 Task: Edit and organize the photos in the 'Goa Trip' album using filters and cropping.
Action: Mouse moved to (190, 121)
Screenshot: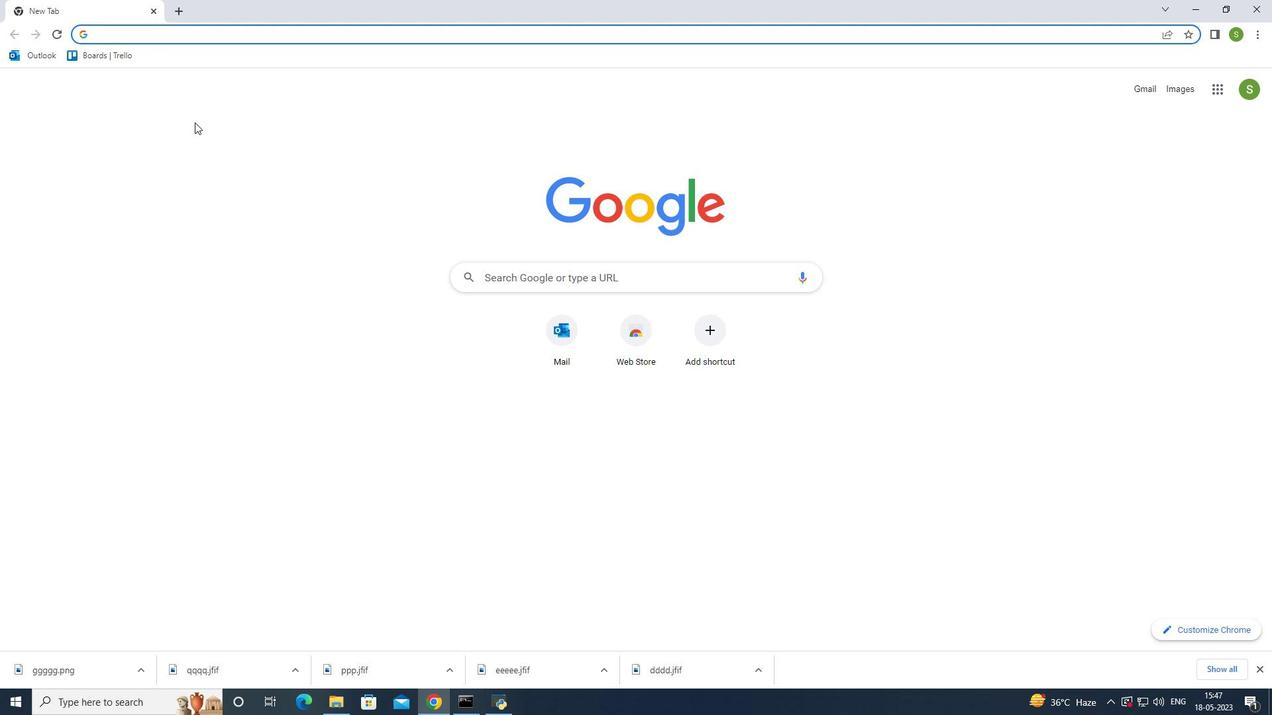 
Action: Key pressed google<Key.space>photos<Key.enter>
Screenshot: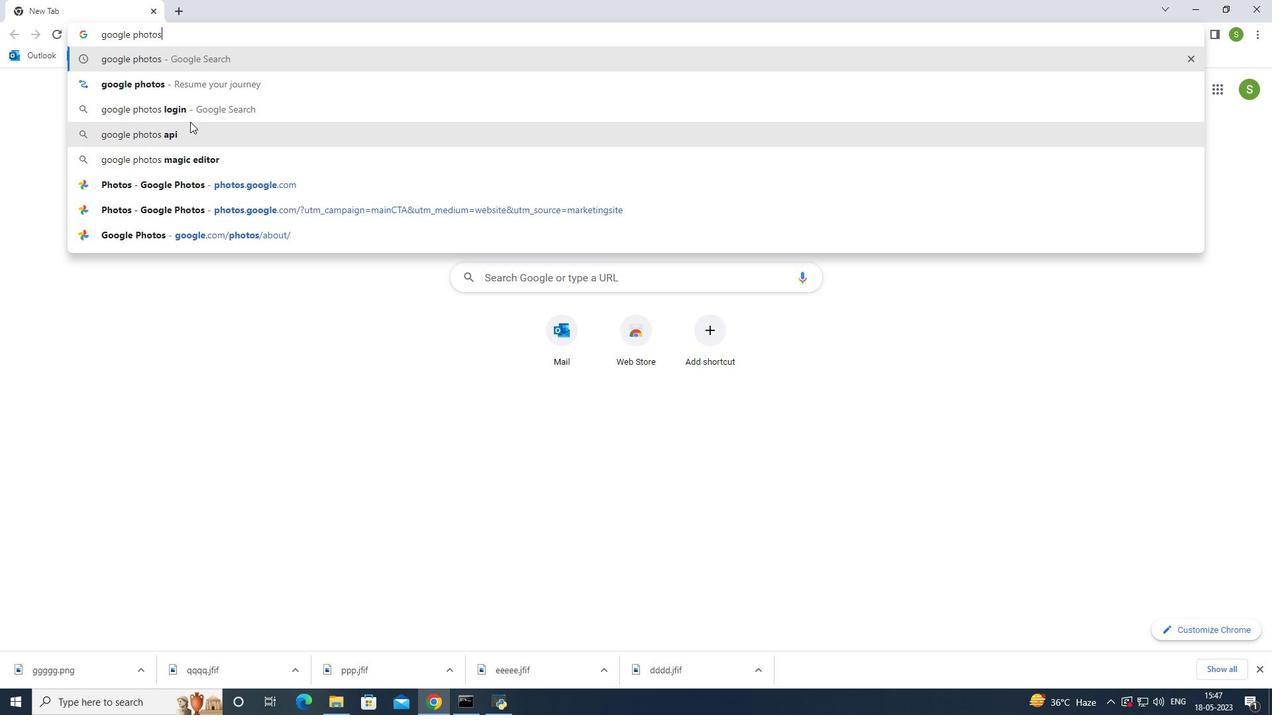
Action: Mouse moved to (165, 202)
Screenshot: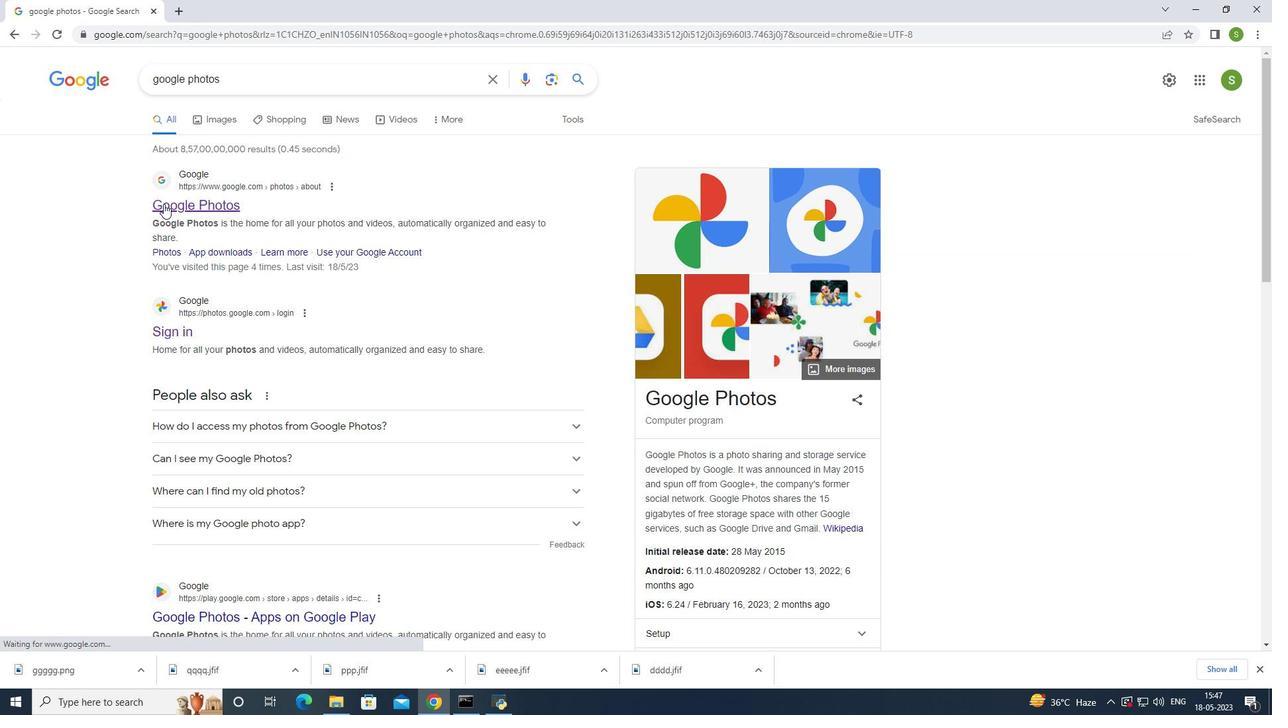 
Action: Mouse pressed left at (165, 202)
Screenshot: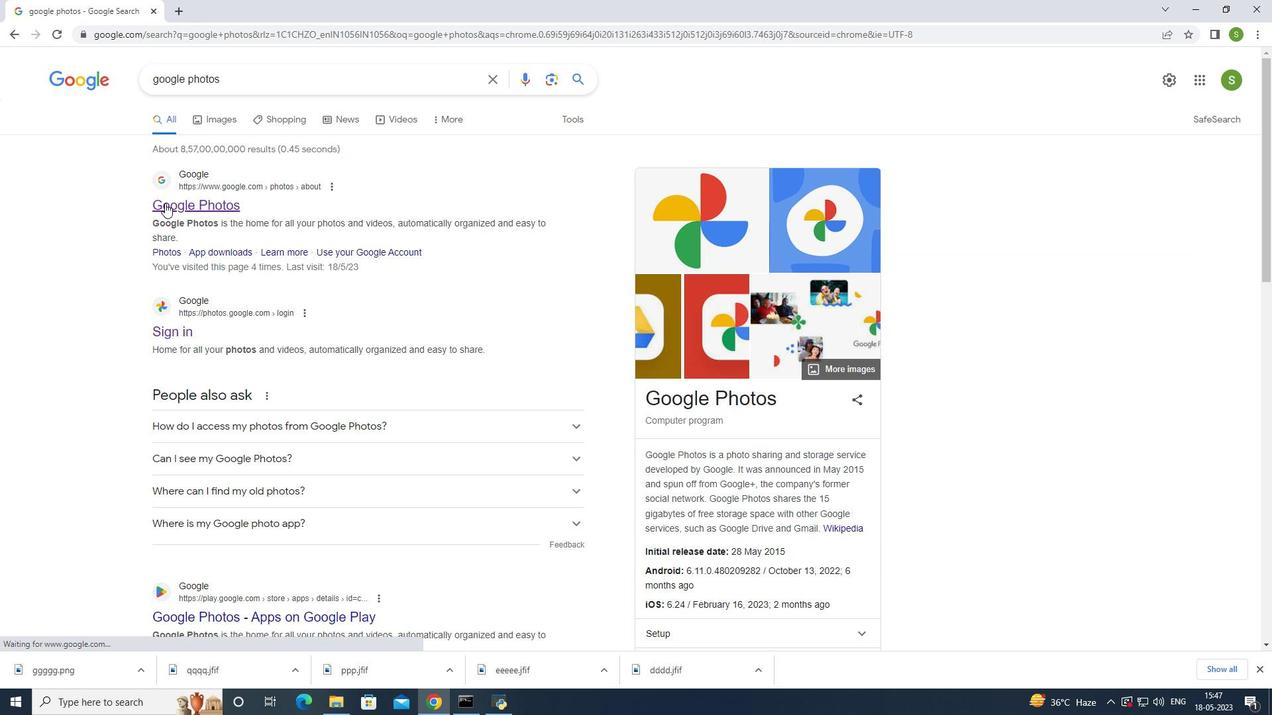 
Action: Mouse moved to (627, 436)
Screenshot: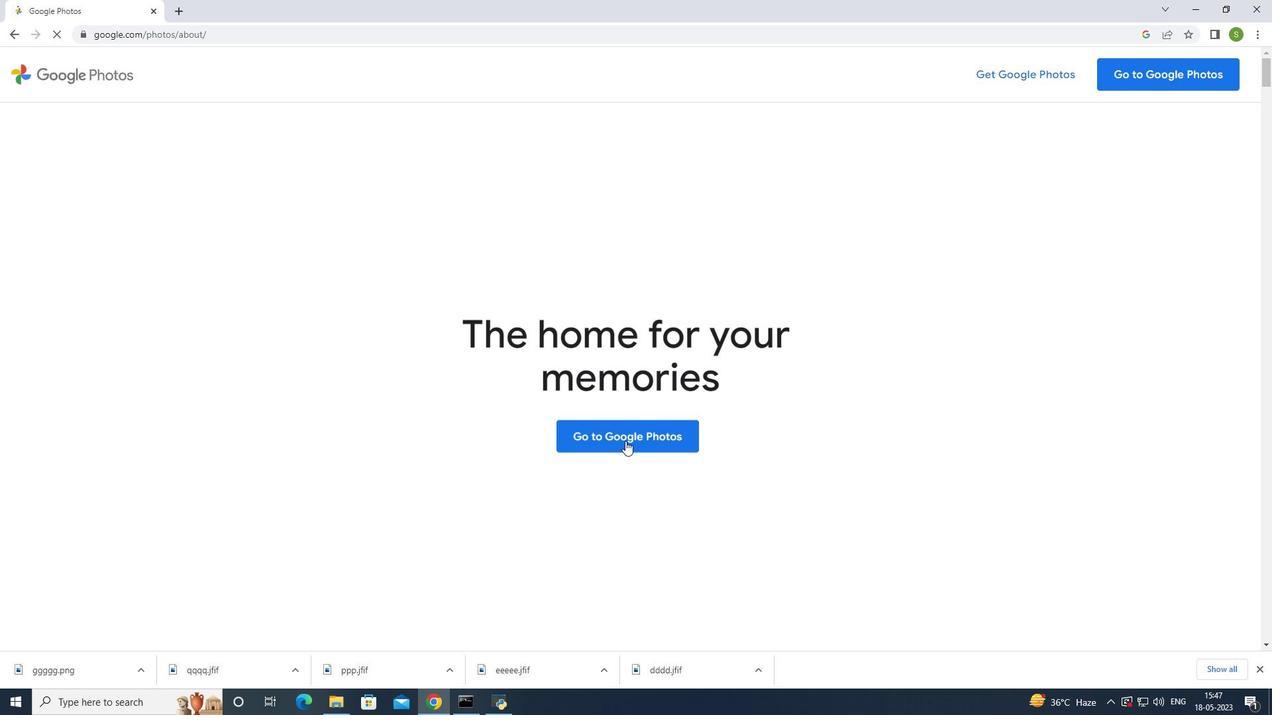 
Action: Mouse pressed left at (627, 436)
Screenshot: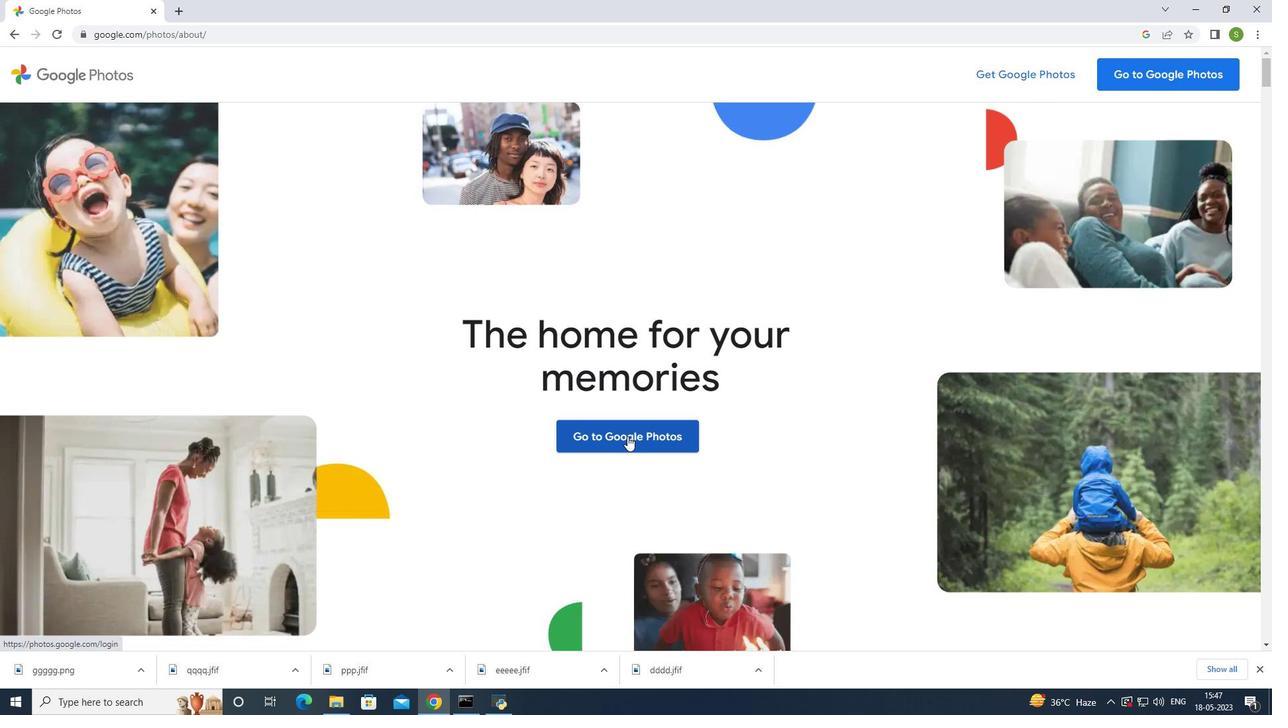 
Action: Mouse moved to (53, 253)
Screenshot: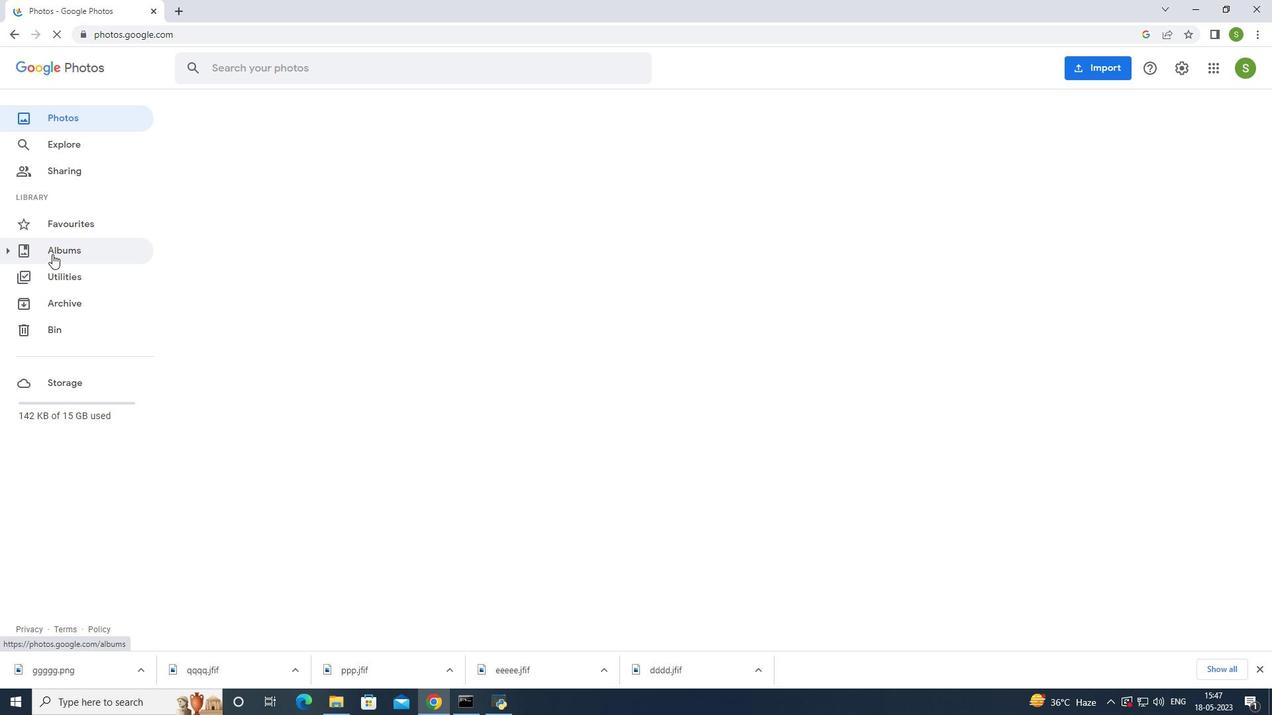 
Action: Mouse pressed left at (53, 253)
Screenshot: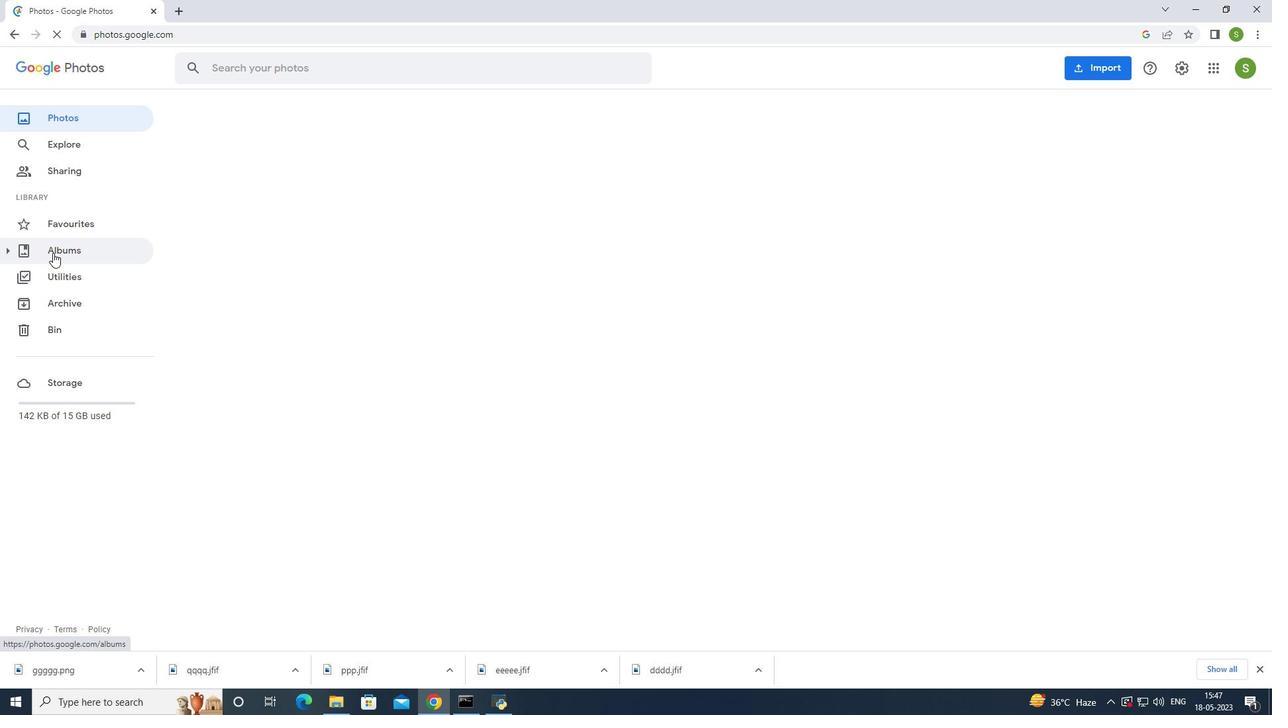 
Action: Mouse moved to (221, 223)
Screenshot: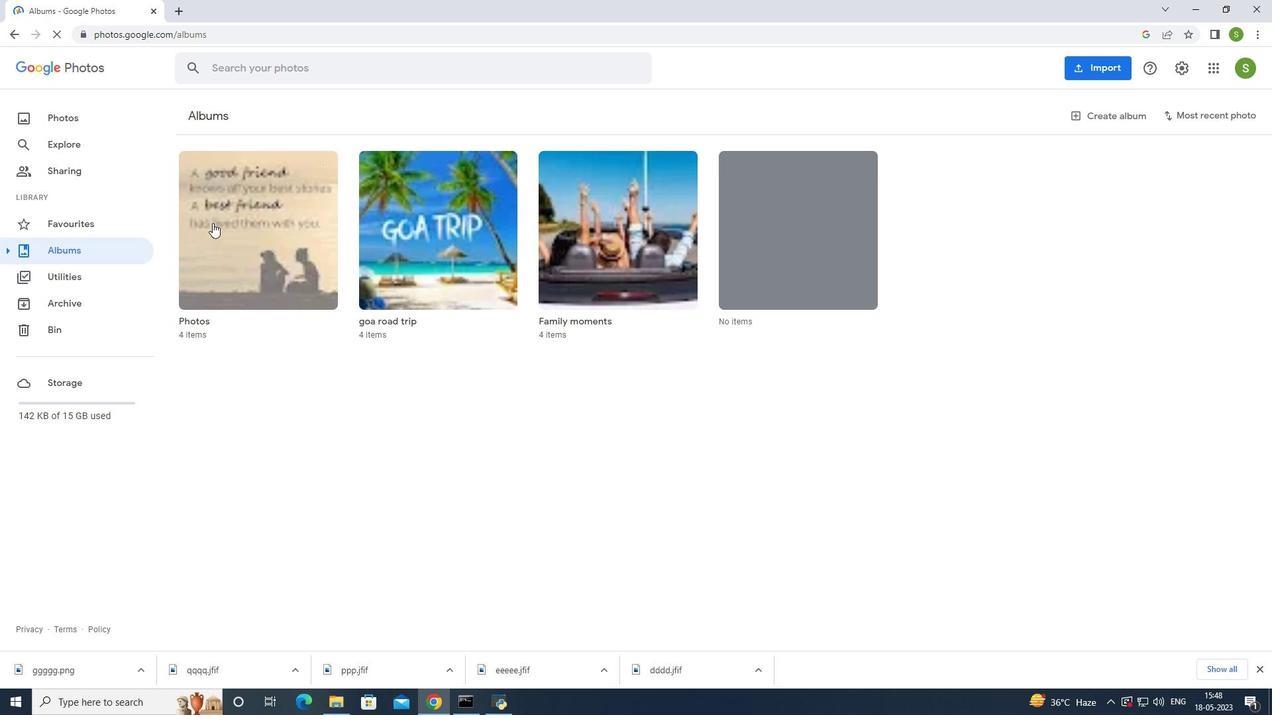 
Action: Mouse pressed left at (221, 223)
Screenshot: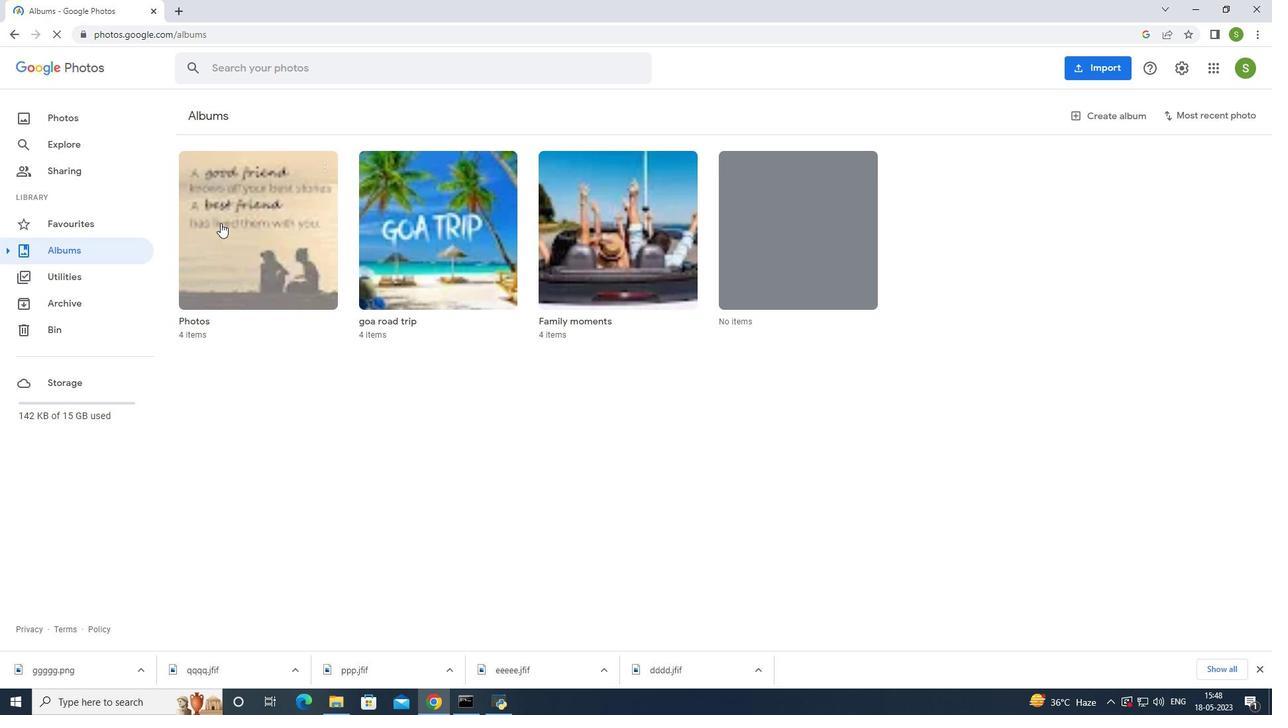 
Action: Mouse moved to (258, 248)
Screenshot: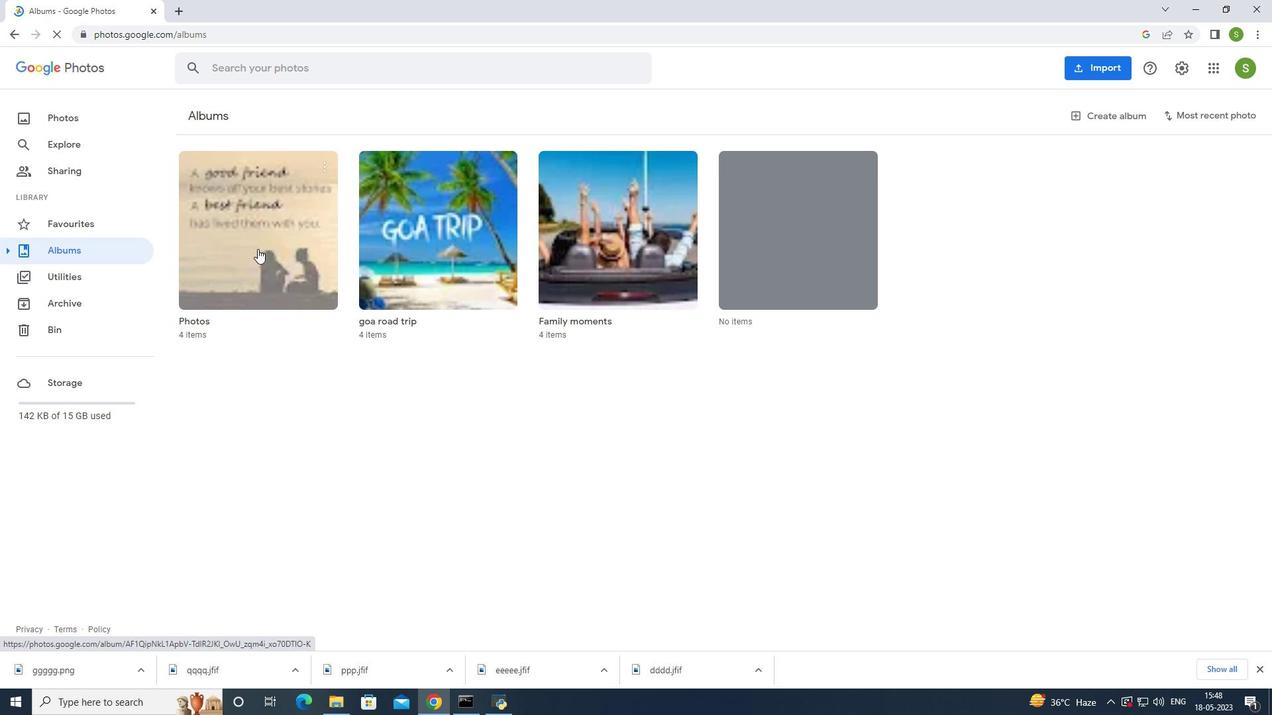 
Action: Mouse pressed left at (258, 248)
Screenshot: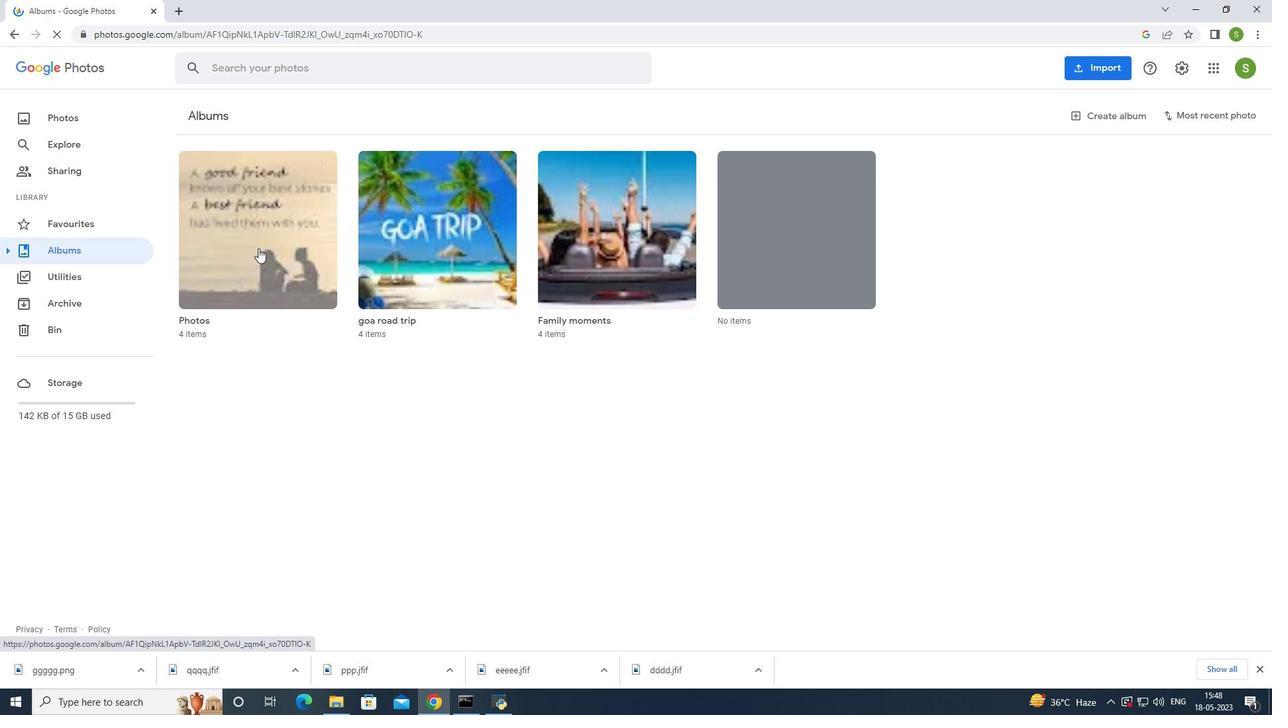 
Action: Mouse pressed left at (258, 248)
Screenshot: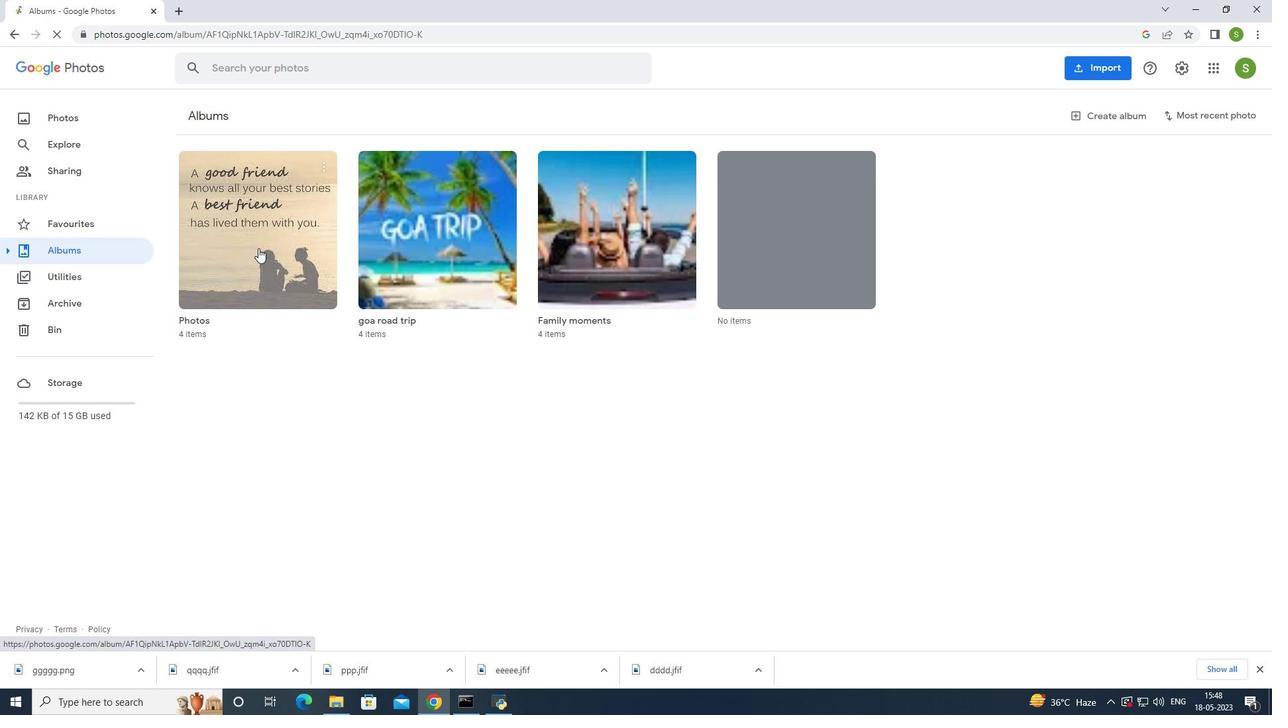 
Action: Mouse moved to (26, 64)
Screenshot: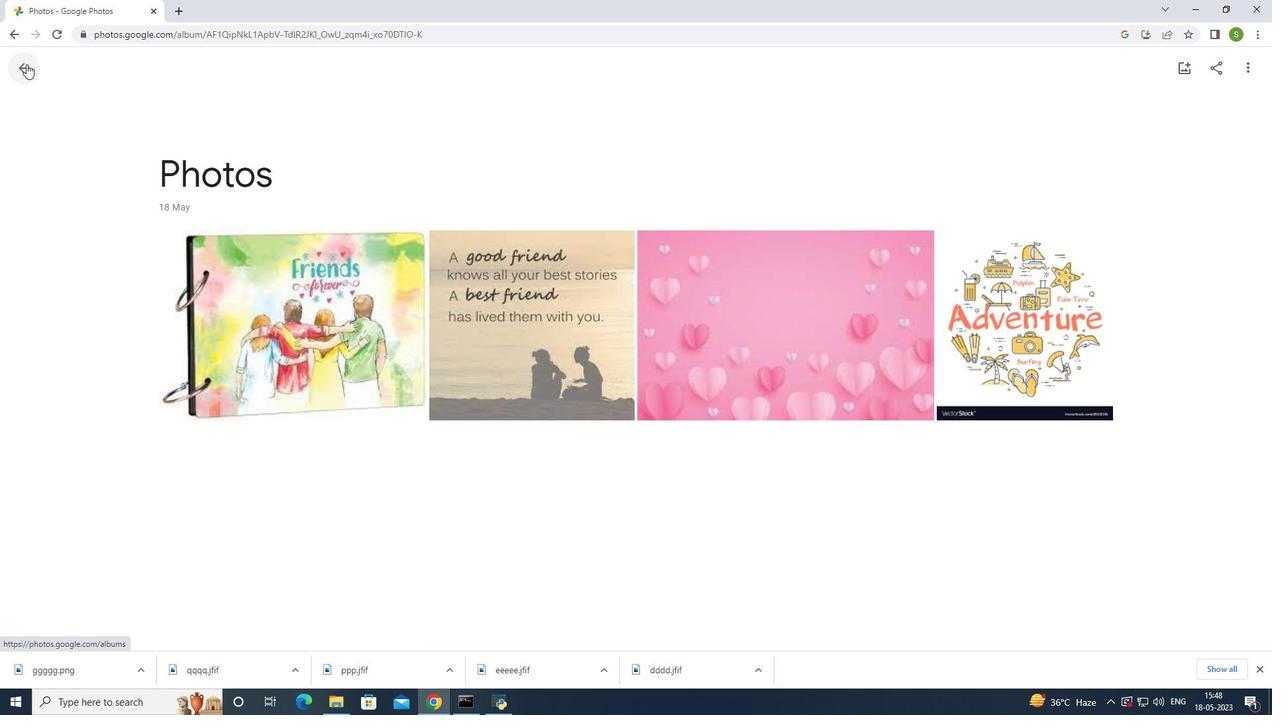 
Action: Mouse pressed left at (26, 64)
Screenshot: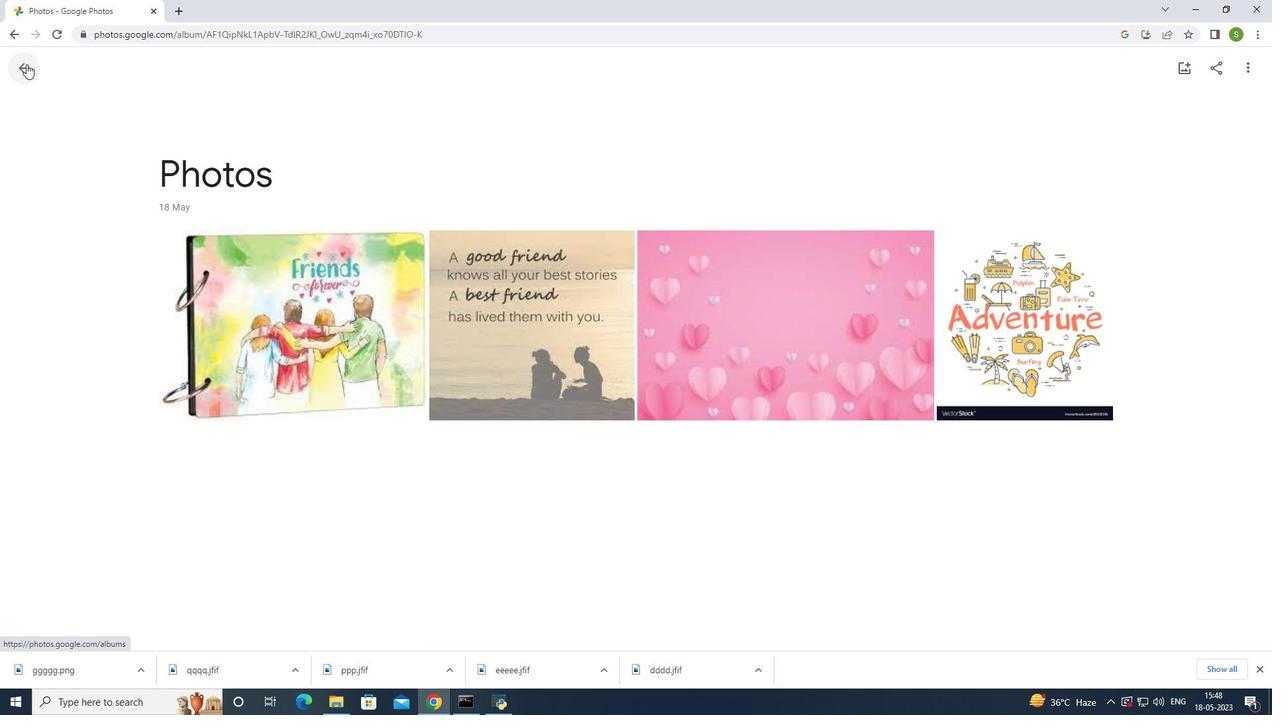 
Action: Mouse moved to (409, 235)
Screenshot: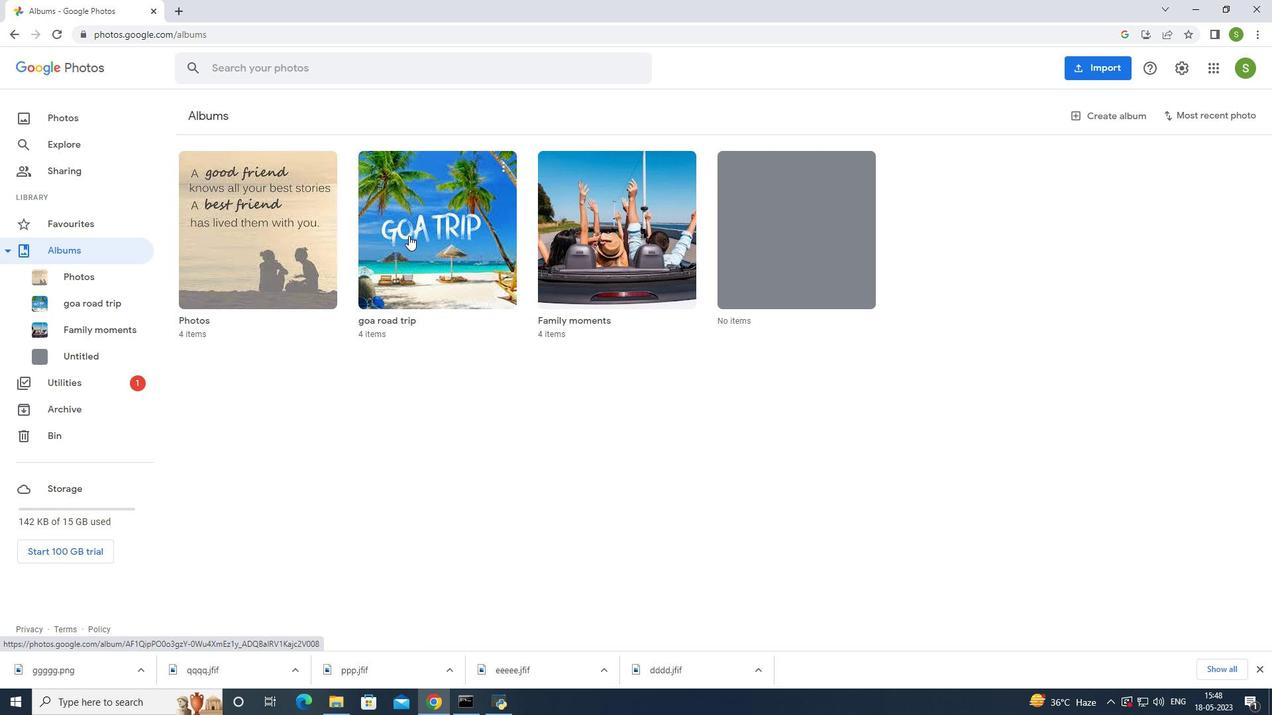 
Action: Mouse pressed left at (409, 235)
Screenshot: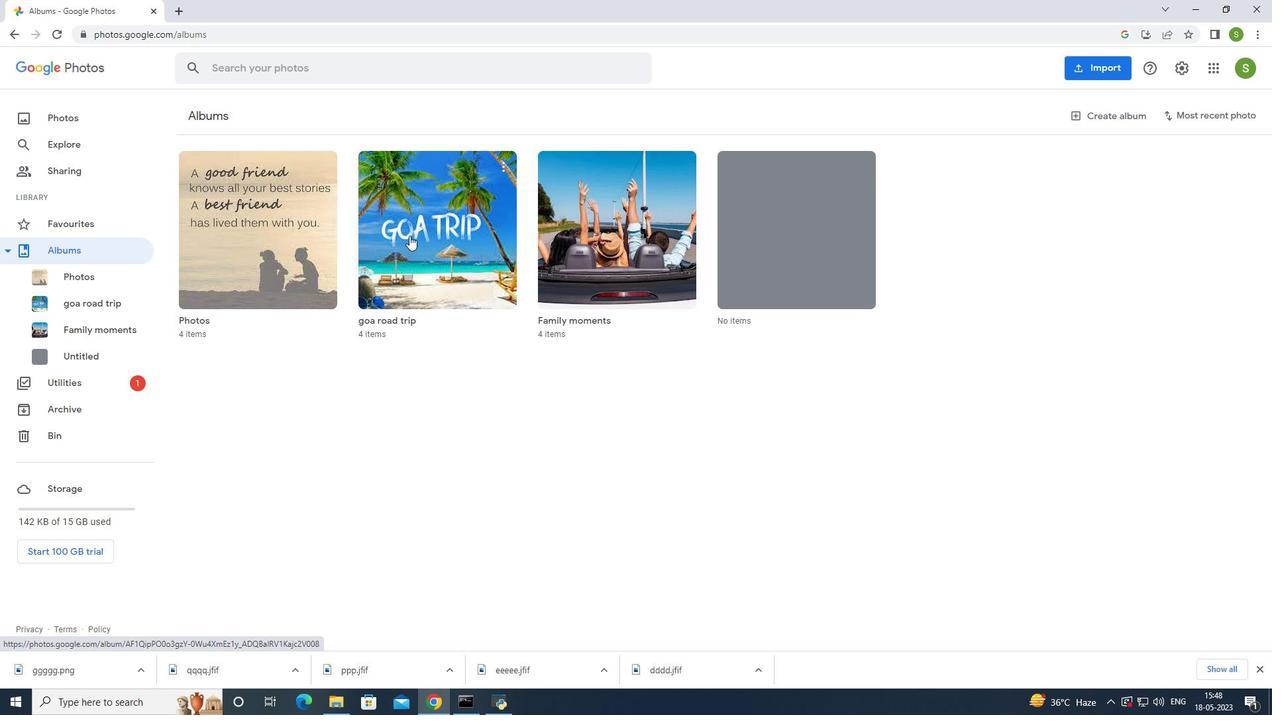 
Action: Mouse pressed left at (409, 235)
Screenshot: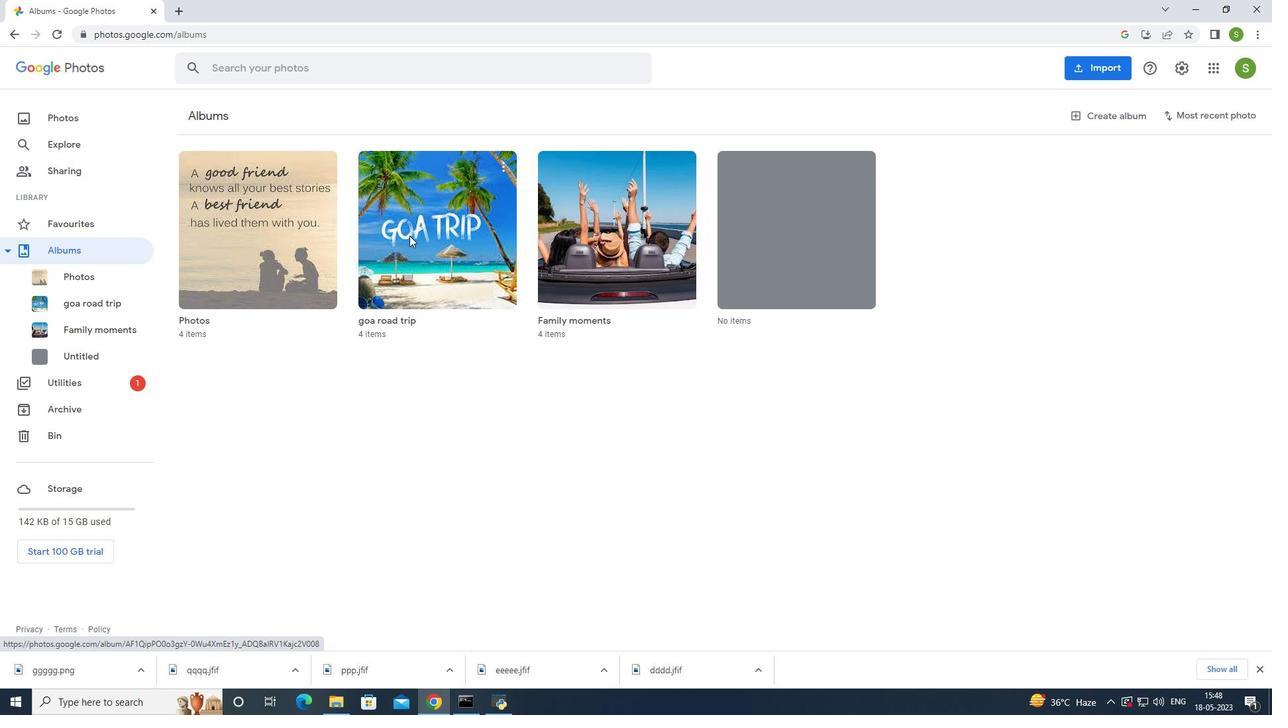
Action: Mouse moved to (464, 298)
Screenshot: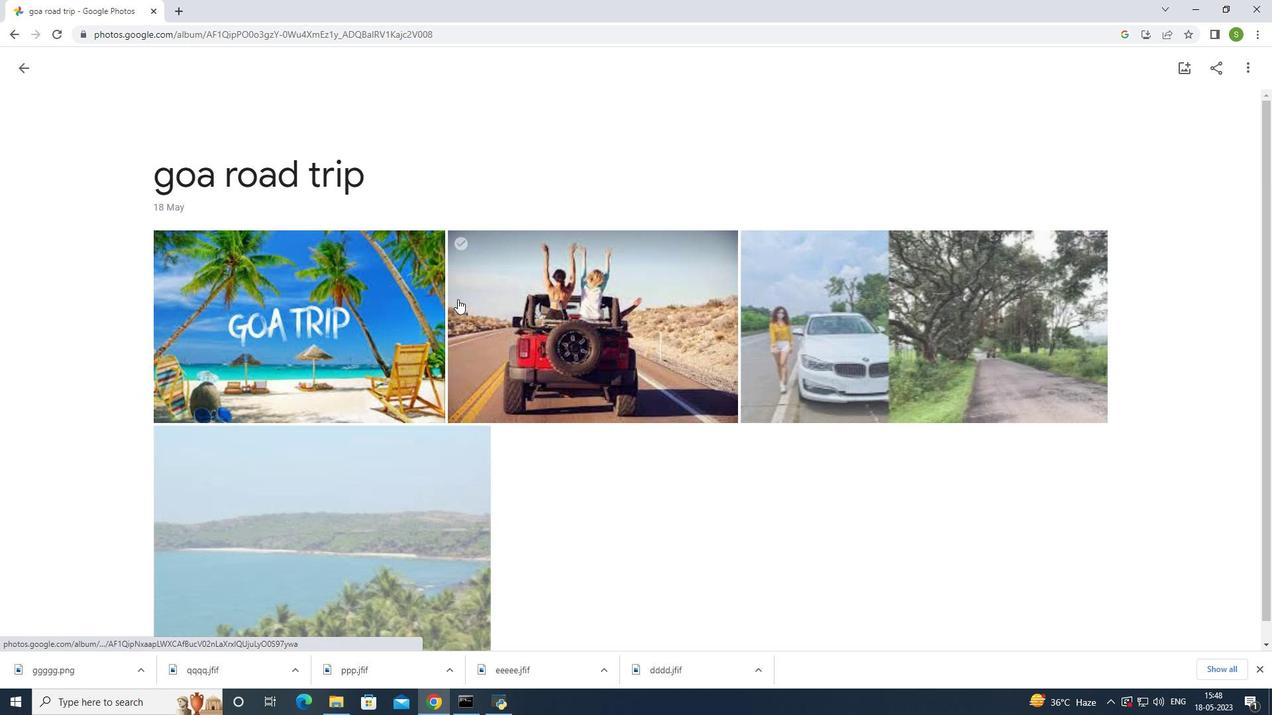 
Action: Mouse scrolled (464, 298) with delta (0, 0)
Screenshot: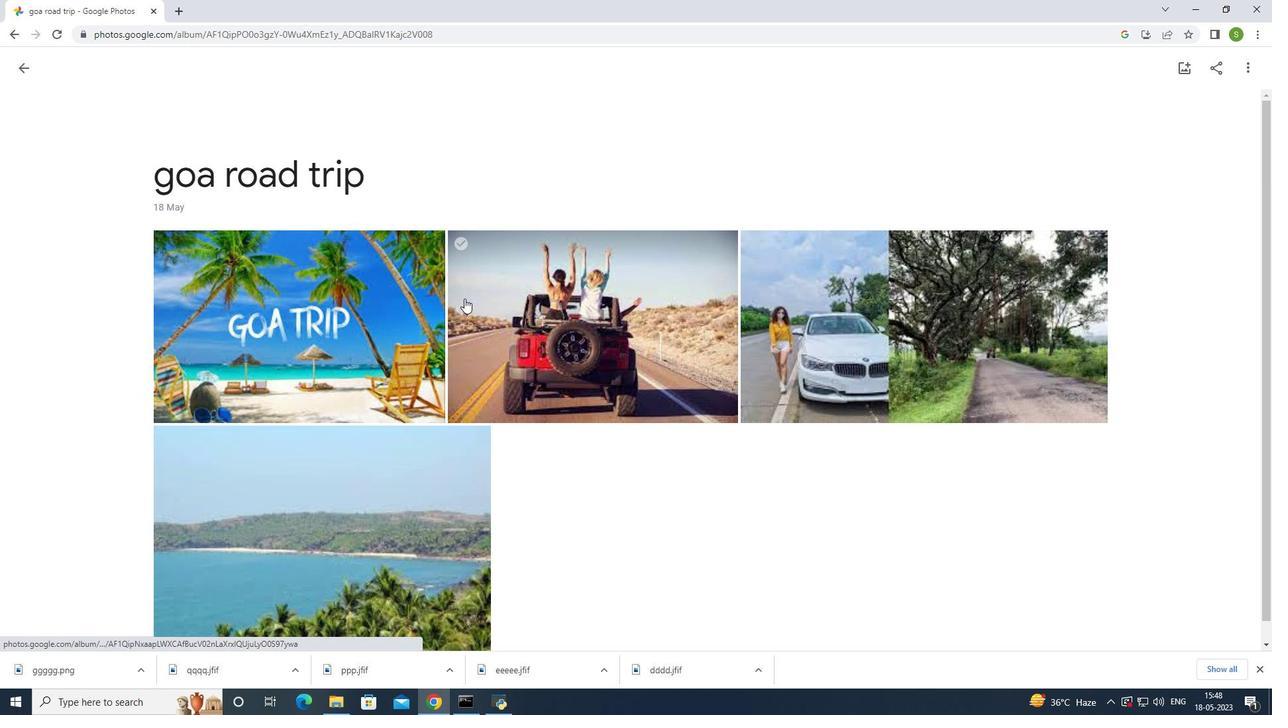 
Action: Mouse scrolled (464, 298) with delta (0, 0)
Screenshot: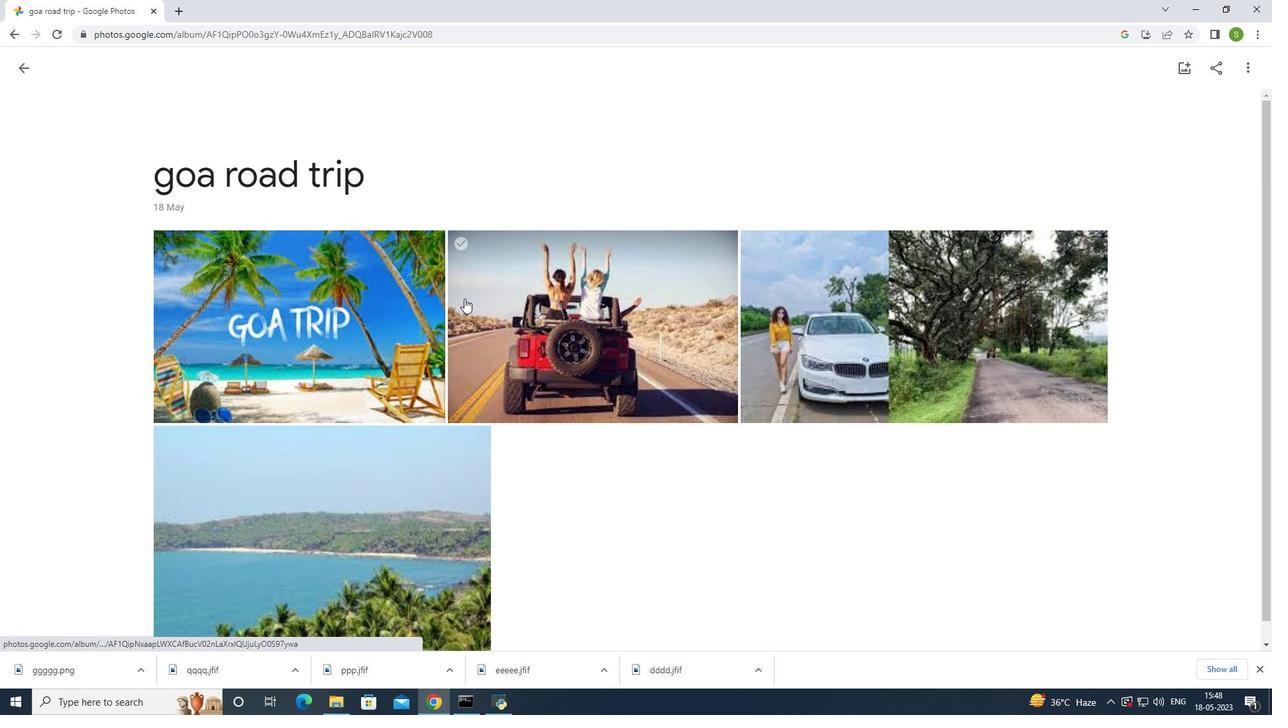 
Action: Mouse scrolled (464, 298) with delta (0, 0)
Screenshot: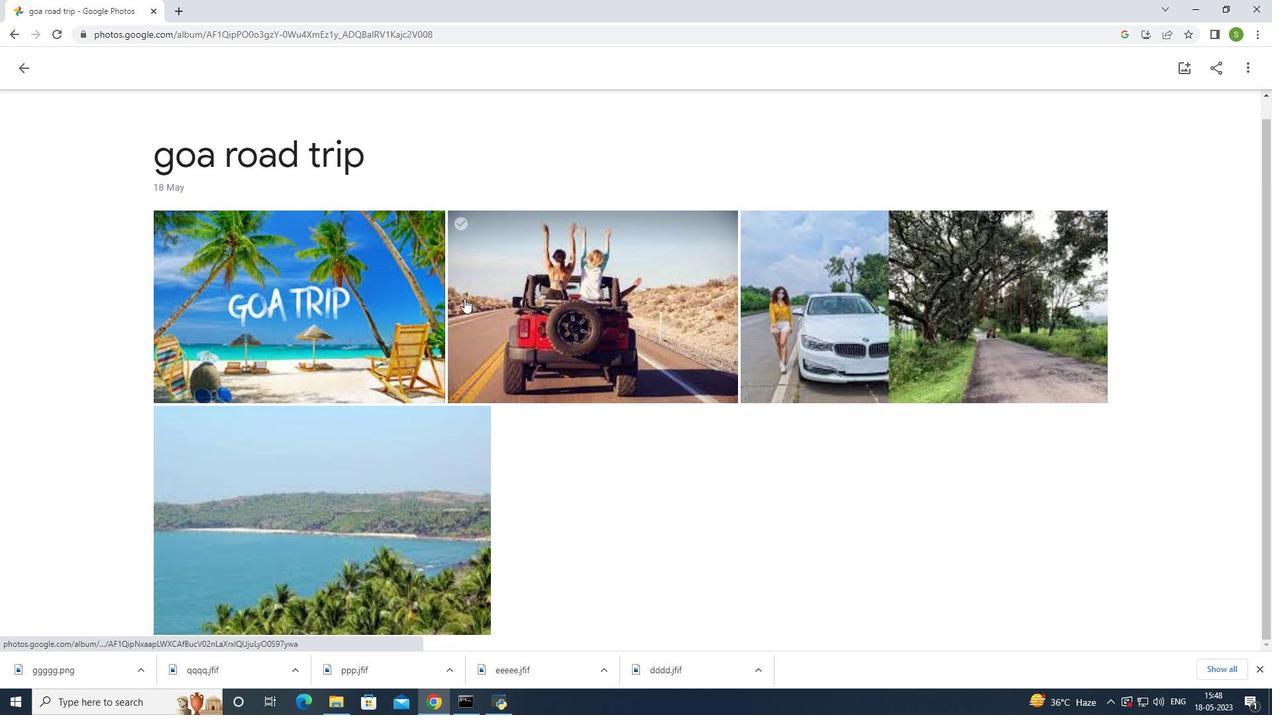 
Action: Mouse moved to (23, 73)
Screenshot: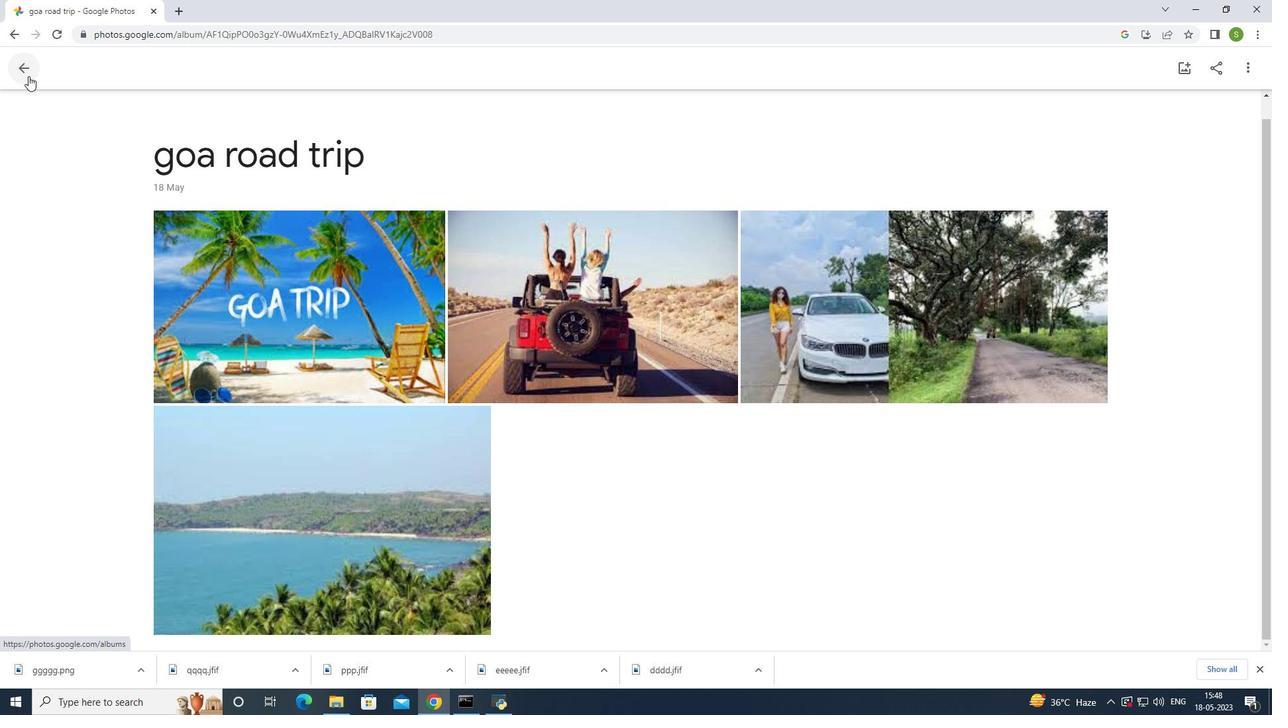 
Action: Mouse pressed left at (23, 73)
Screenshot: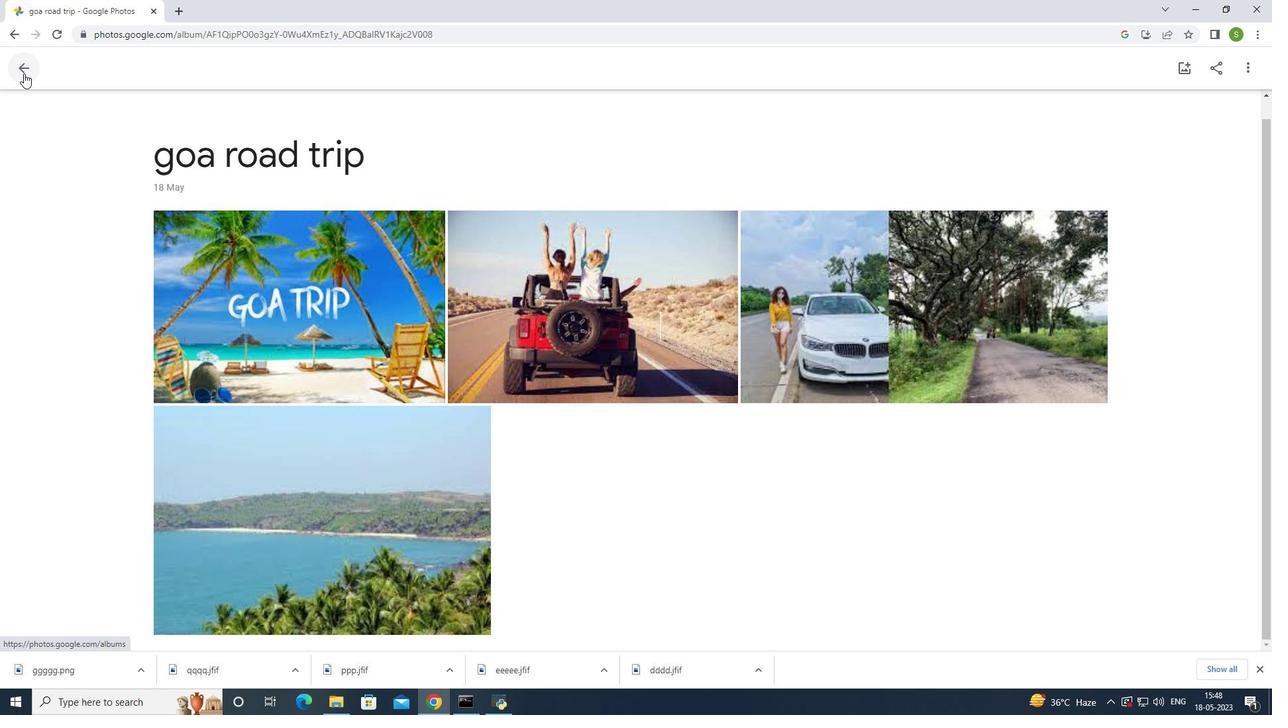 
Action: Mouse moved to (568, 260)
Screenshot: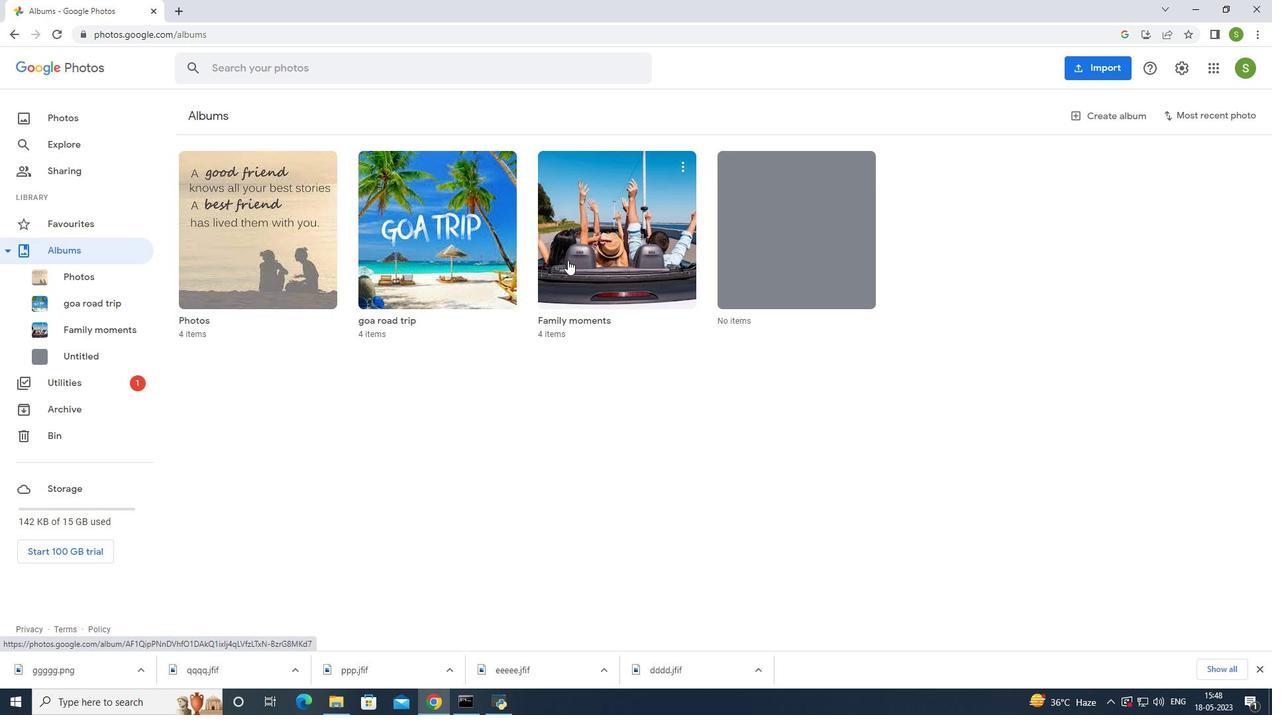 
Action: Mouse pressed left at (568, 260)
Screenshot: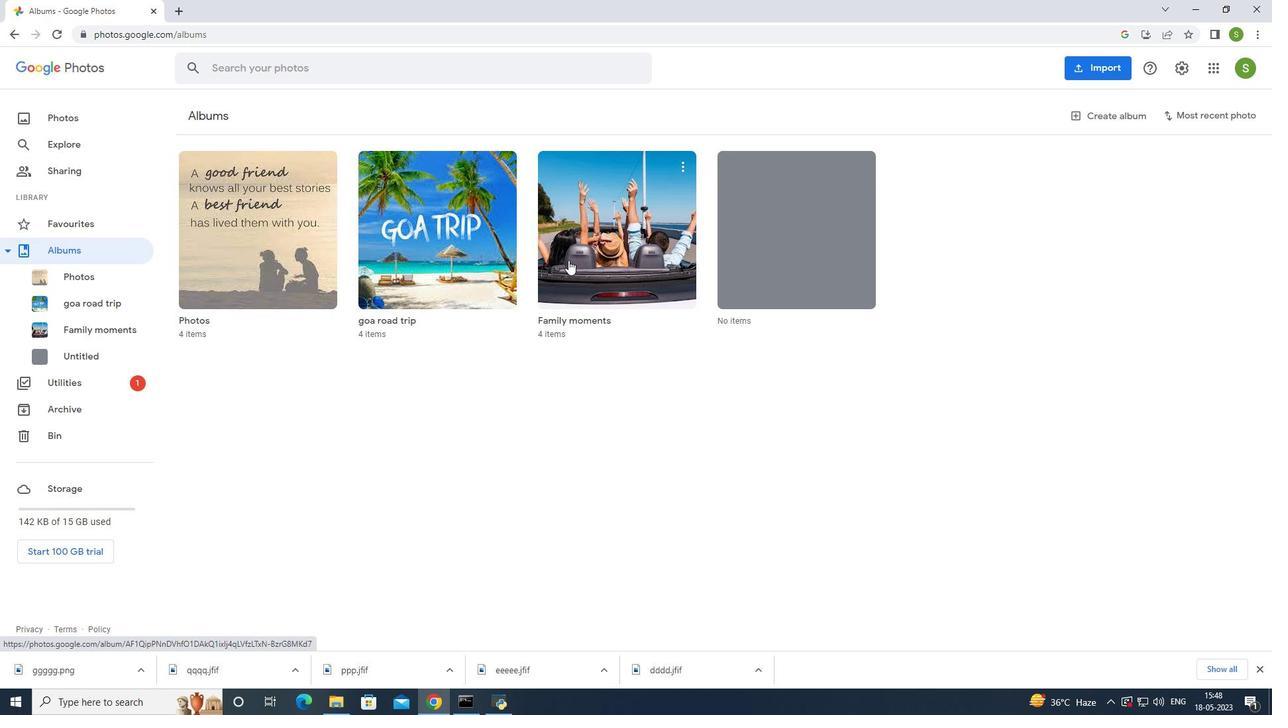 
Action: Mouse pressed left at (568, 260)
Screenshot: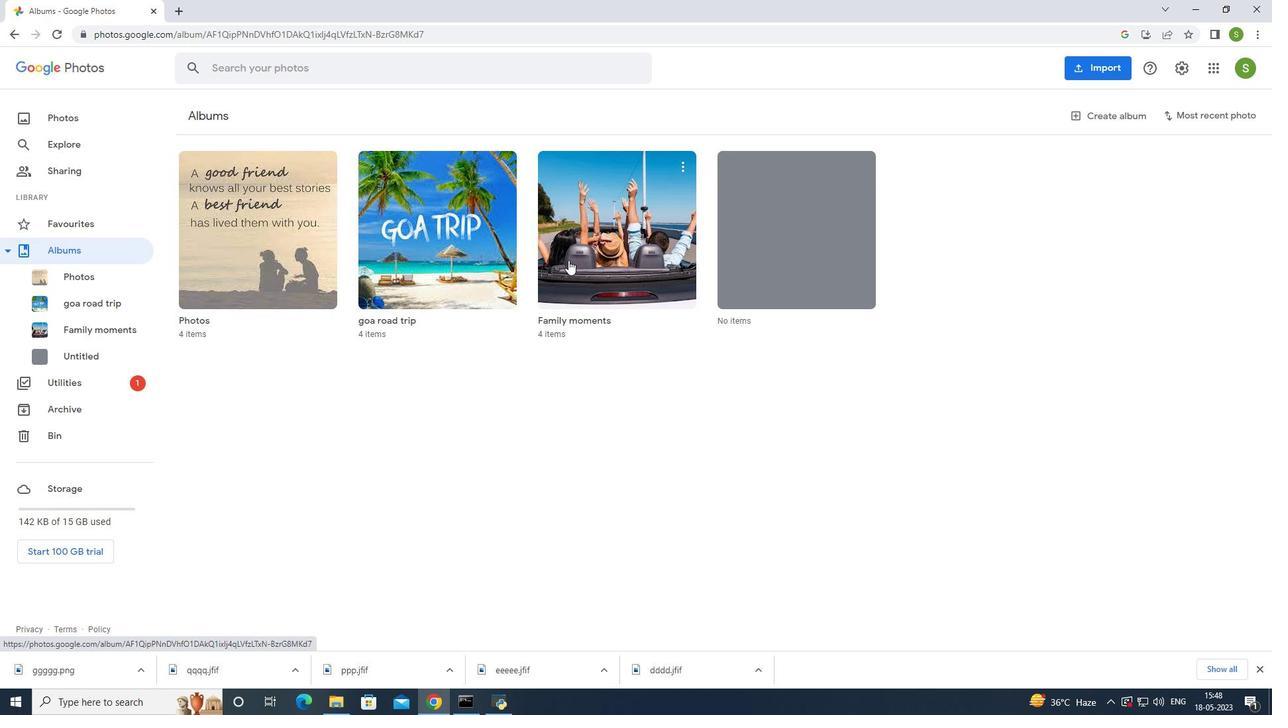 
Action: Mouse moved to (294, 307)
Screenshot: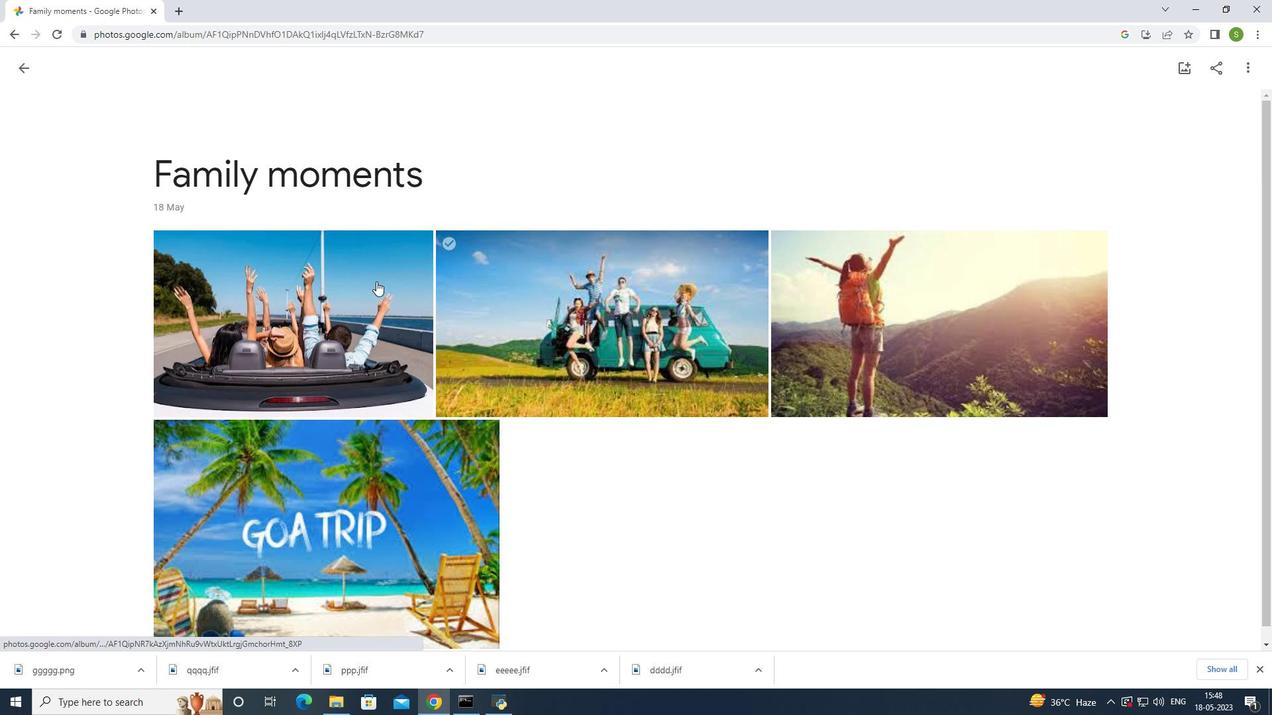 
Action: Mouse scrolled (294, 306) with delta (0, 0)
Screenshot: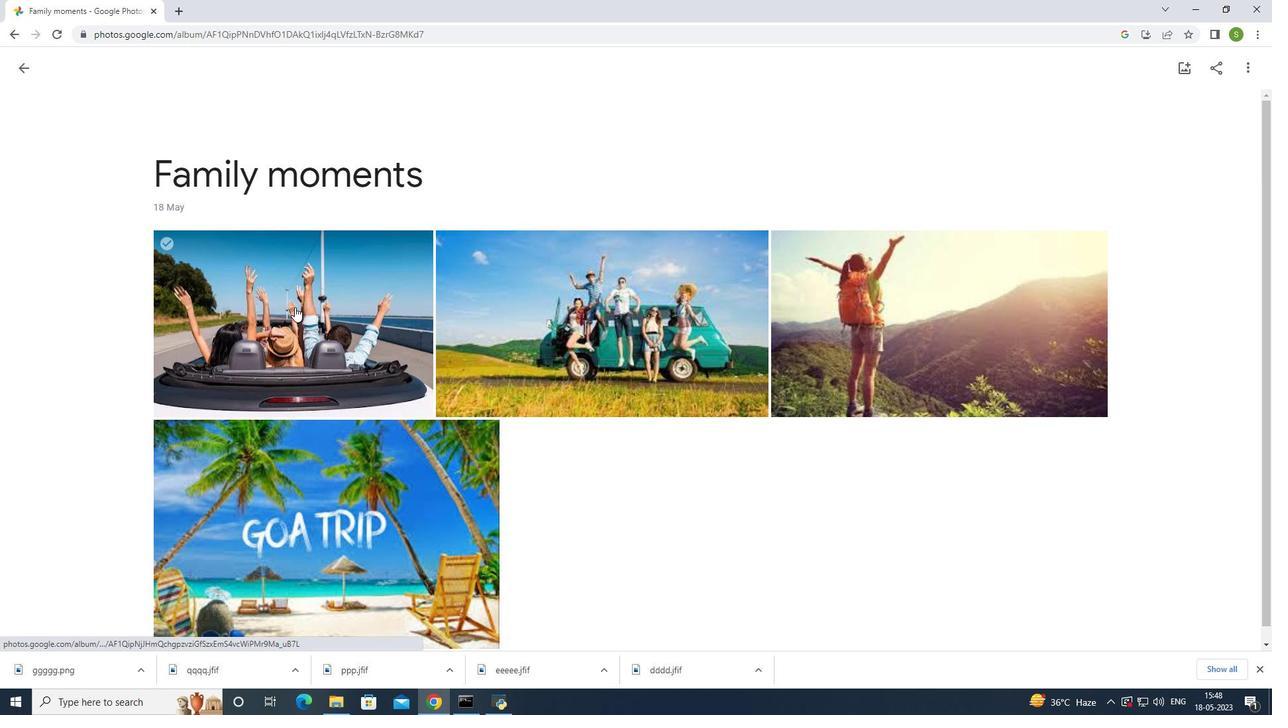 
Action: Mouse scrolled (294, 306) with delta (0, 0)
Screenshot: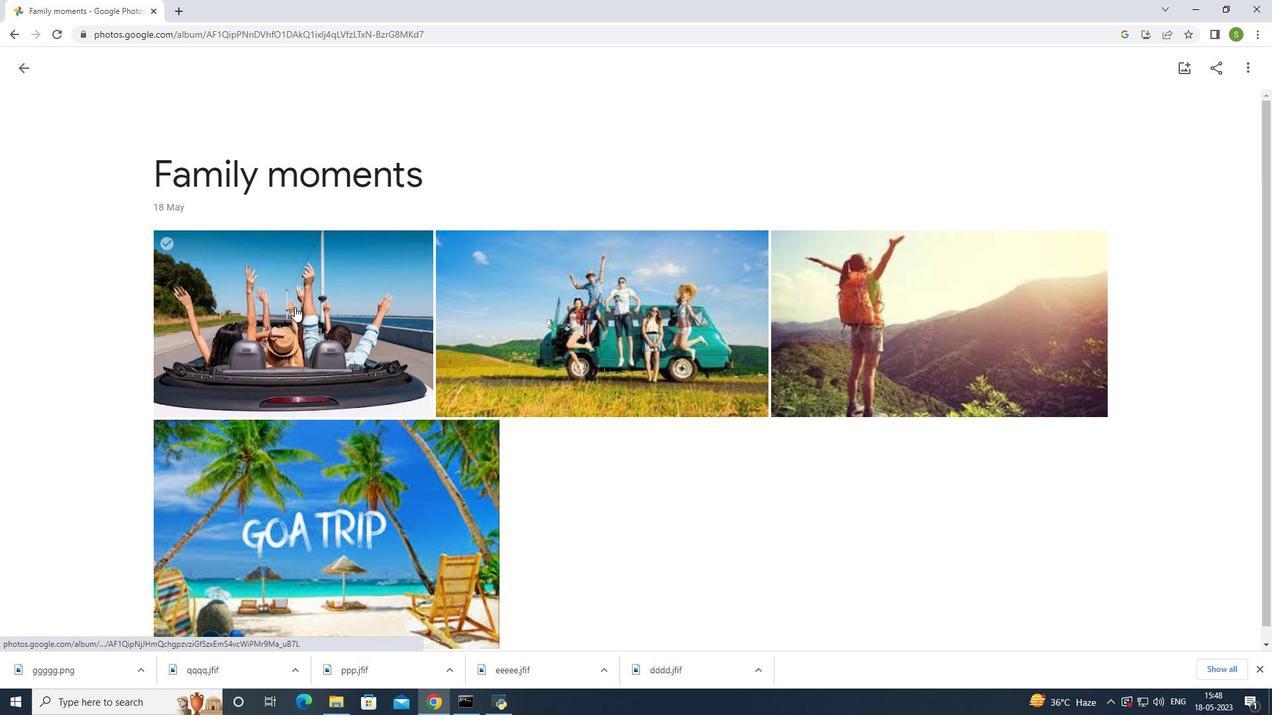 
Action: Mouse moved to (17, 65)
Screenshot: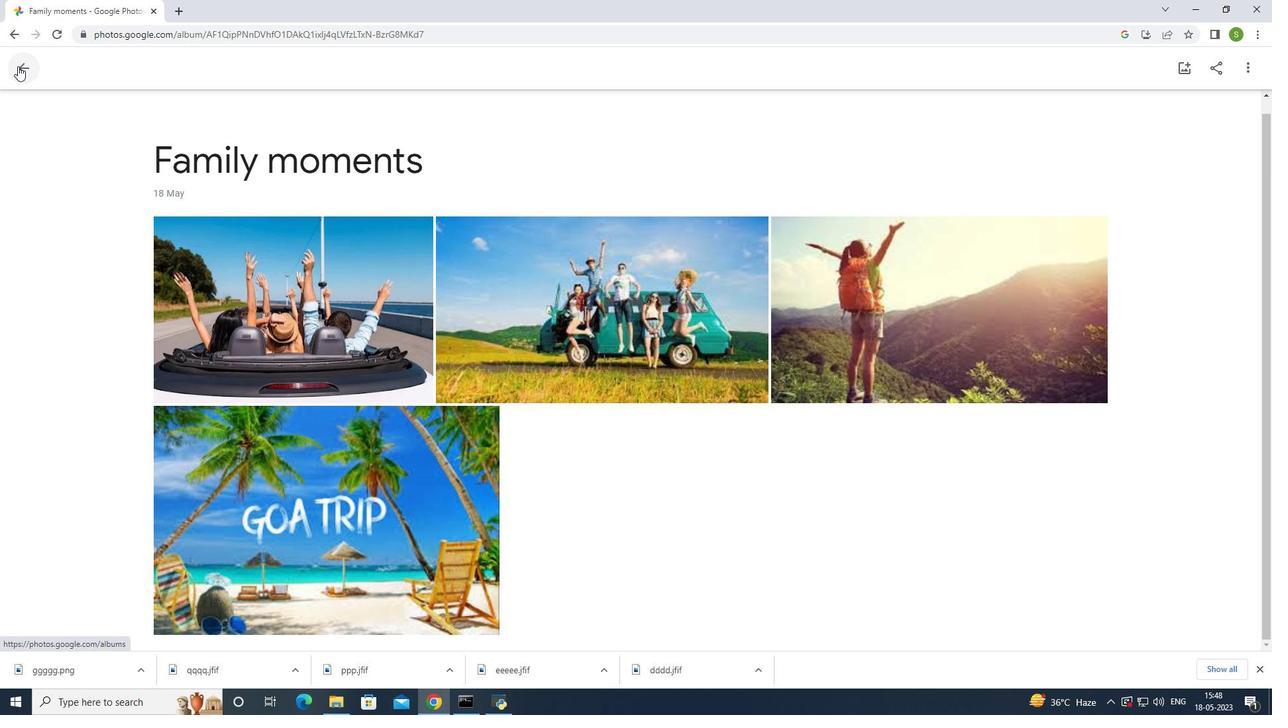 
Action: Mouse pressed left at (17, 65)
Screenshot: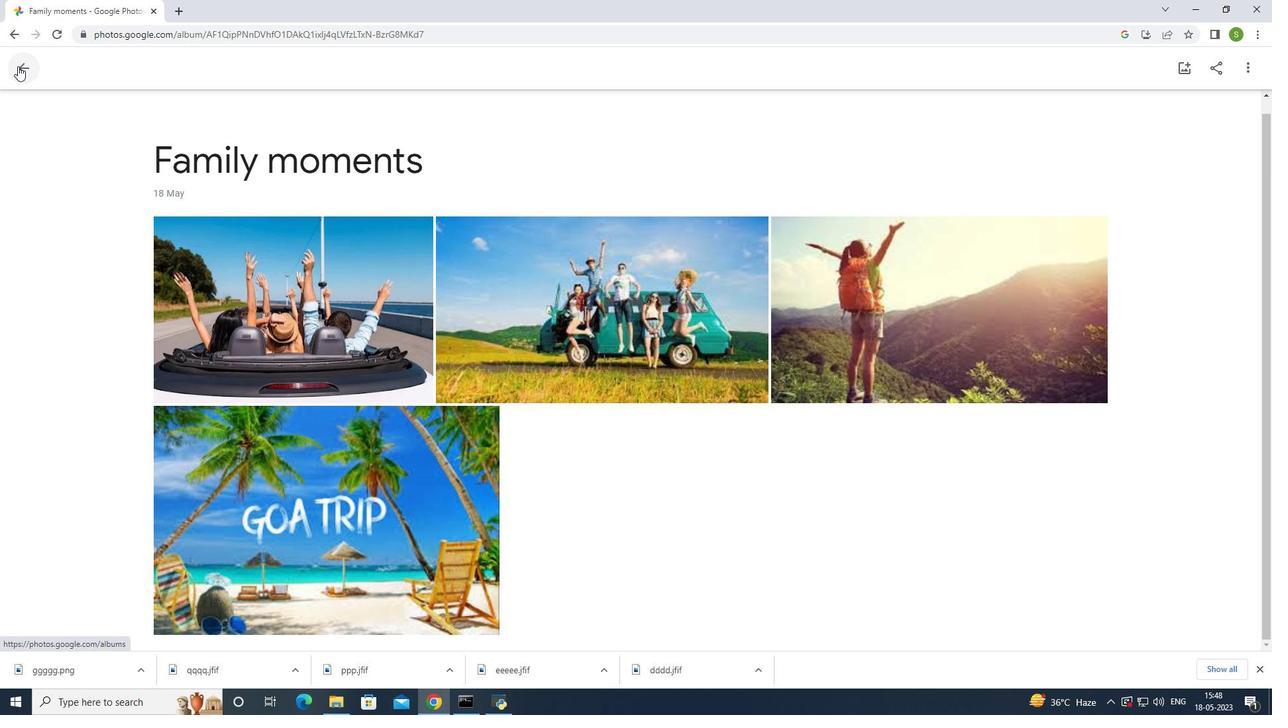 
Action: Mouse moved to (400, 223)
Screenshot: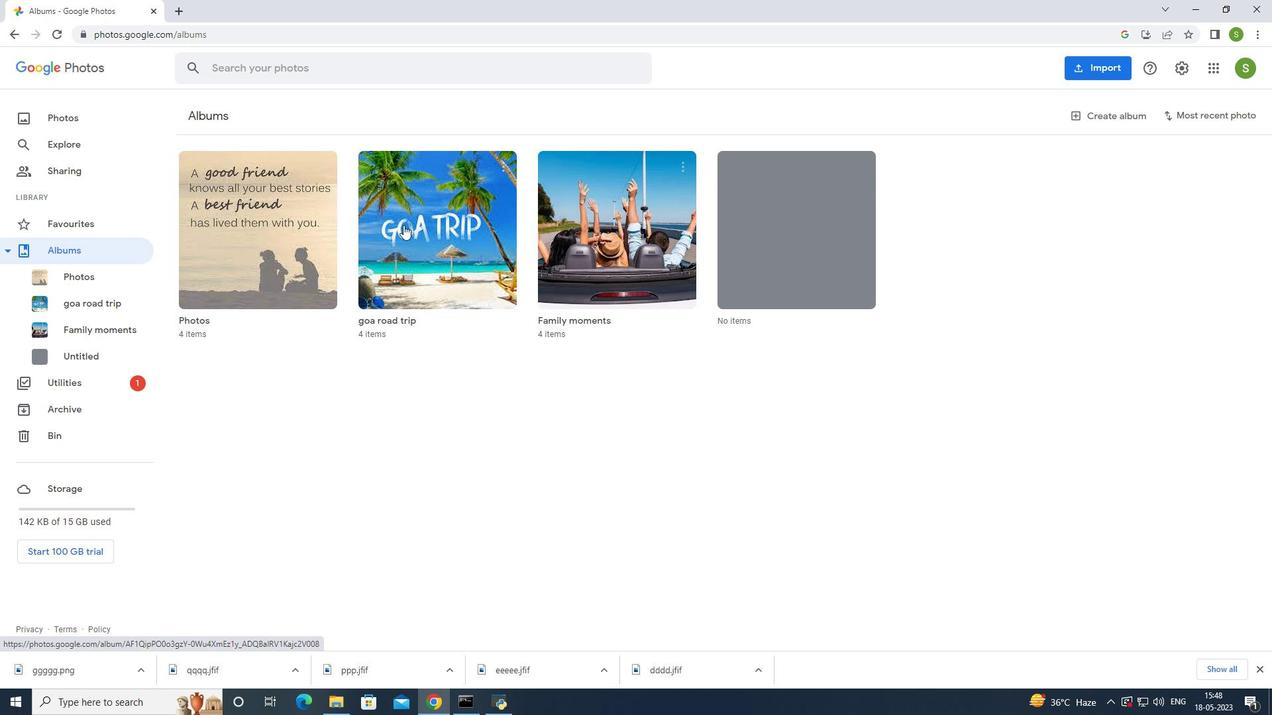 
Action: Mouse pressed left at (400, 223)
Screenshot: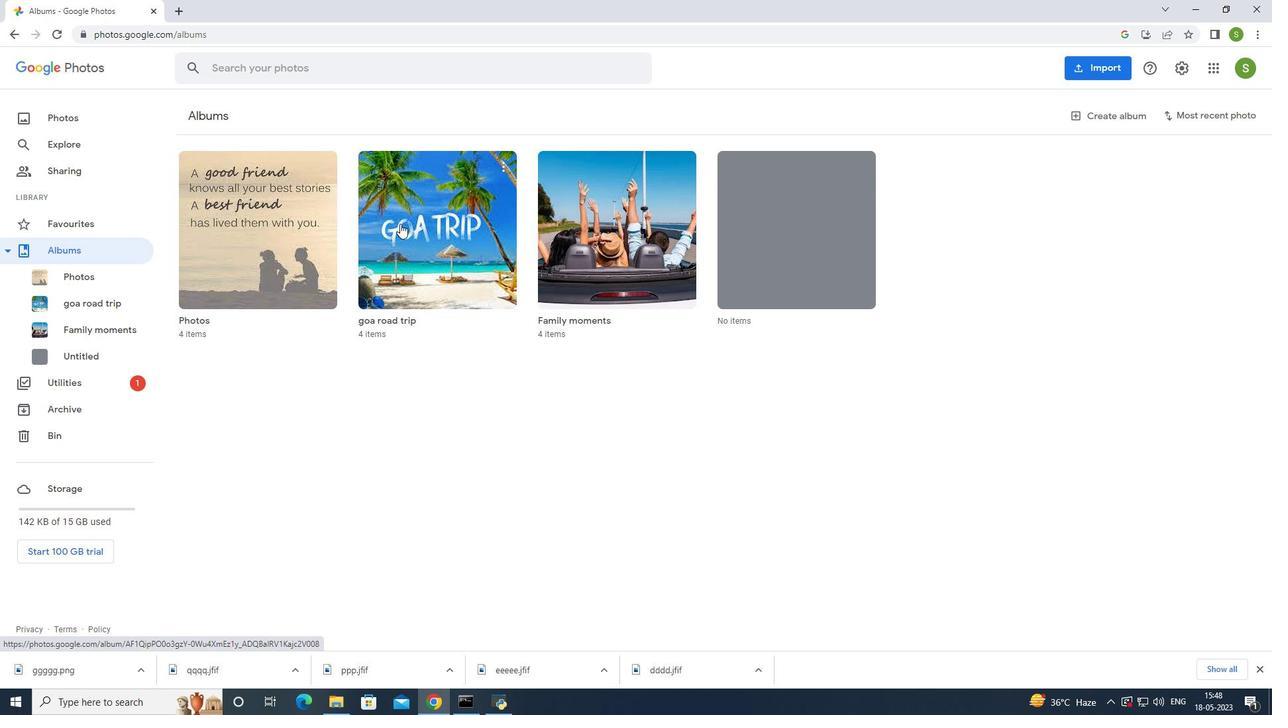 
Action: Mouse moved to (864, 291)
Screenshot: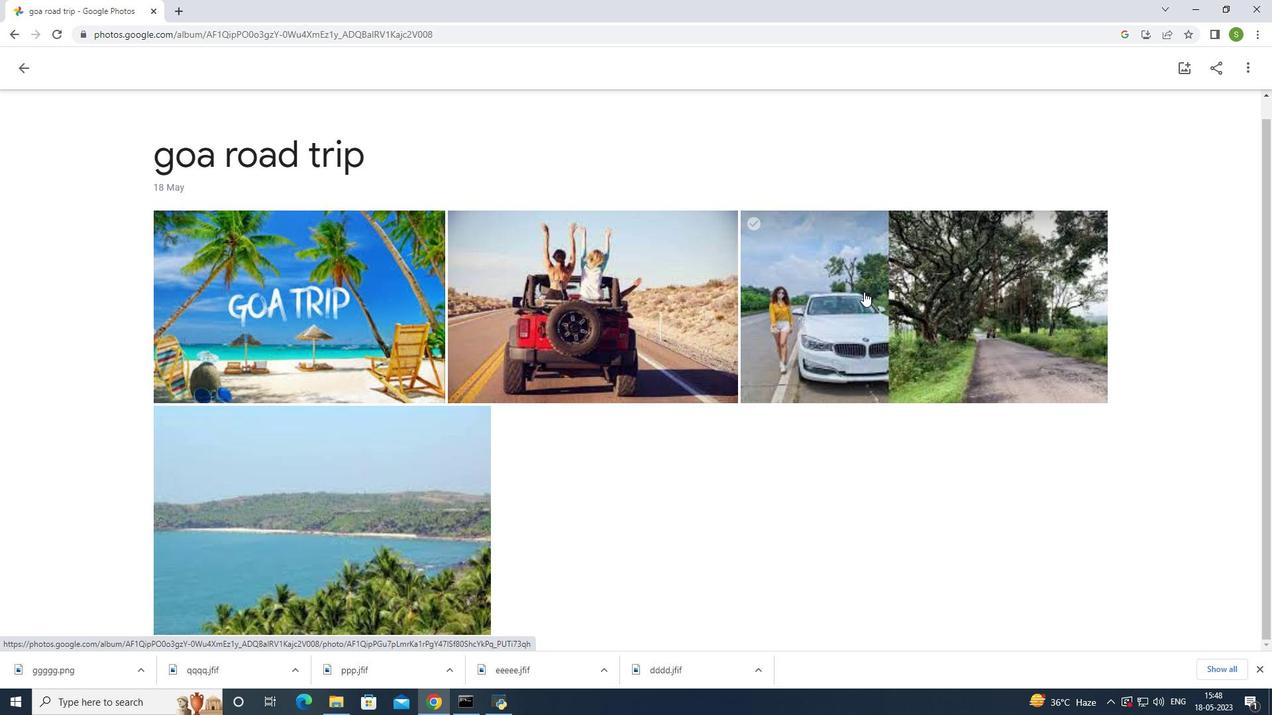 
Action: Mouse pressed left at (864, 291)
Screenshot: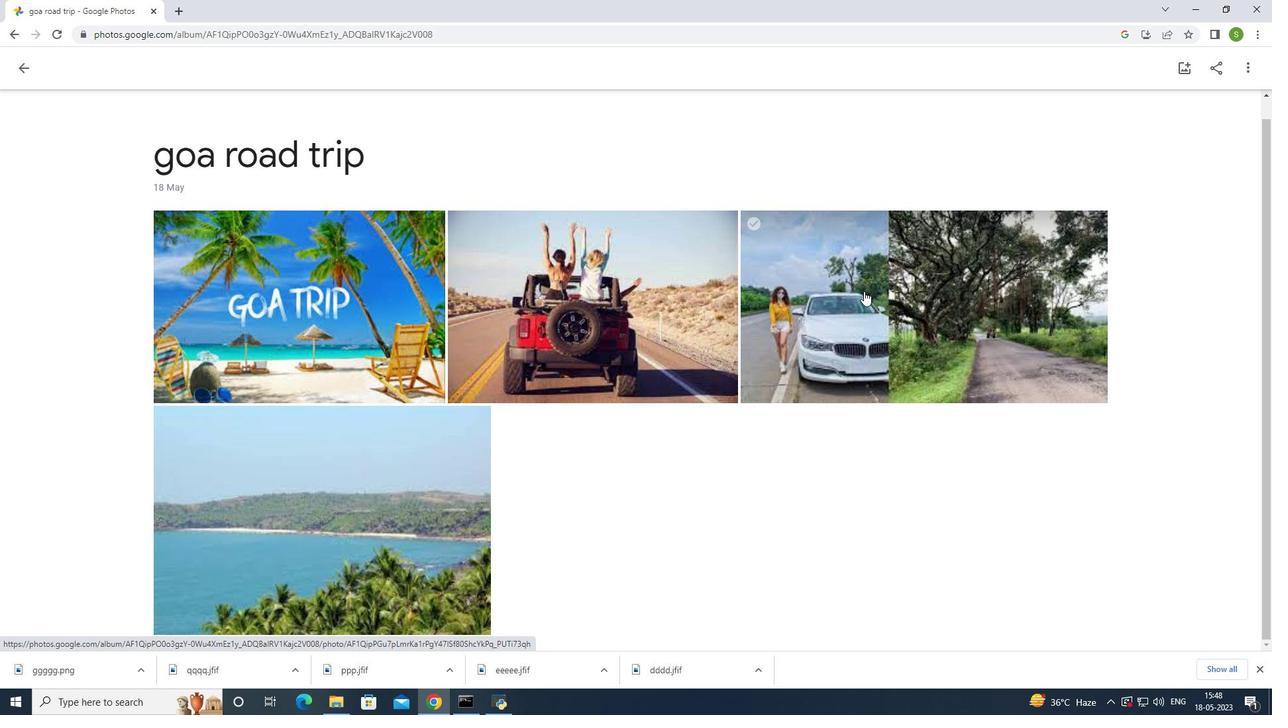 
Action: Mouse moved to (15, 67)
Screenshot: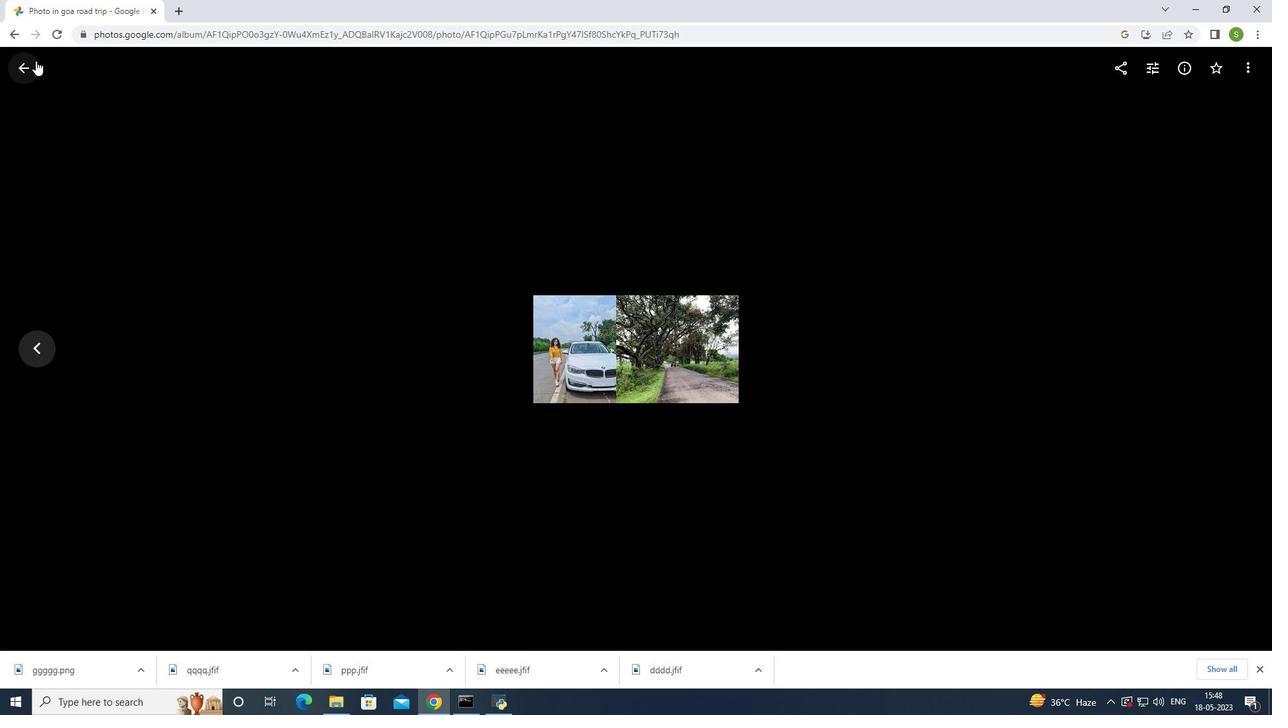 
Action: Mouse pressed left at (15, 67)
Screenshot: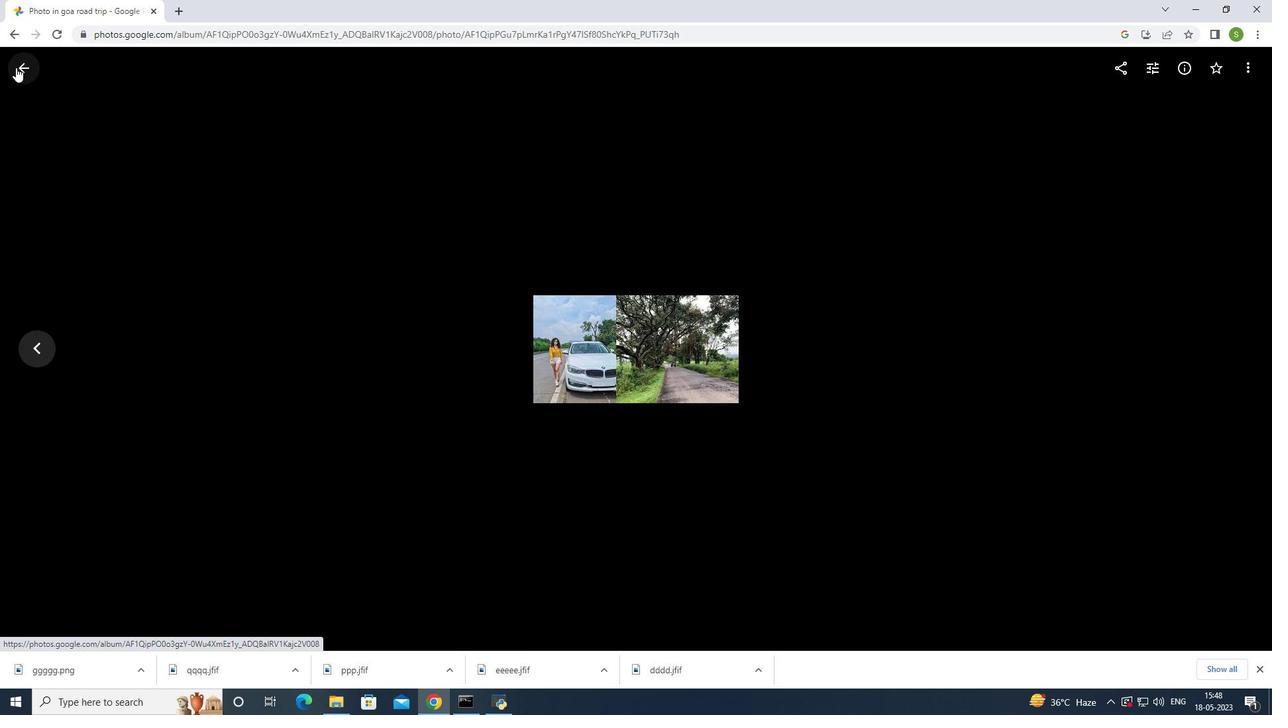 
Action: Mouse moved to (1190, 74)
Screenshot: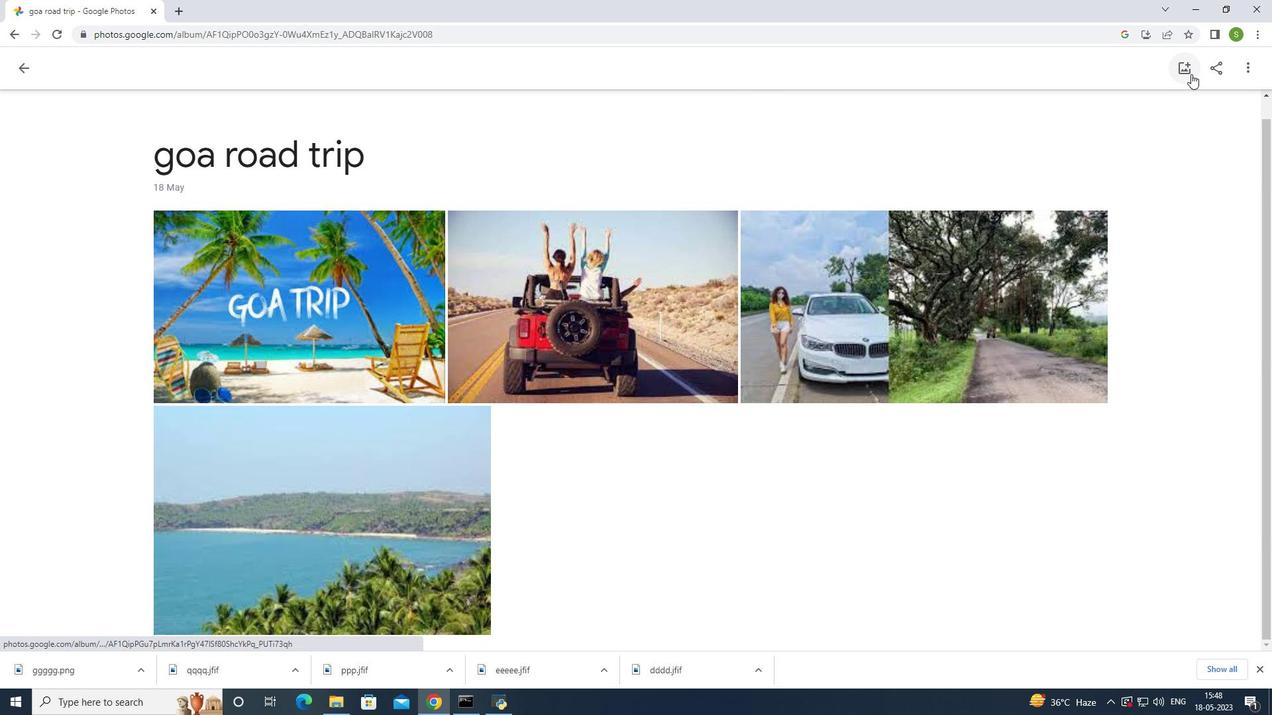
Action: Mouse pressed left at (1190, 74)
Screenshot: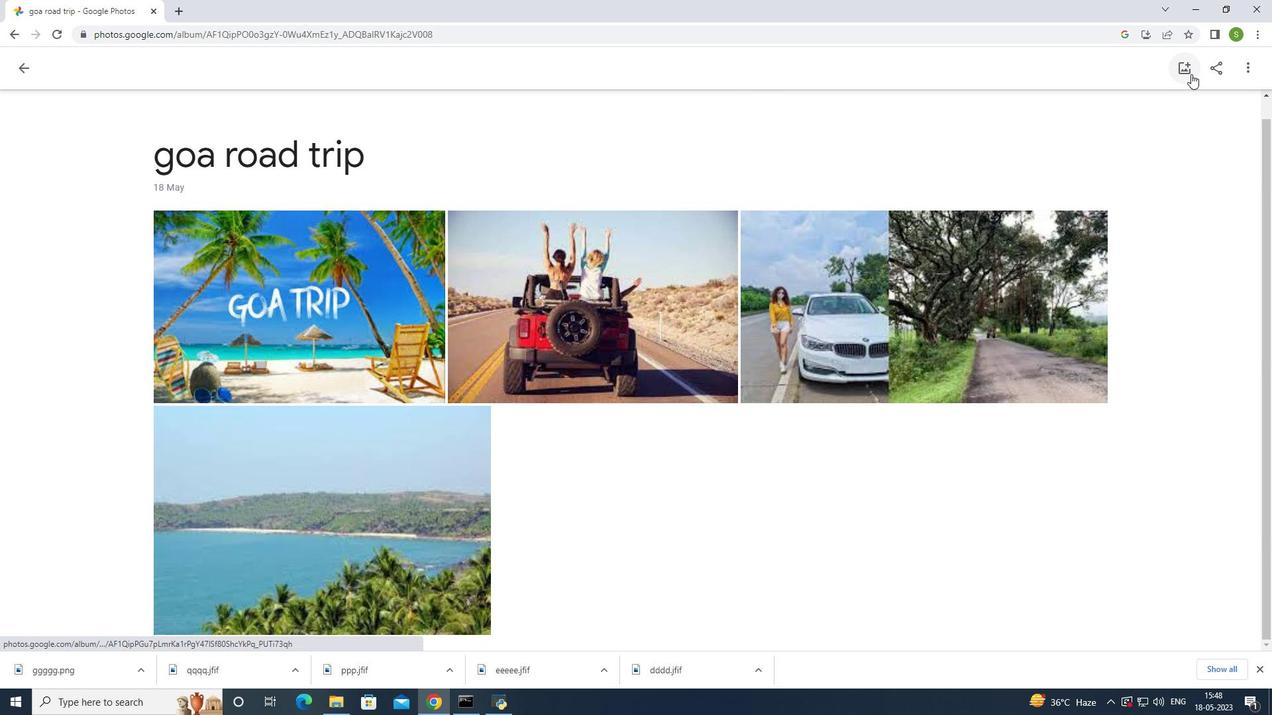 
Action: Mouse moved to (19, 68)
Screenshot: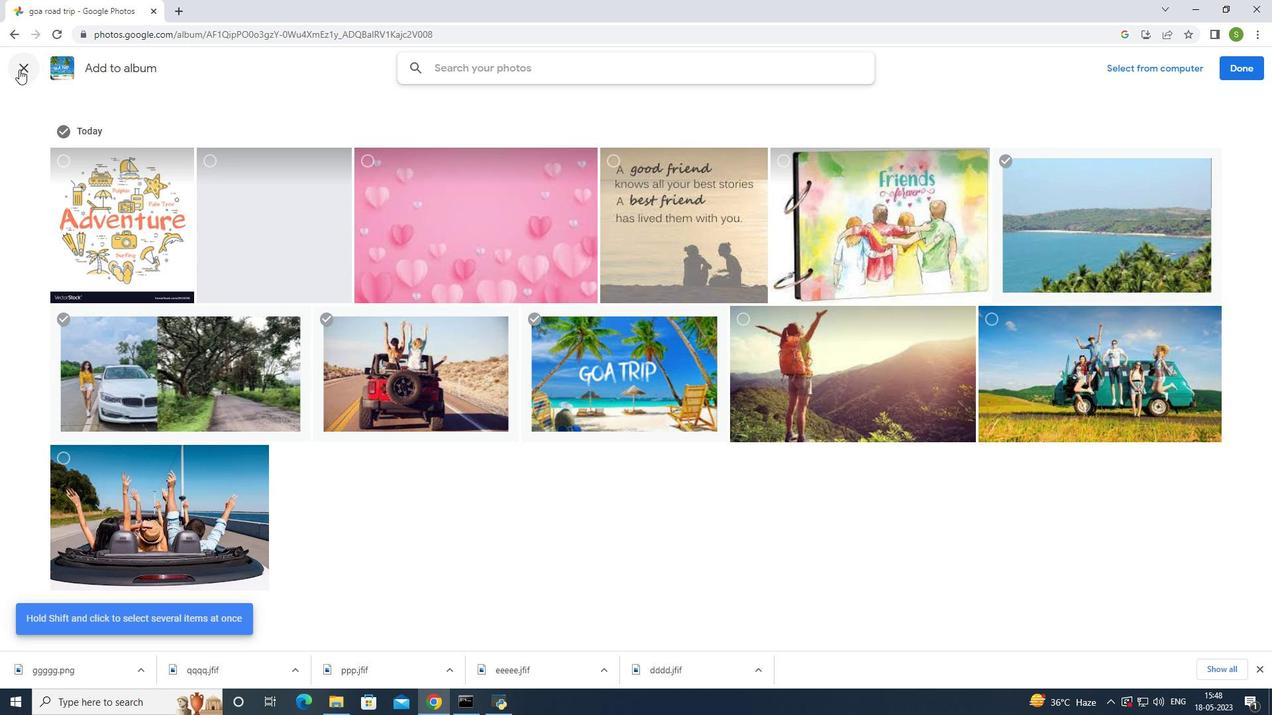 
Action: Mouse pressed left at (19, 68)
Screenshot: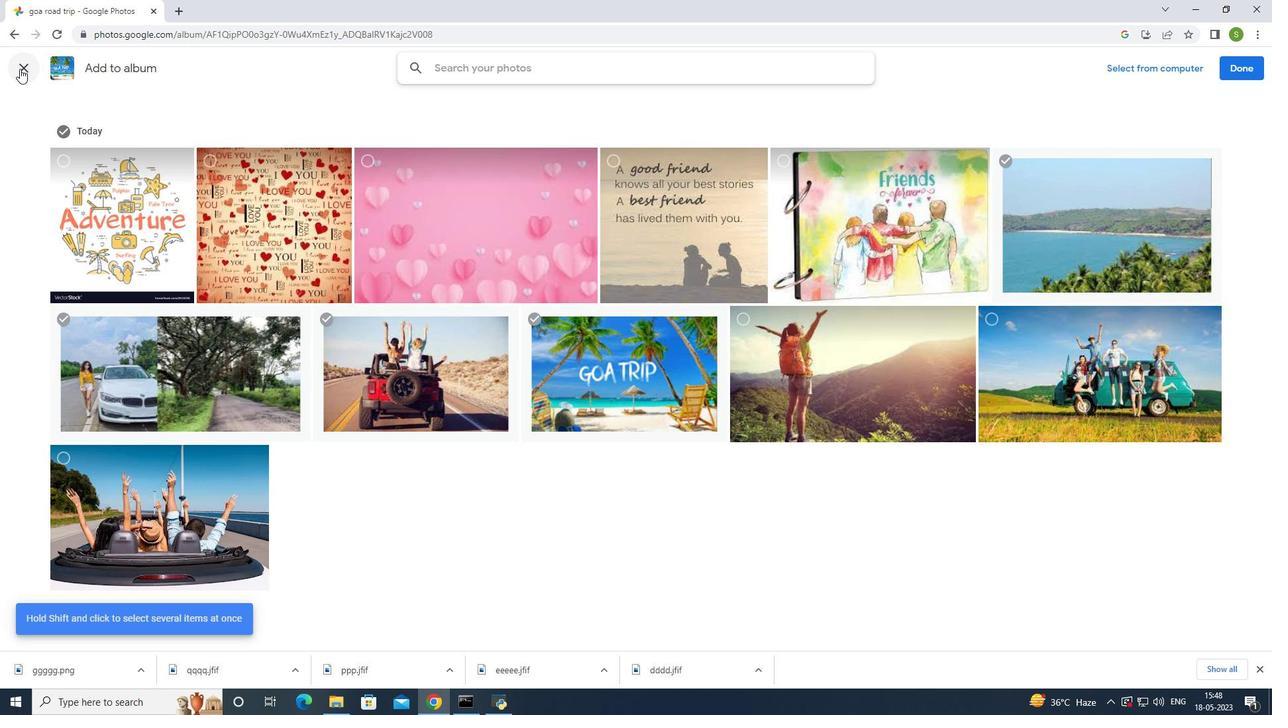 
Action: Mouse moved to (891, 322)
Screenshot: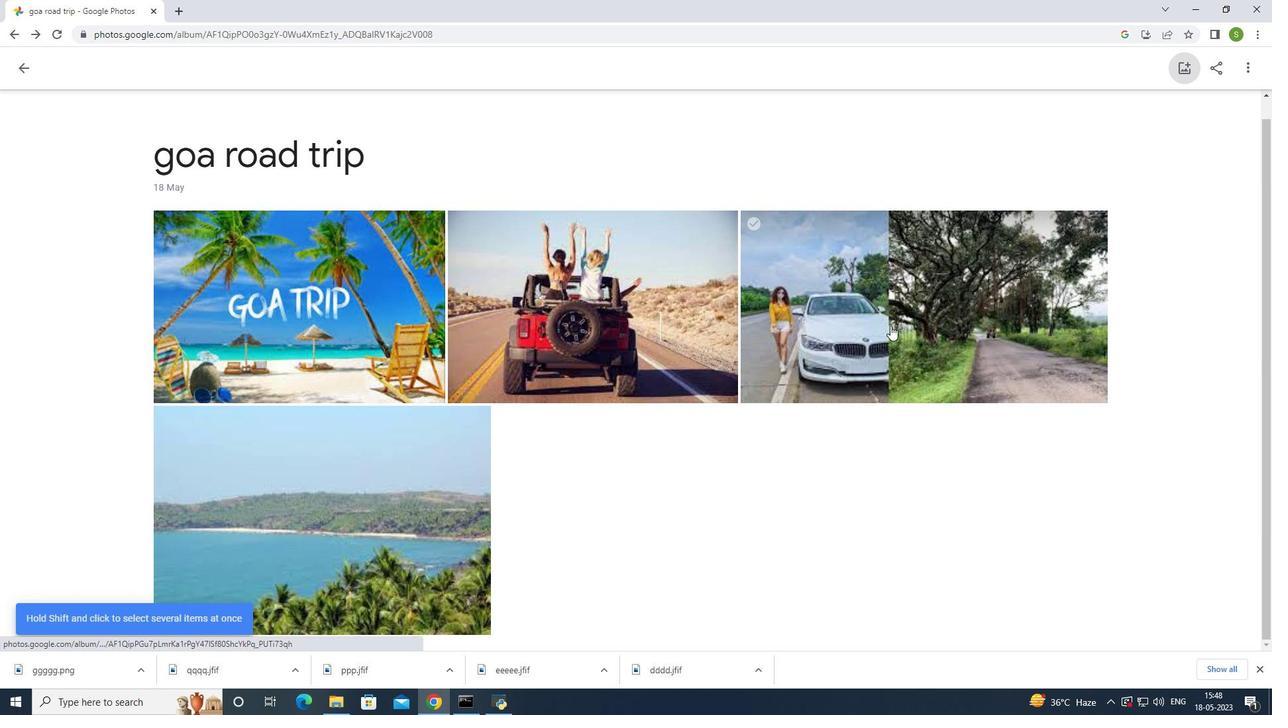 
Action: Mouse pressed left at (891, 322)
Screenshot: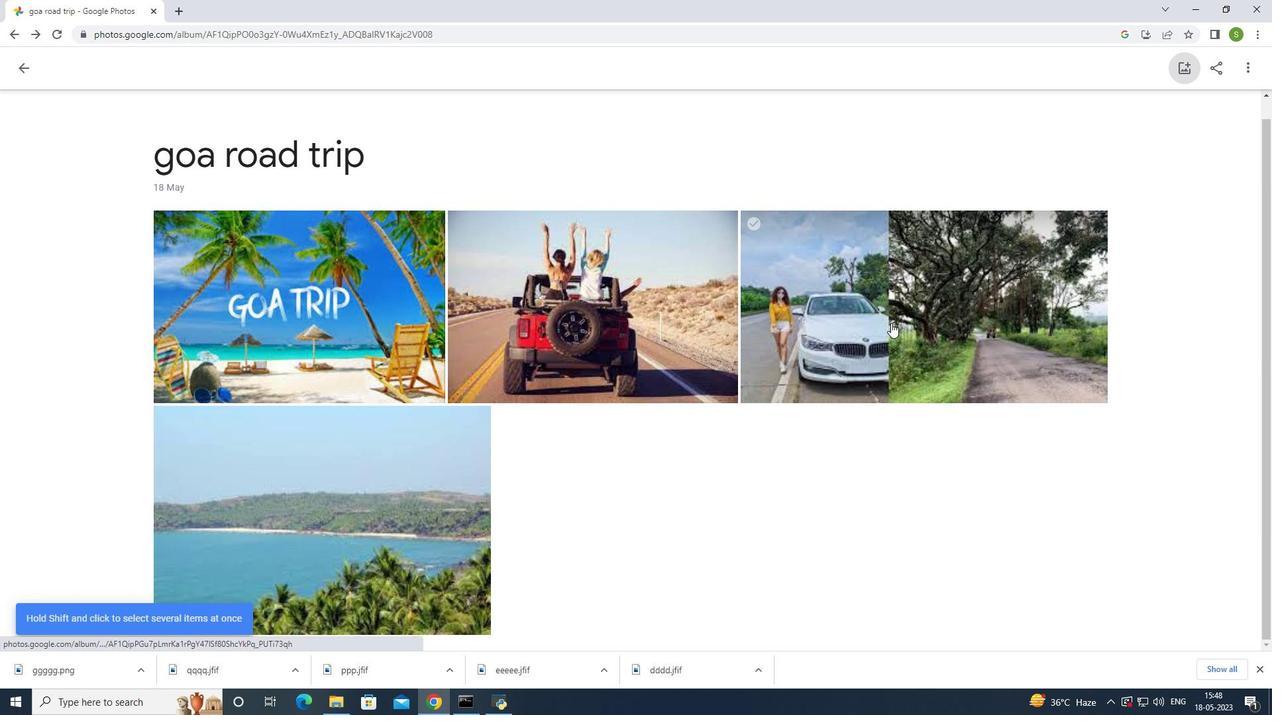 
Action: Mouse moved to (1147, 67)
Screenshot: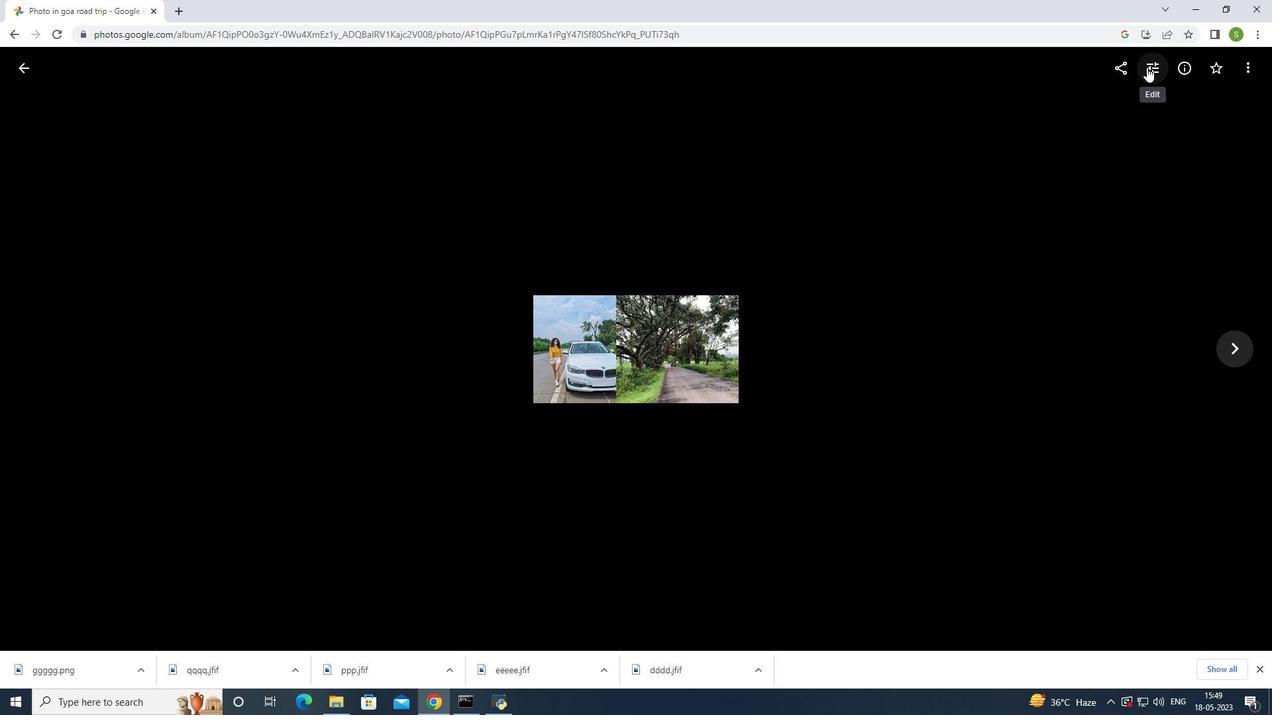 
Action: Mouse pressed left at (1147, 67)
Screenshot: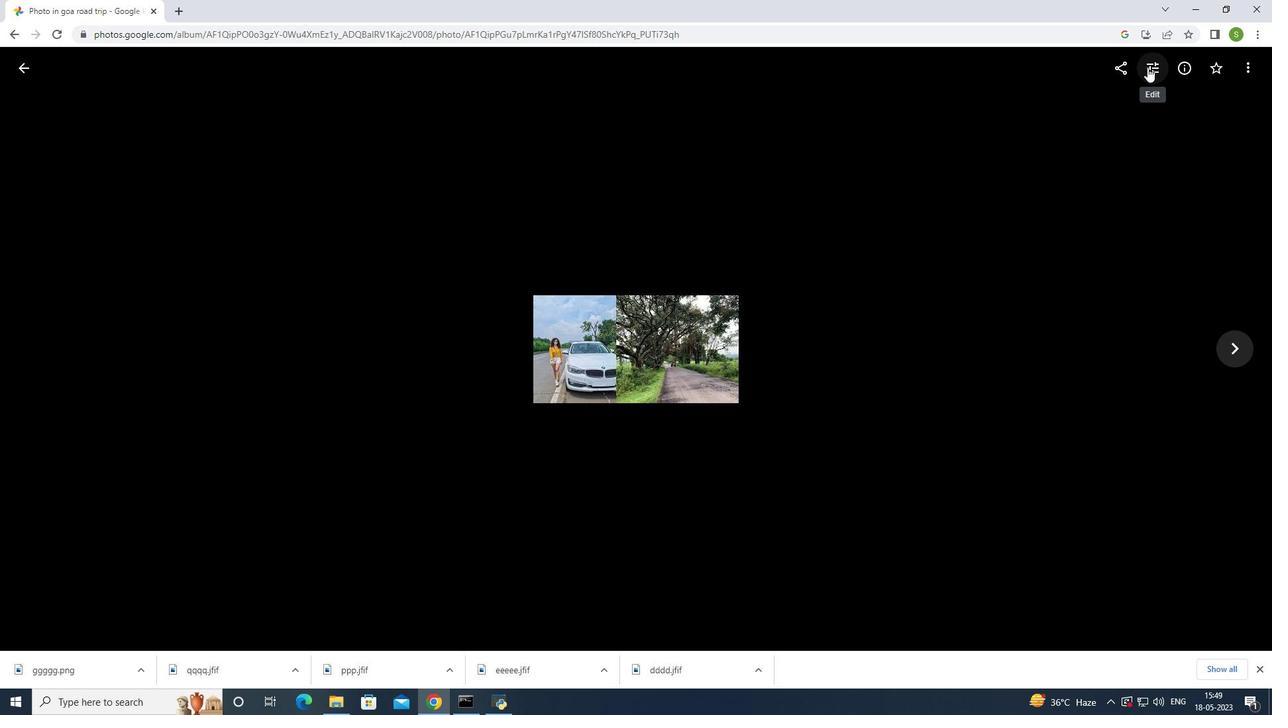 
Action: Mouse moved to (1233, 66)
Screenshot: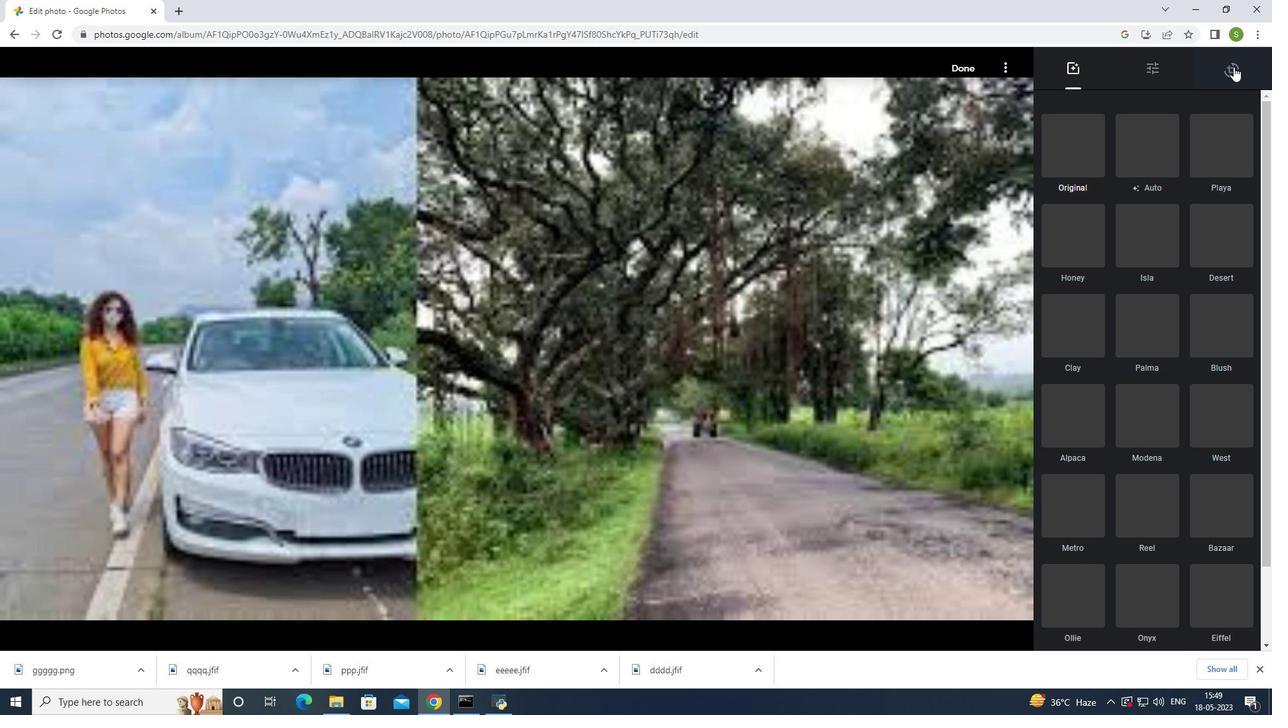 
Action: Mouse pressed left at (1233, 66)
Screenshot: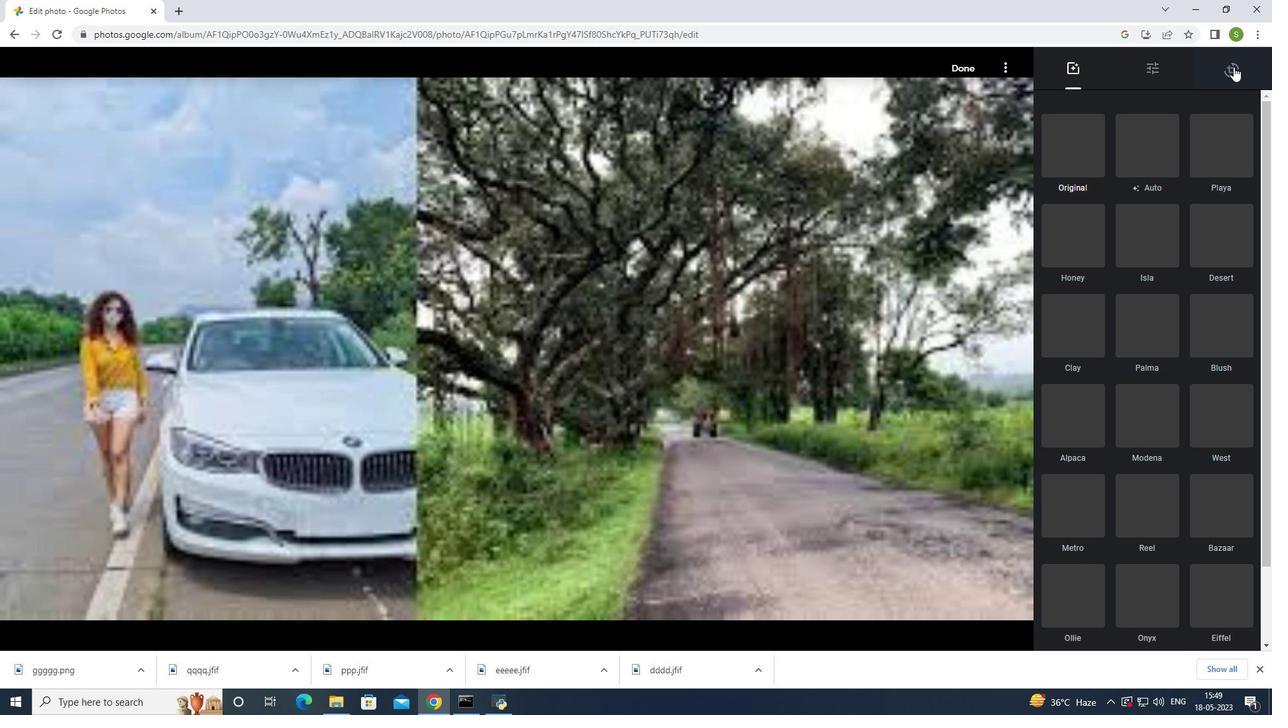 
Action: Mouse moved to (1115, 96)
Screenshot: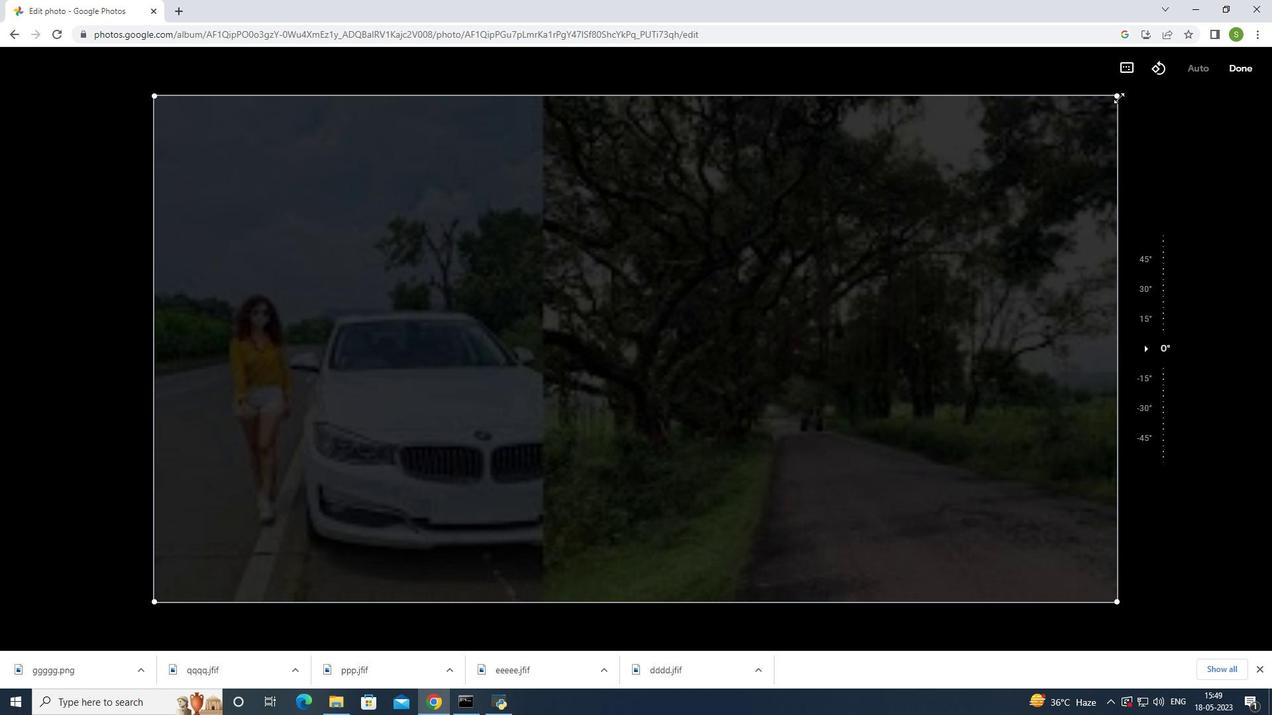 
Action: Mouse pressed left at (1115, 96)
Screenshot: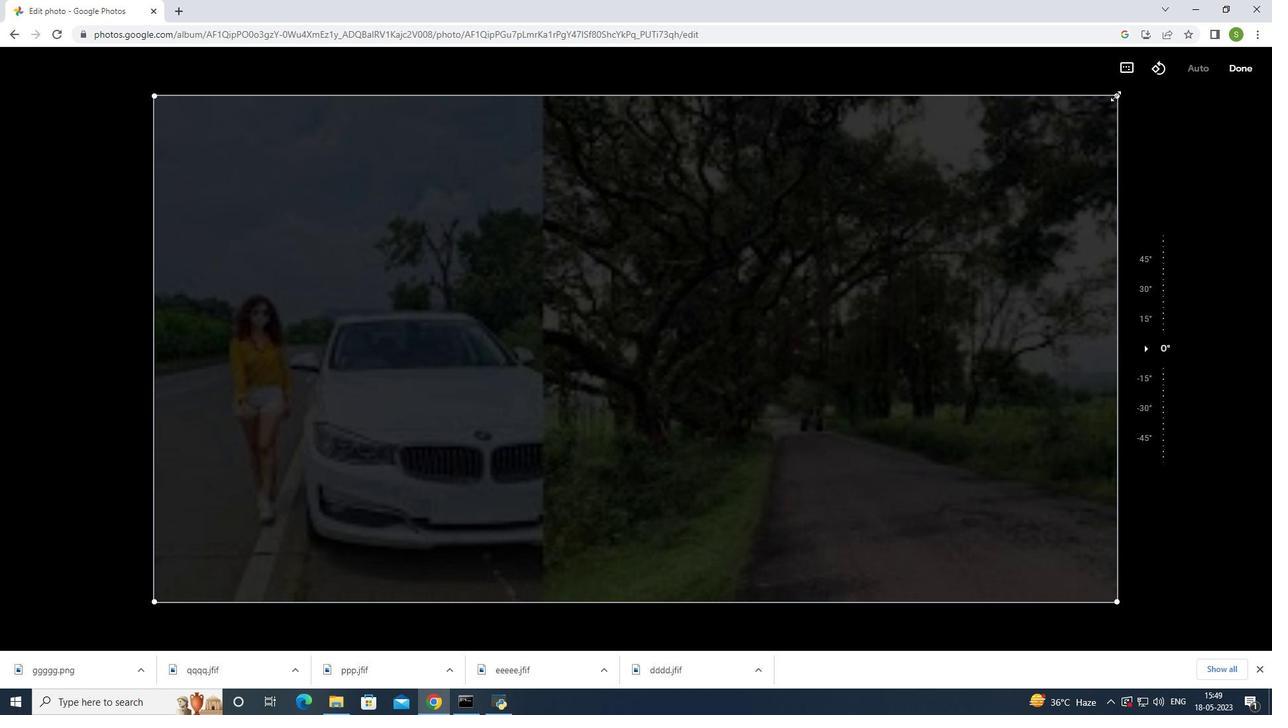 
Action: Mouse moved to (1235, 65)
Screenshot: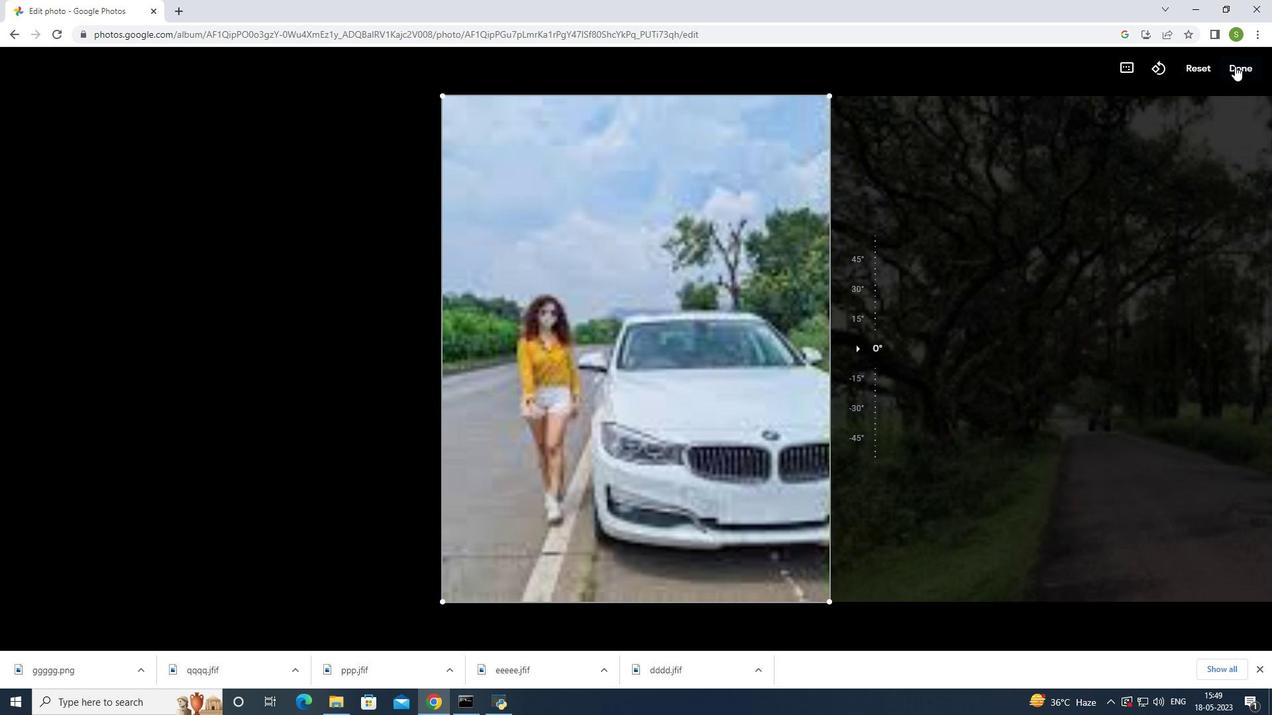 
Action: Mouse pressed left at (1235, 65)
Screenshot: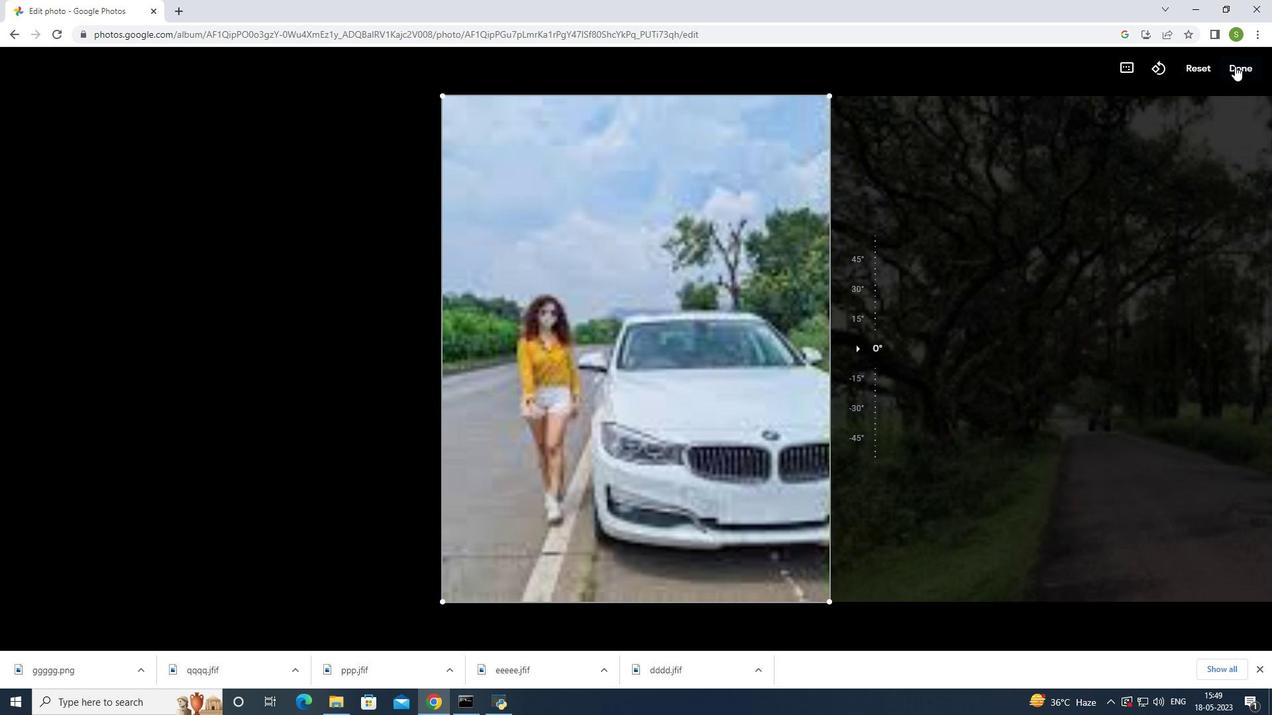
Action: Mouse moved to (1084, 162)
Screenshot: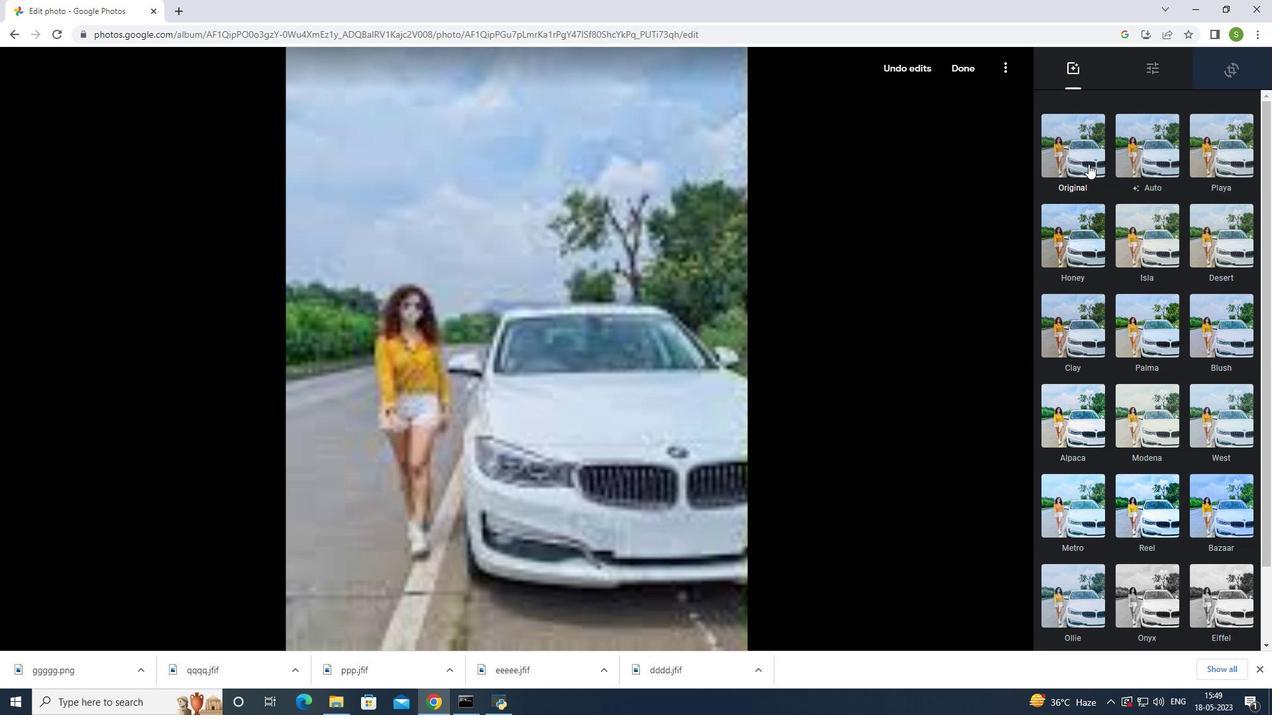 
Action: Mouse pressed left at (1084, 162)
Screenshot: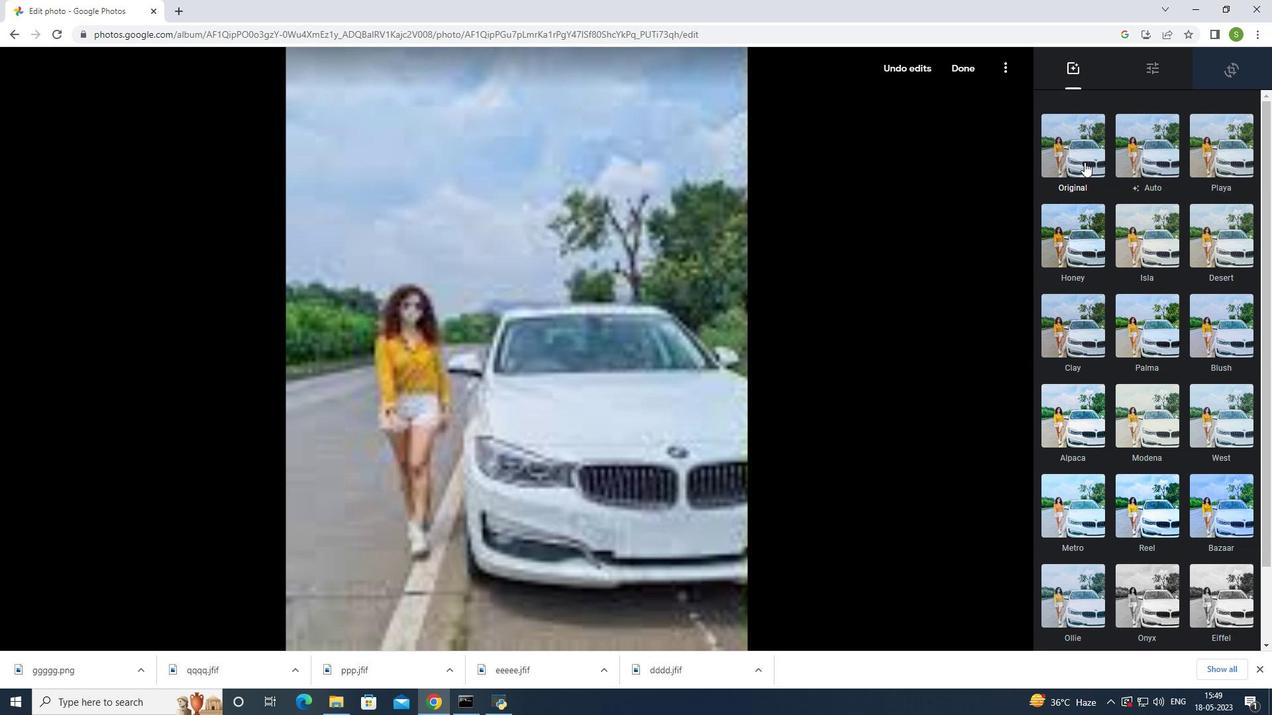 
Action: Mouse moved to (1145, 154)
Screenshot: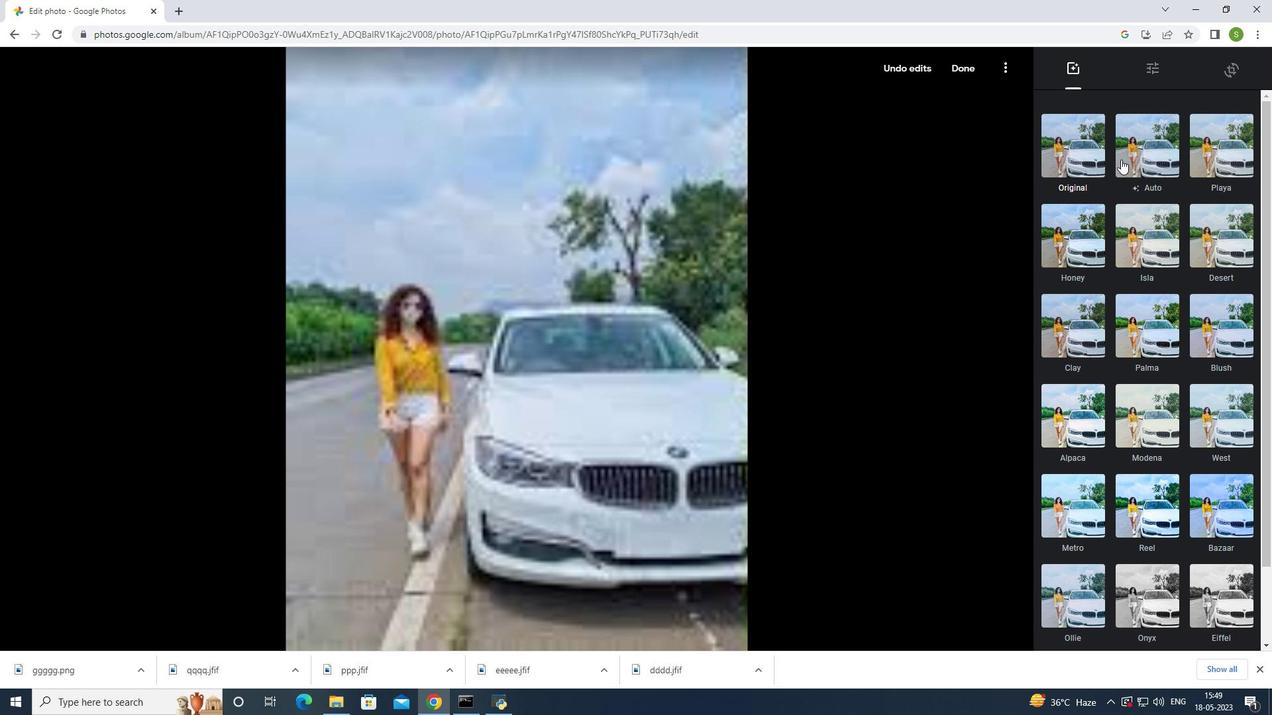 
Action: Mouse pressed left at (1145, 154)
Screenshot: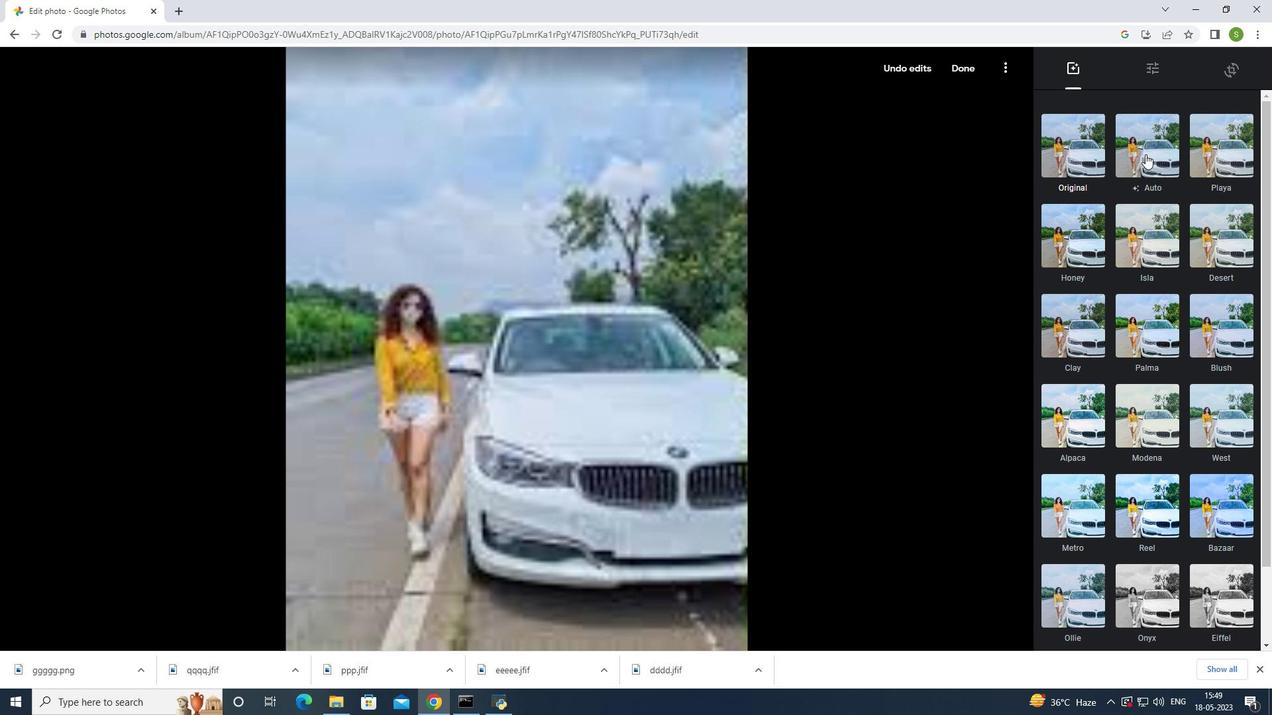 
Action: Mouse moved to (1088, 156)
Screenshot: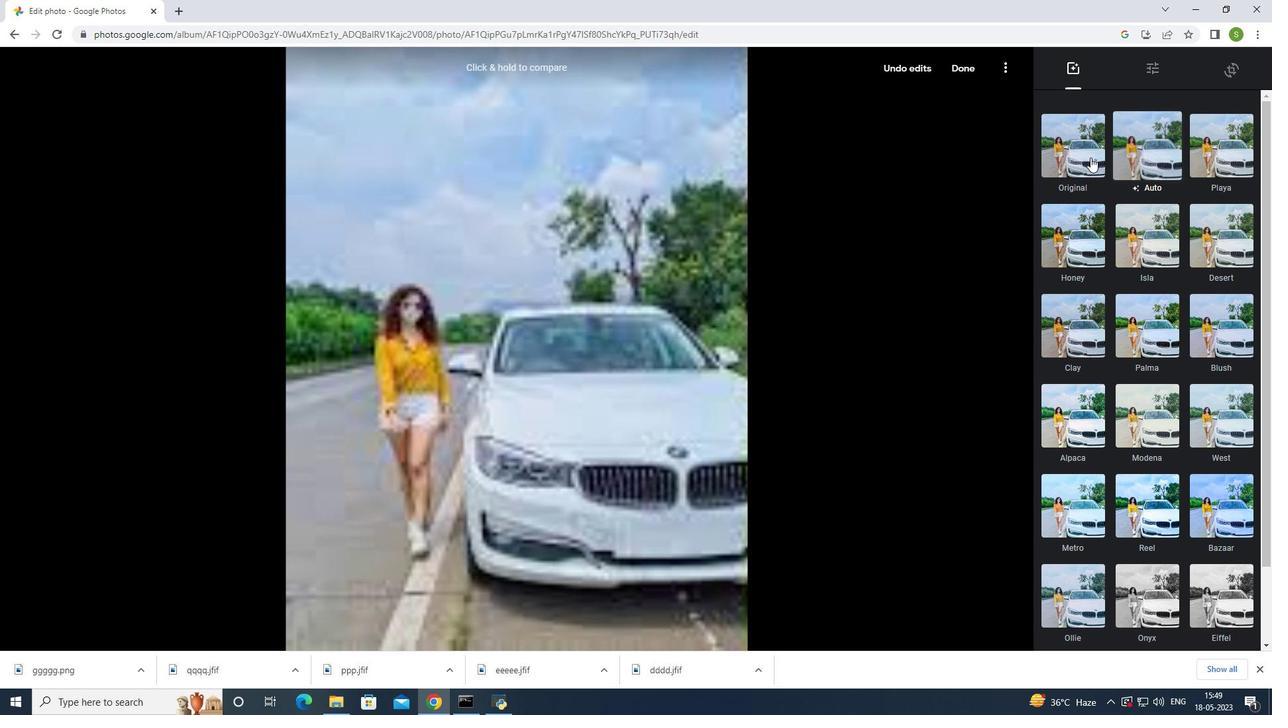 
Action: Mouse pressed left at (1088, 156)
Screenshot: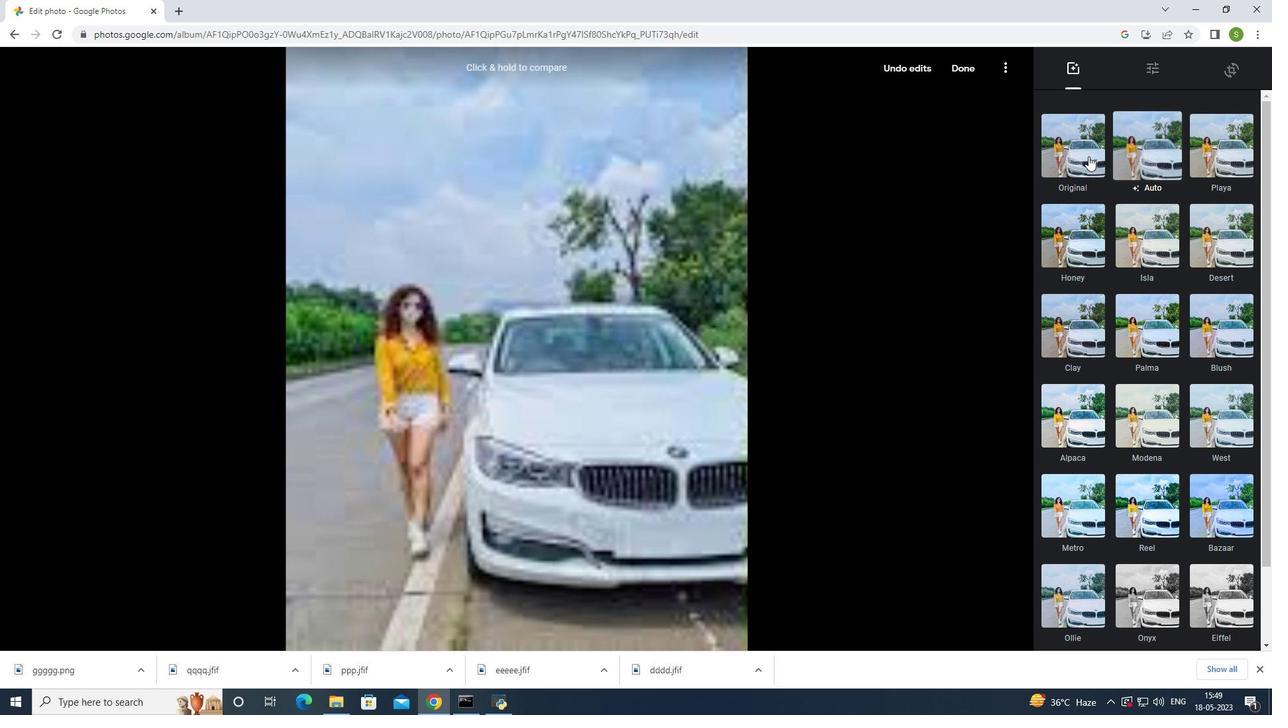 
Action: Mouse moved to (1146, 66)
Screenshot: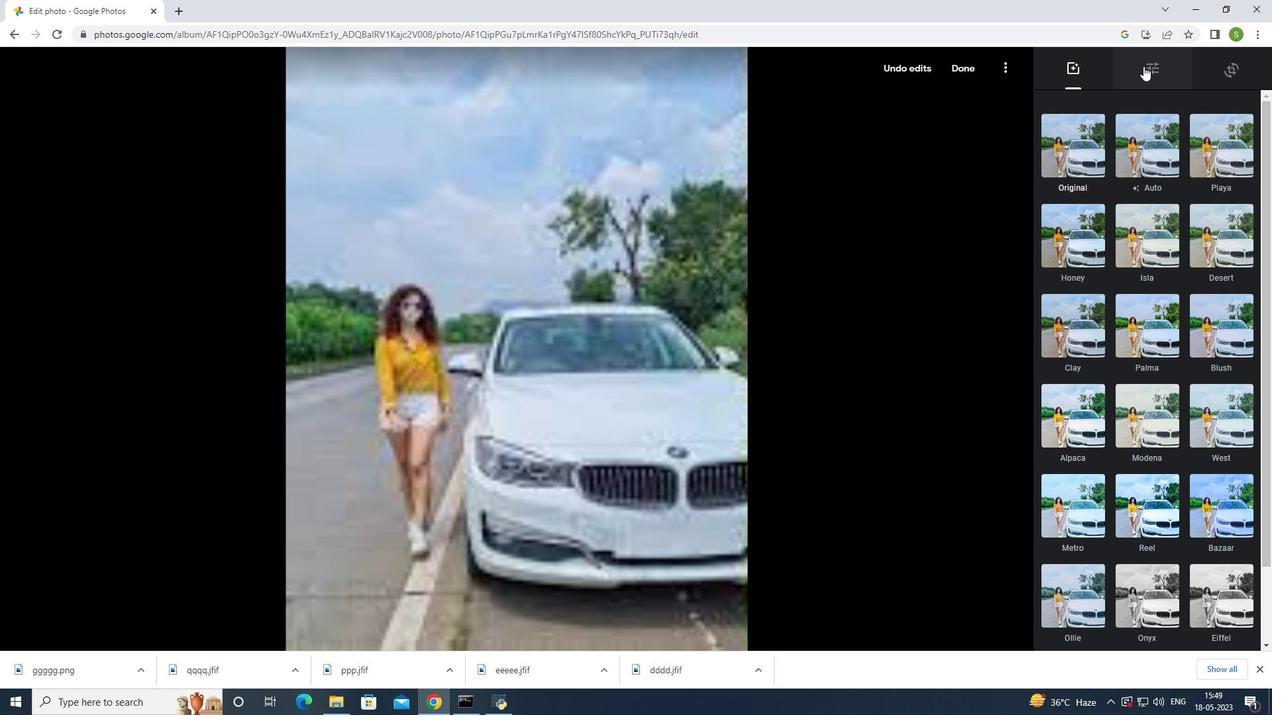 
Action: Mouse pressed left at (1146, 66)
Screenshot: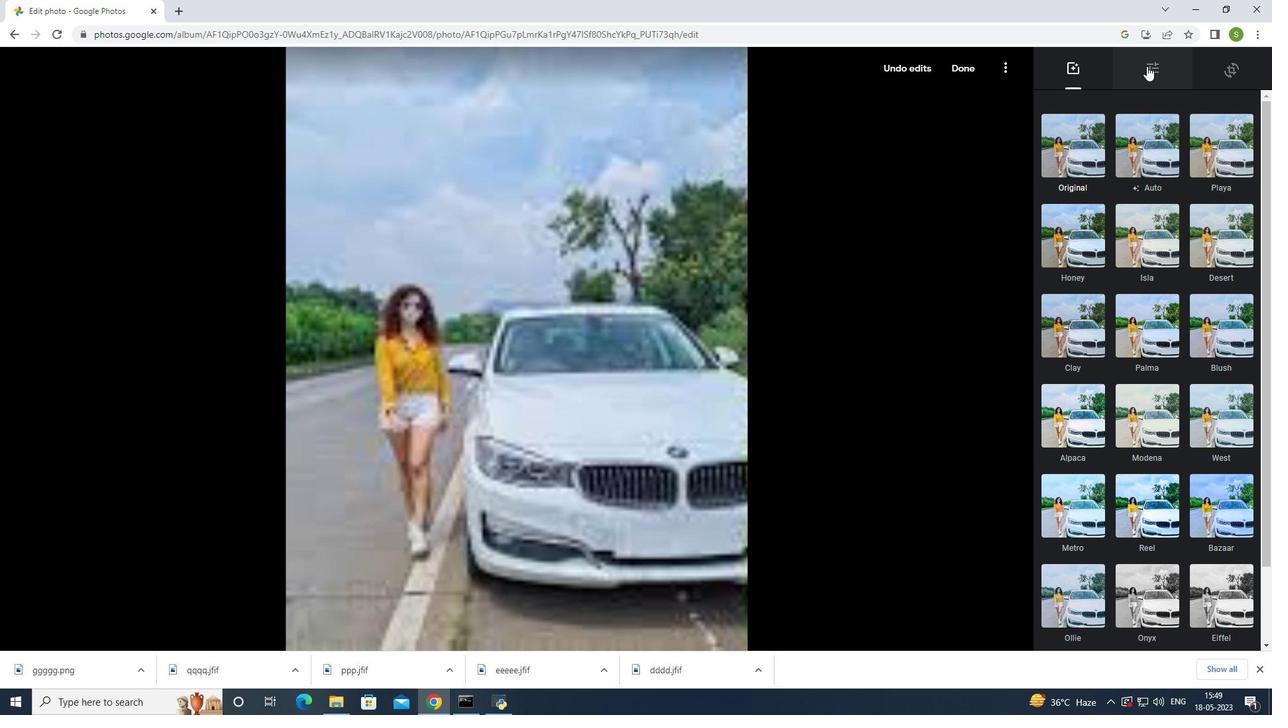 
Action: Mouse moved to (1144, 139)
Screenshot: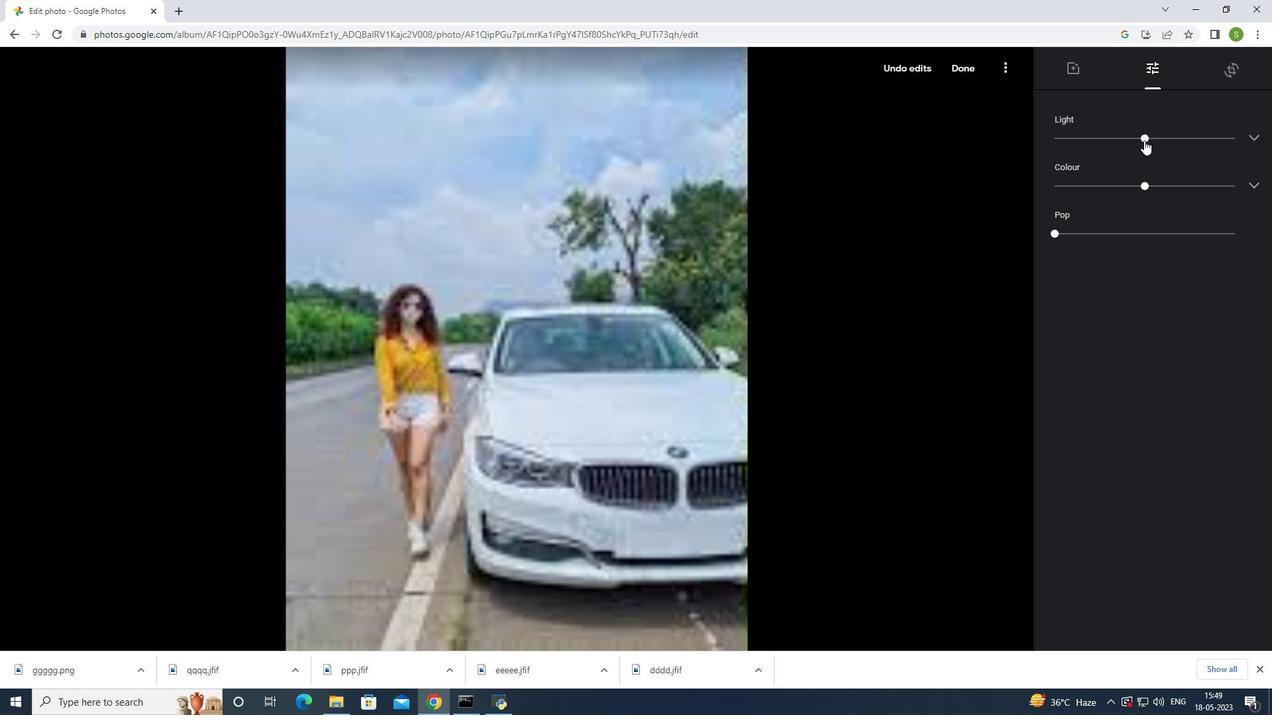 
Action: Mouse pressed left at (1144, 139)
Screenshot: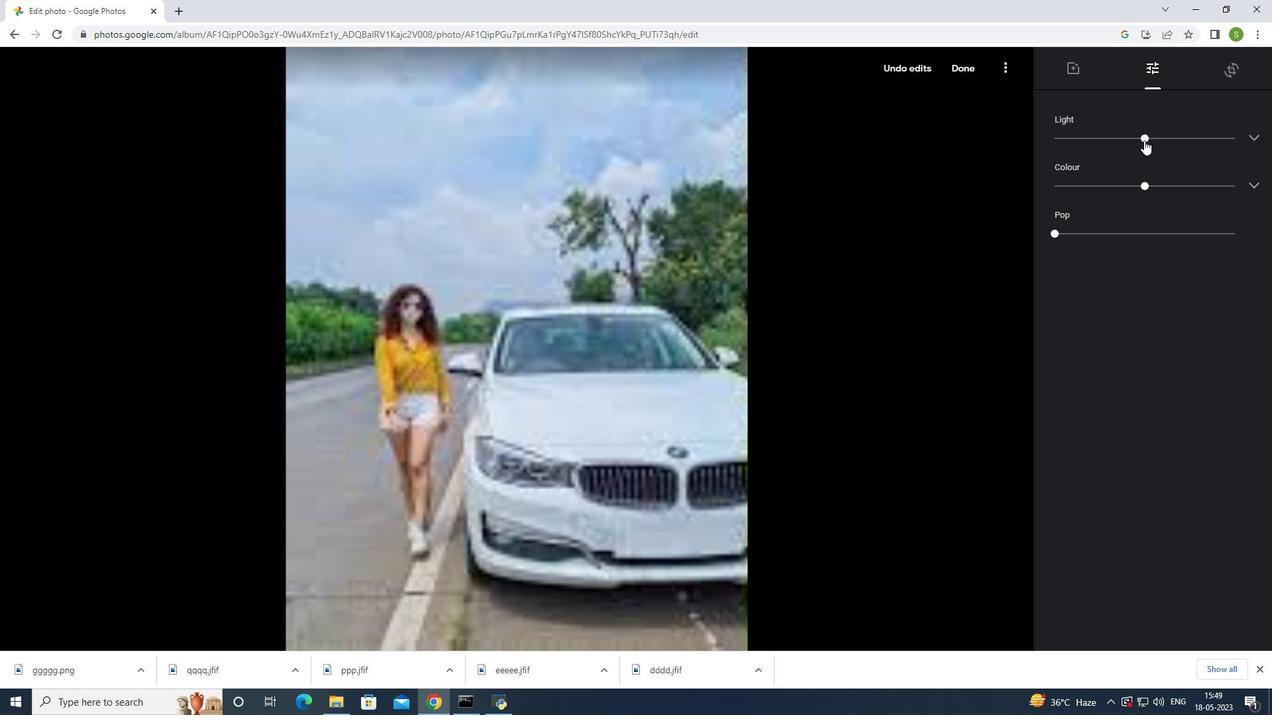 
Action: Mouse moved to (1074, 68)
Screenshot: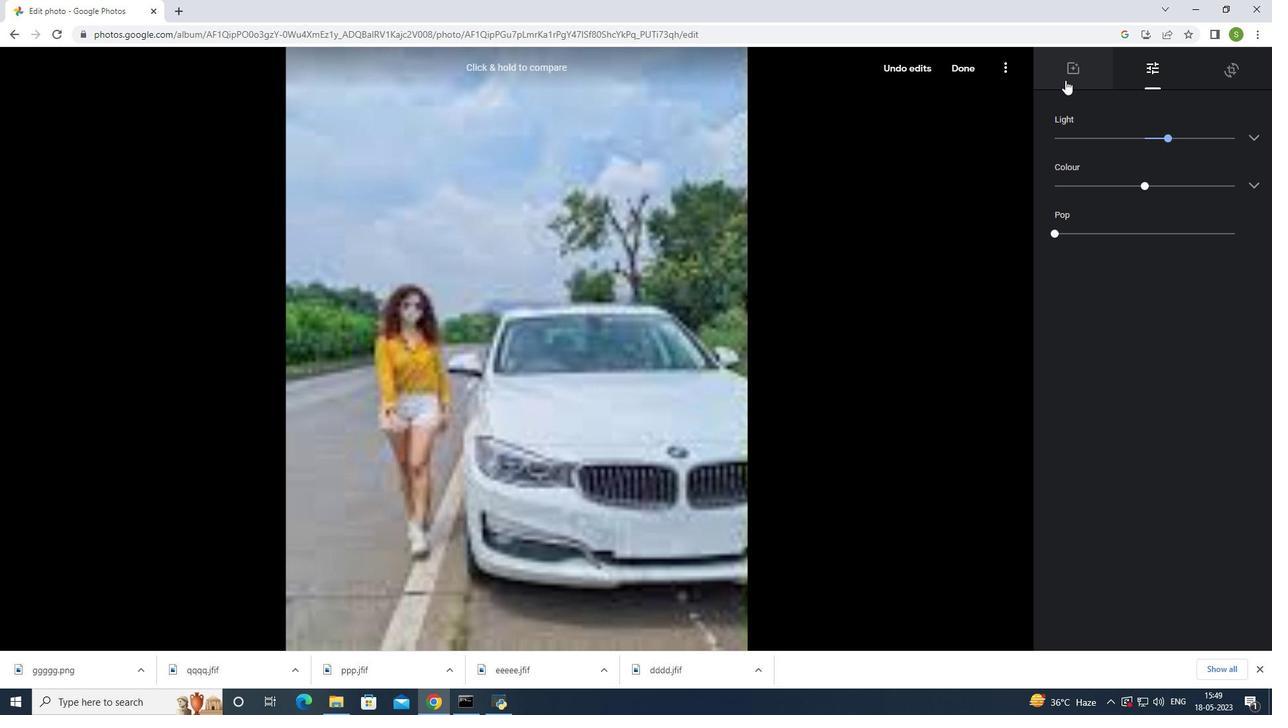 
Action: Mouse pressed left at (1074, 68)
Screenshot: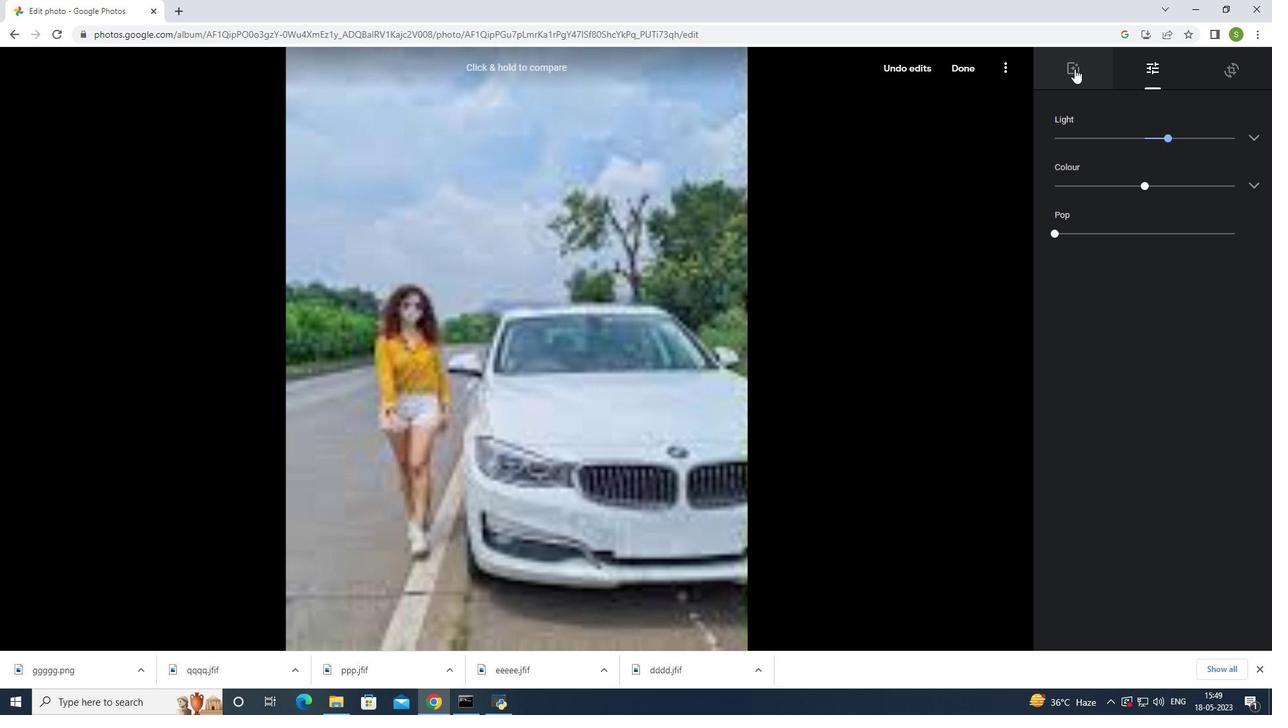 
Action: Mouse moved to (1115, 228)
Screenshot: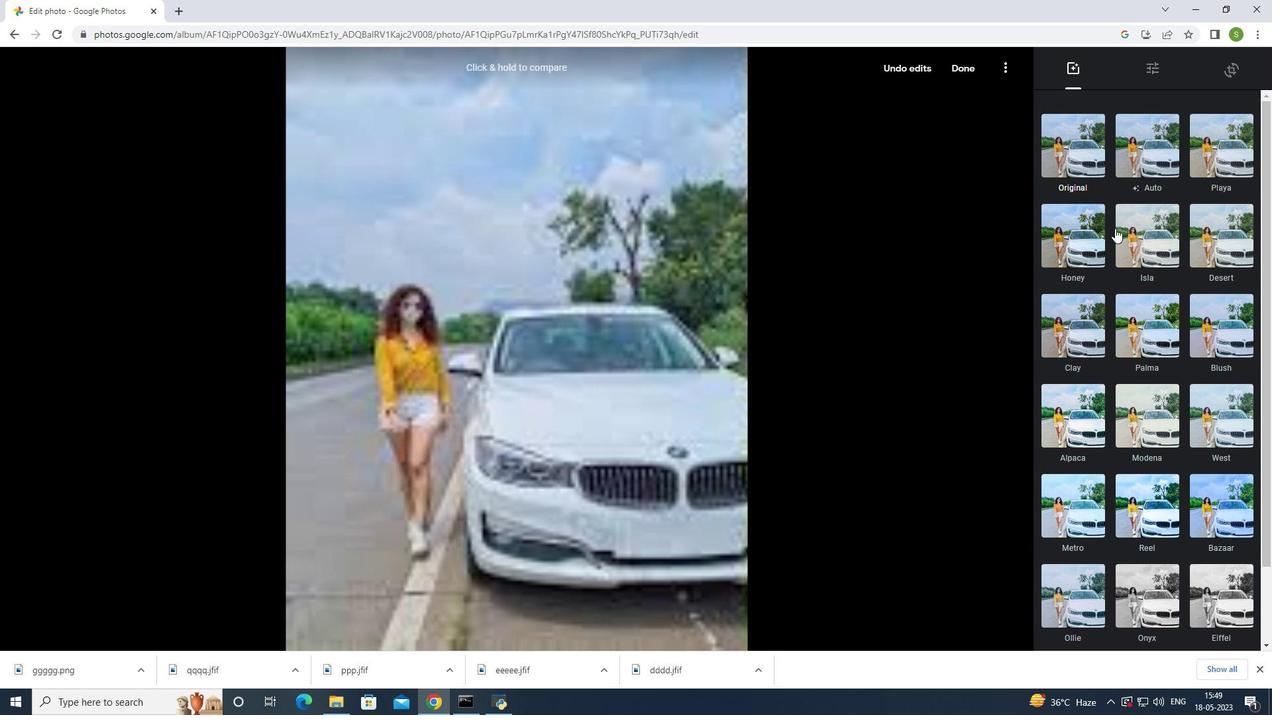 
Action: Mouse scrolled (1115, 227) with delta (0, 0)
Screenshot: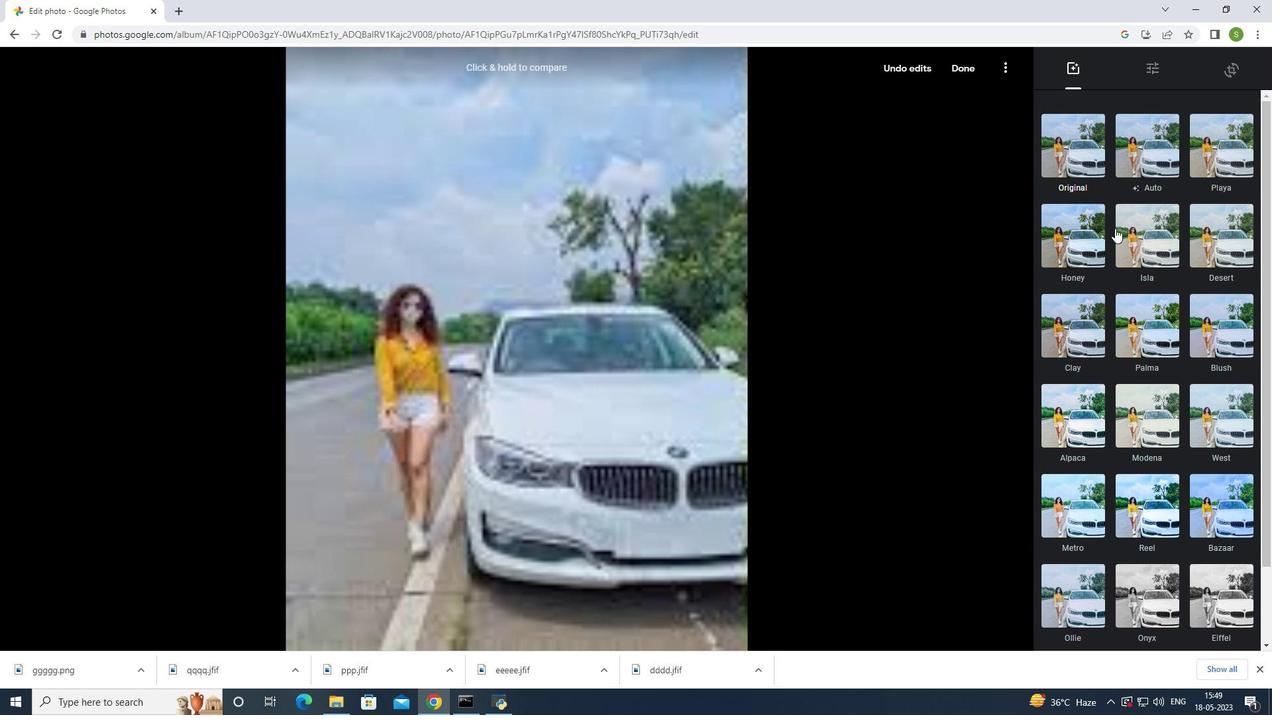 
Action: Mouse scrolled (1115, 227) with delta (0, 0)
Screenshot: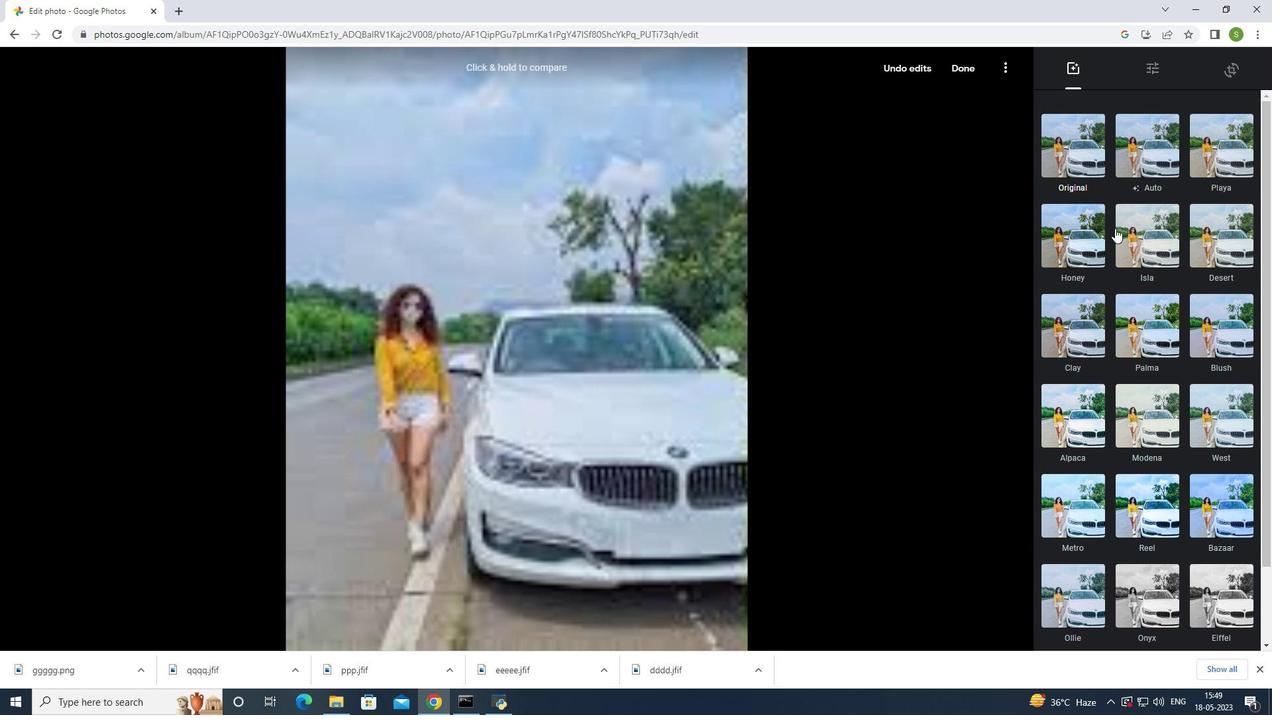 
Action: Mouse scrolled (1115, 227) with delta (0, 0)
Screenshot: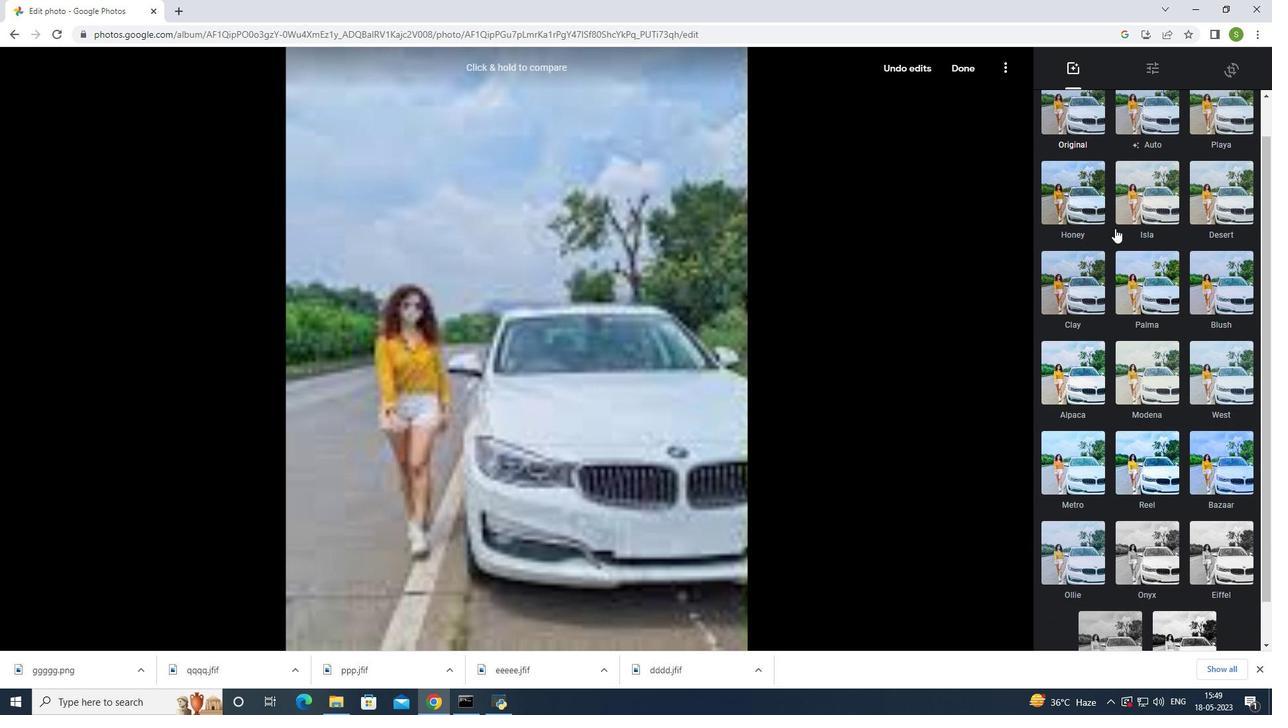 
Action: Mouse moved to (955, 66)
Screenshot: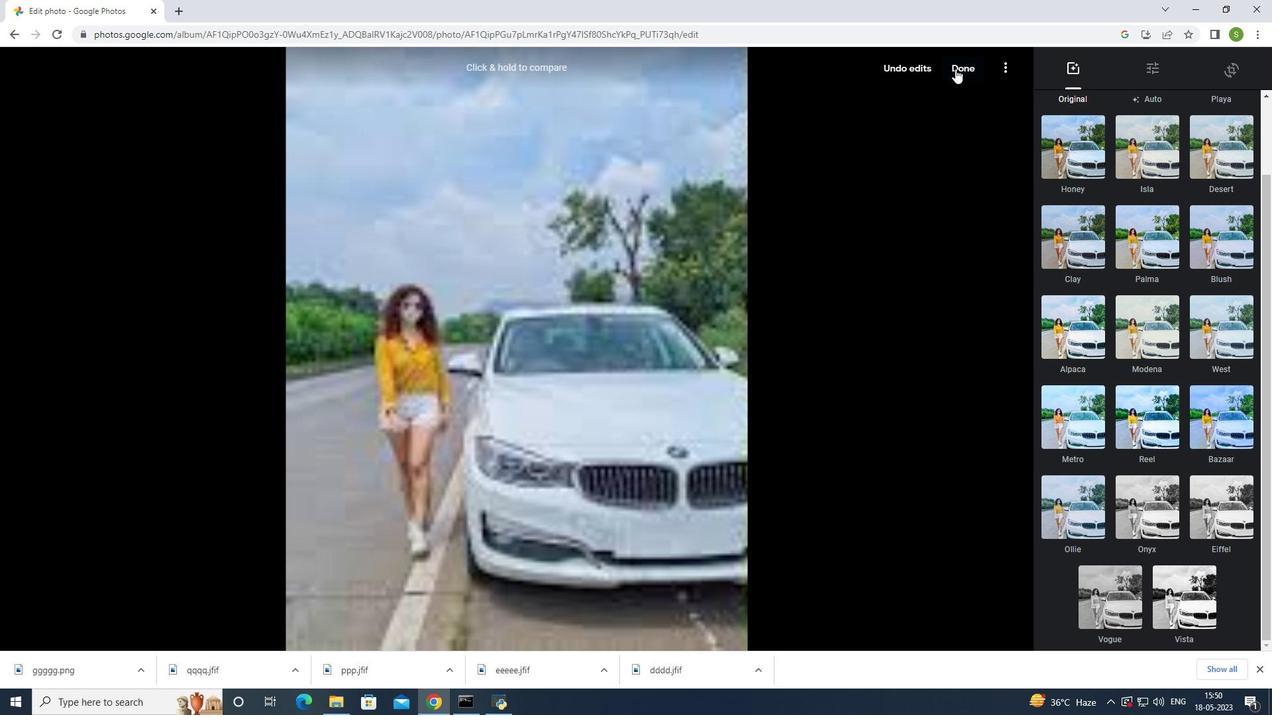 
Action: Mouse pressed left at (955, 66)
Screenshot: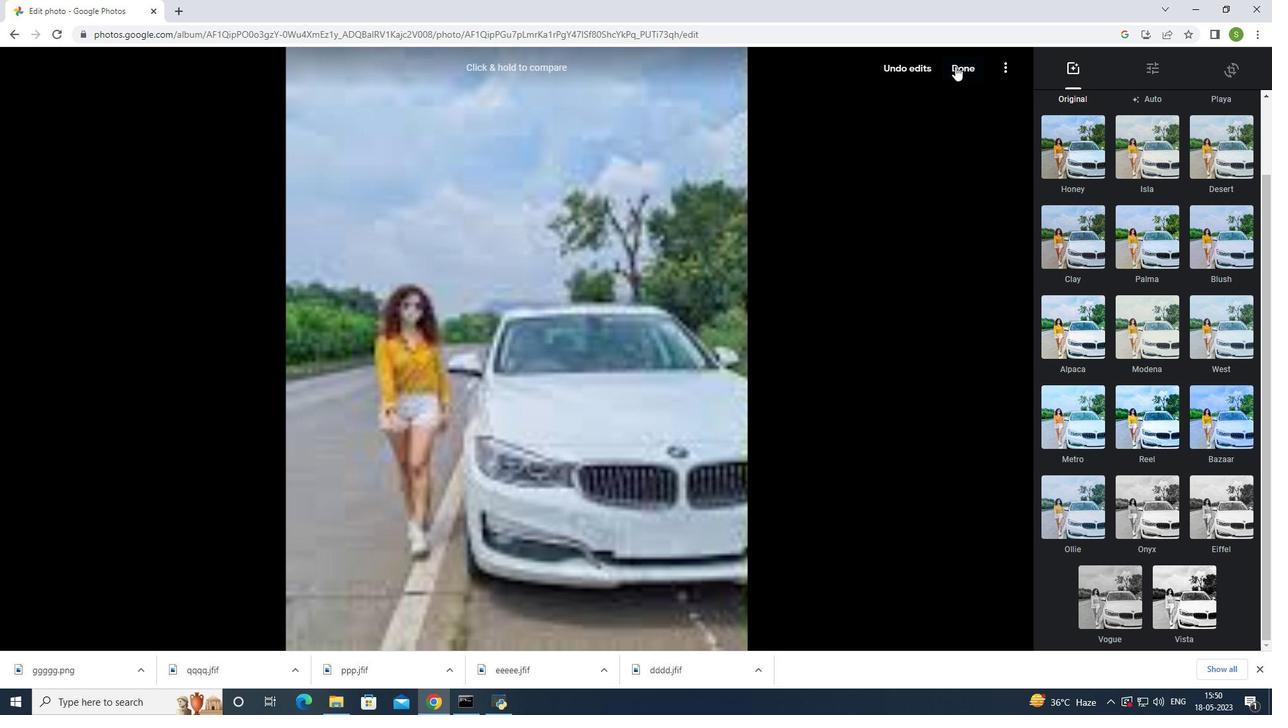 
Action: Mouse moved to (657, 353)
Screenshot: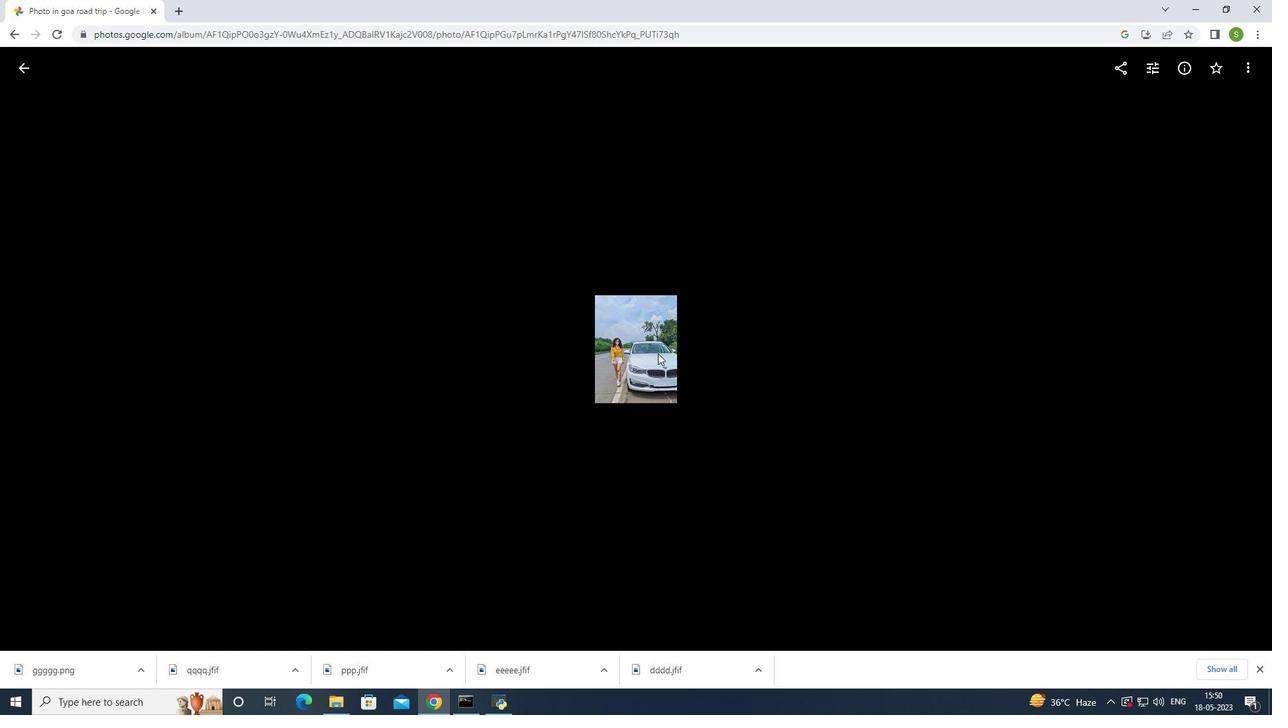 
Action: Mouse pressed left at (657, 353)
Screenshot: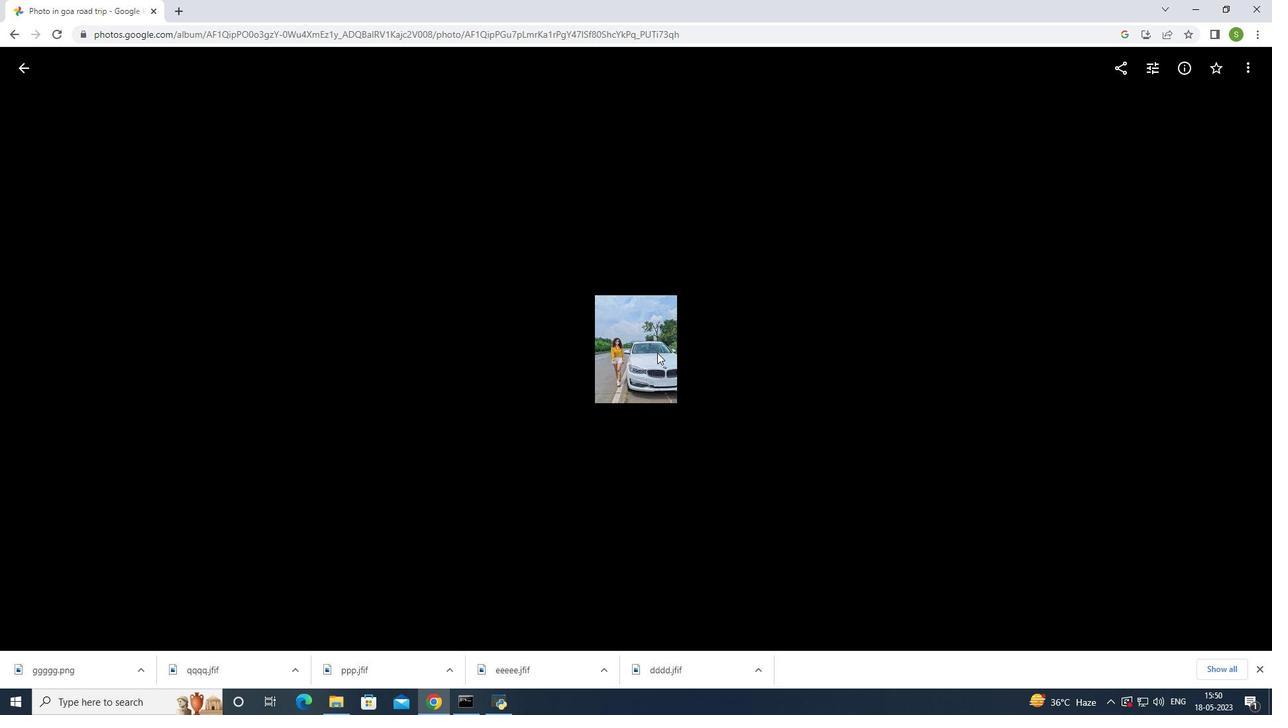 
Action: Mouse moved to (21, 70)
Screenshot: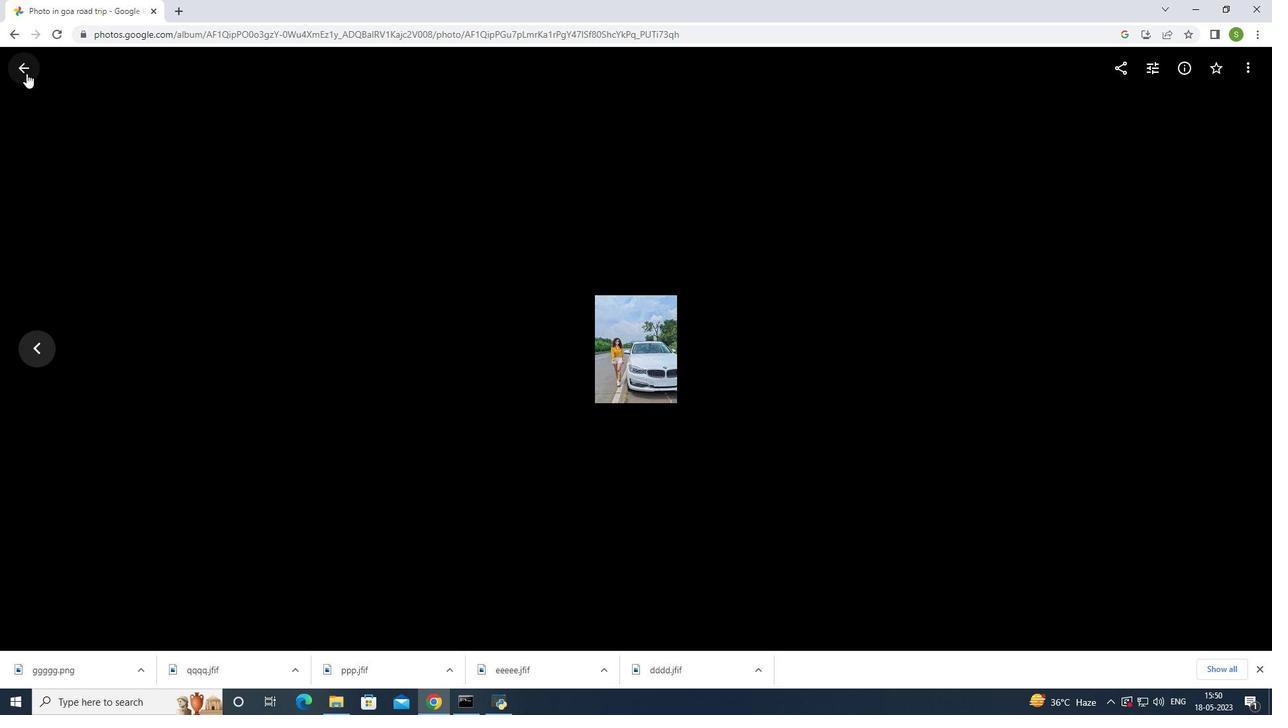 
Action: Mouse pressed left at (21, 70)
Screenshot: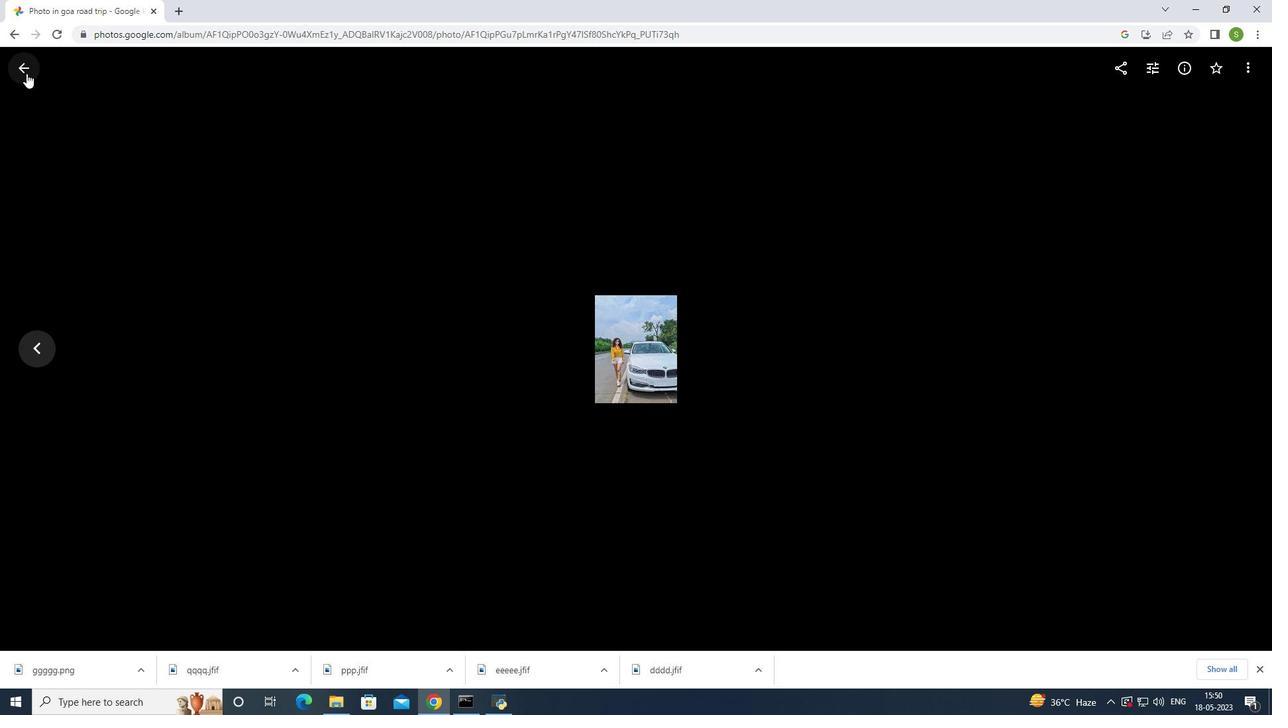 
Action: Mouse moved to (945, 319)
Screenshot: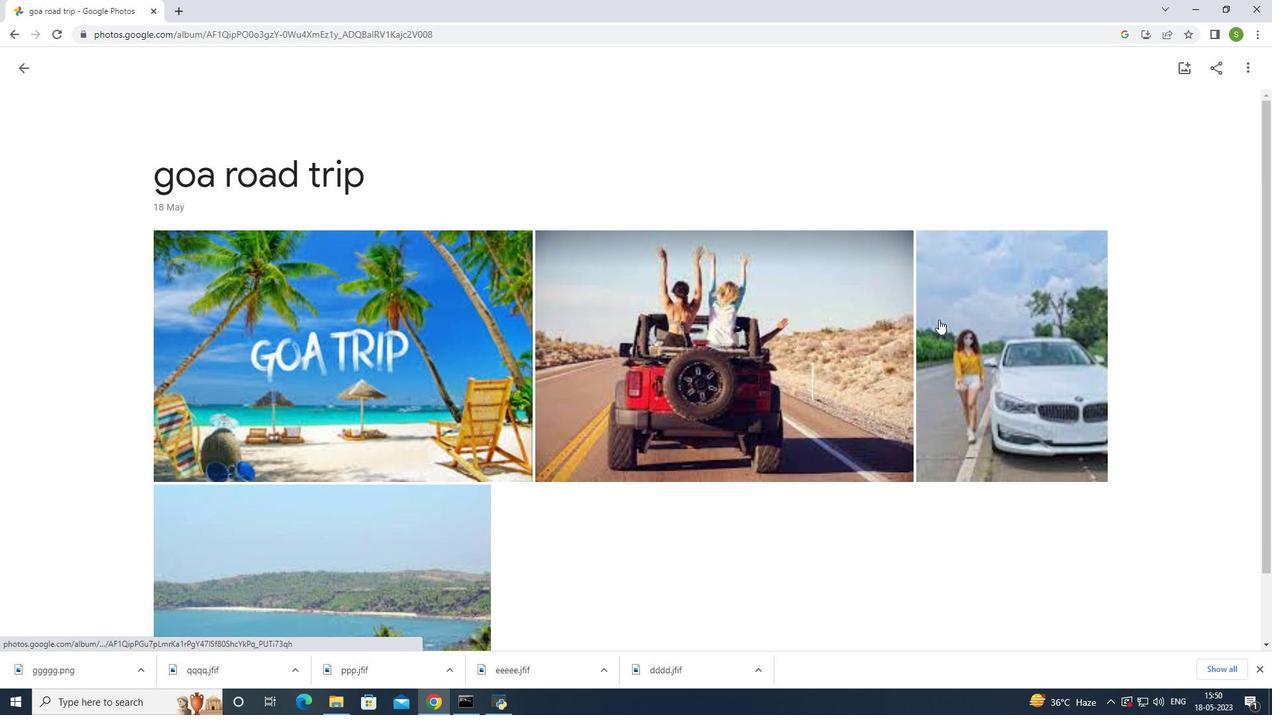 
Action: Mouse pressed left at (945, 319)
Screenshot: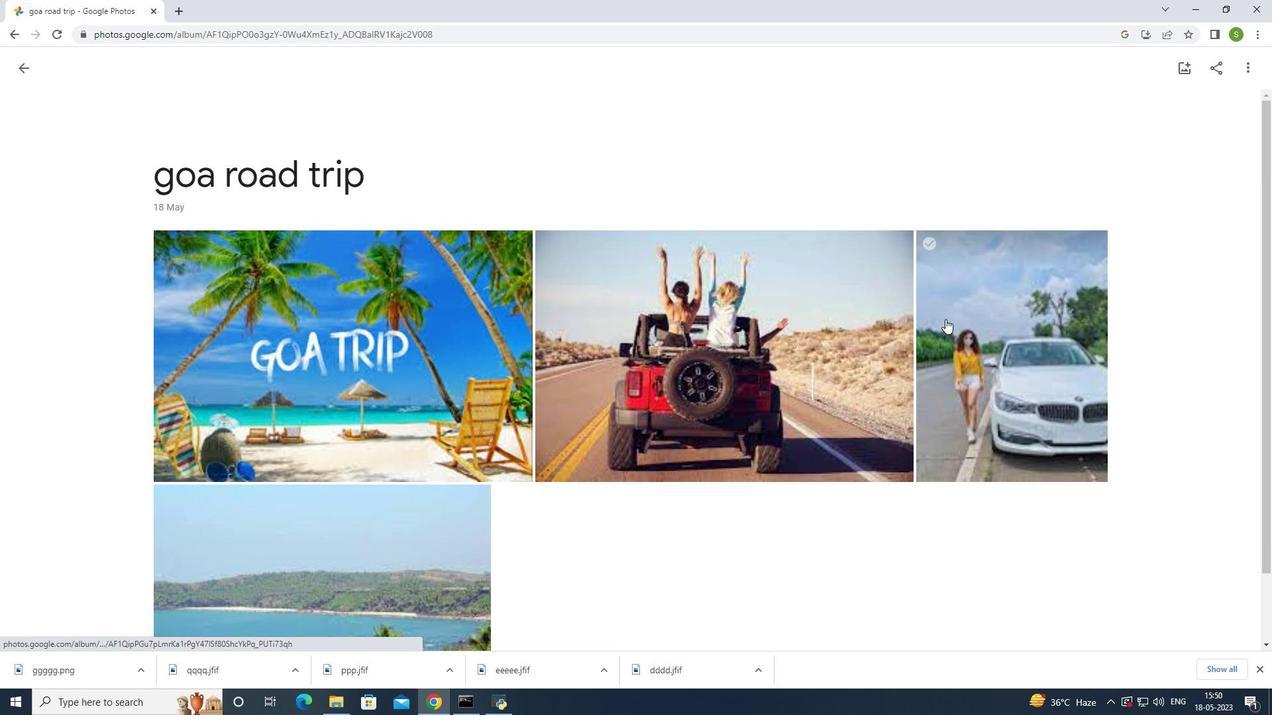 
Action: Mouse moved to (945, 319)
Screenshot: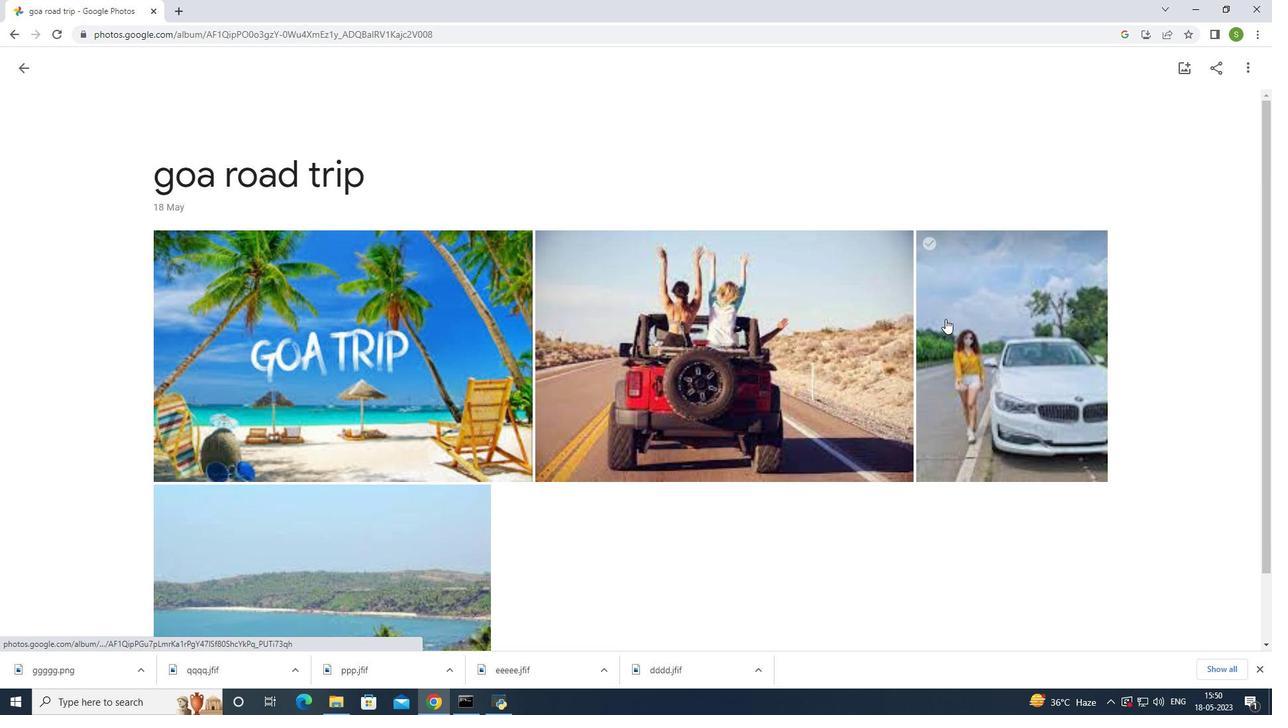 
Action: Mouse pressed left at (945, 319)
Screenshot: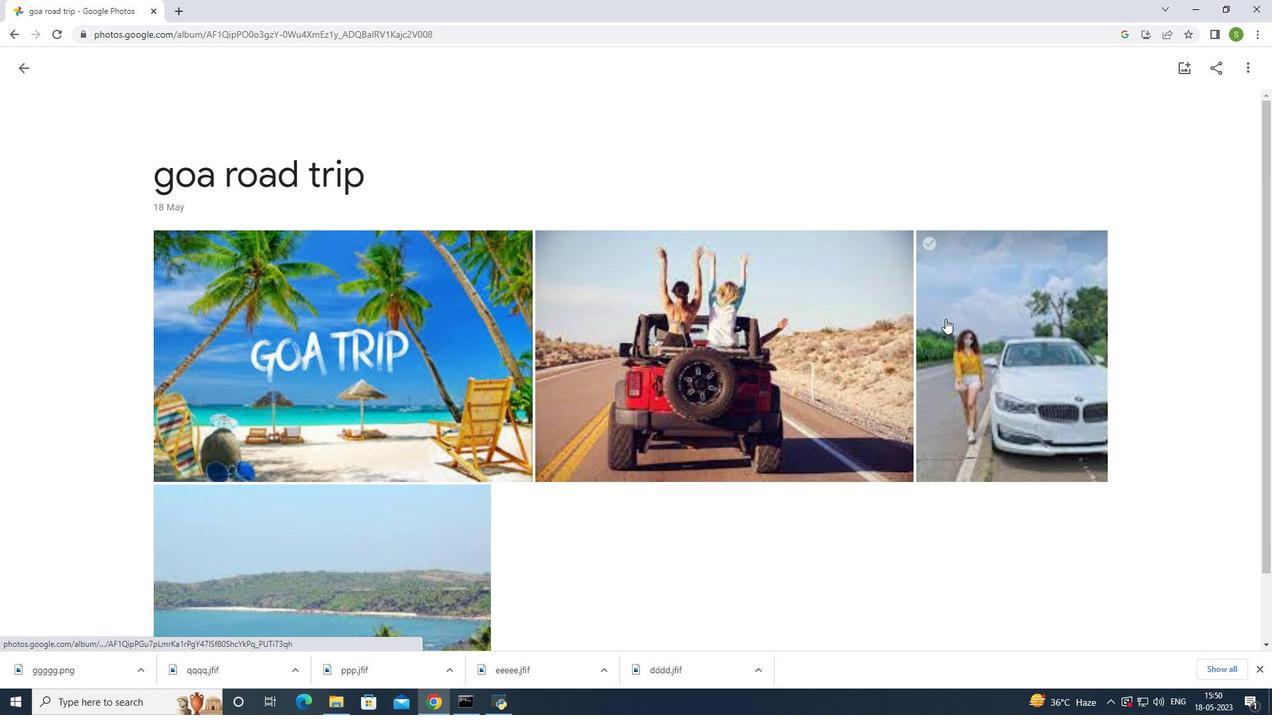 
Action: Mouse moved to (23, 68)
Screenshot: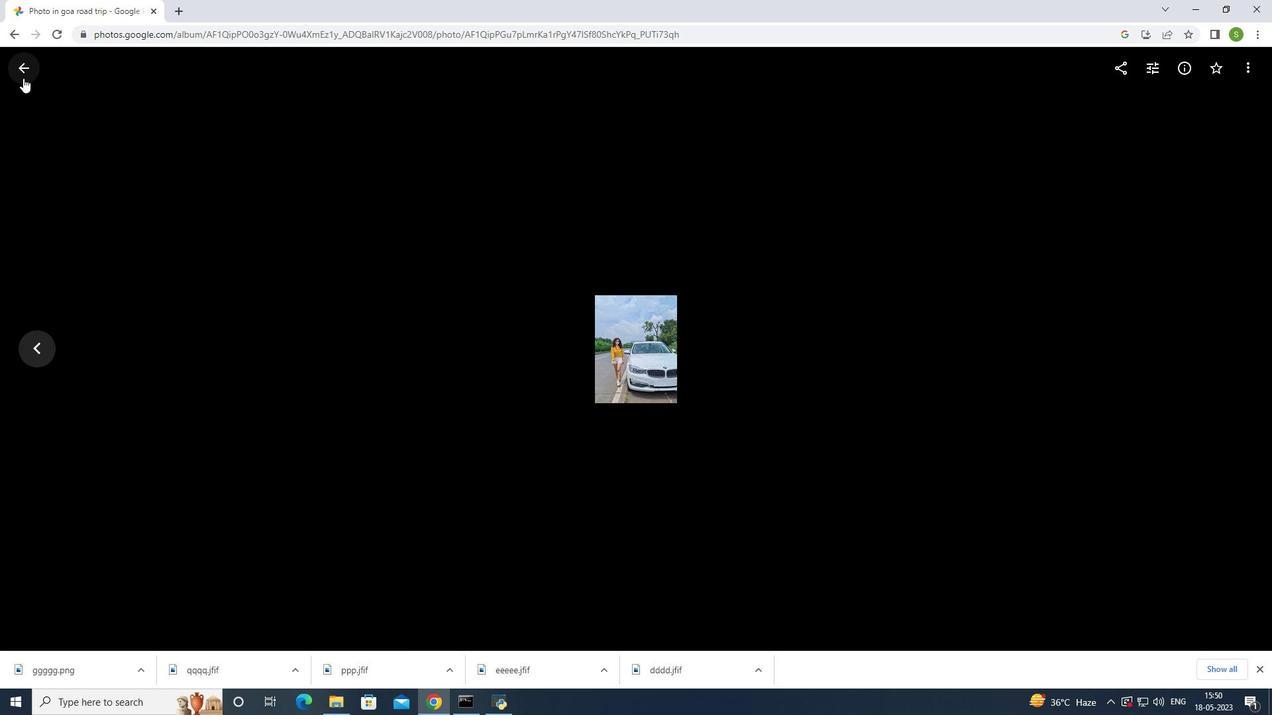 
Action: Mouse pressed left at (23, 68)
Screenshot: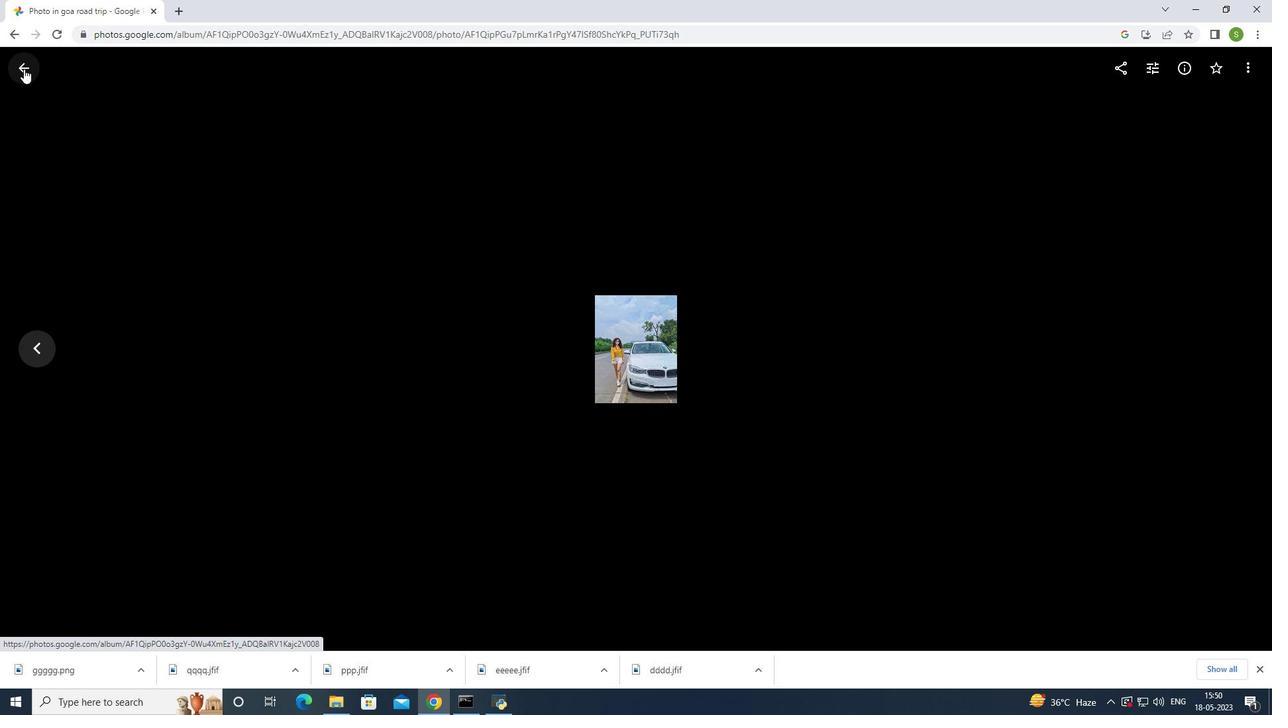 
Action: Mouse moved to (360, 357)
Screenshot: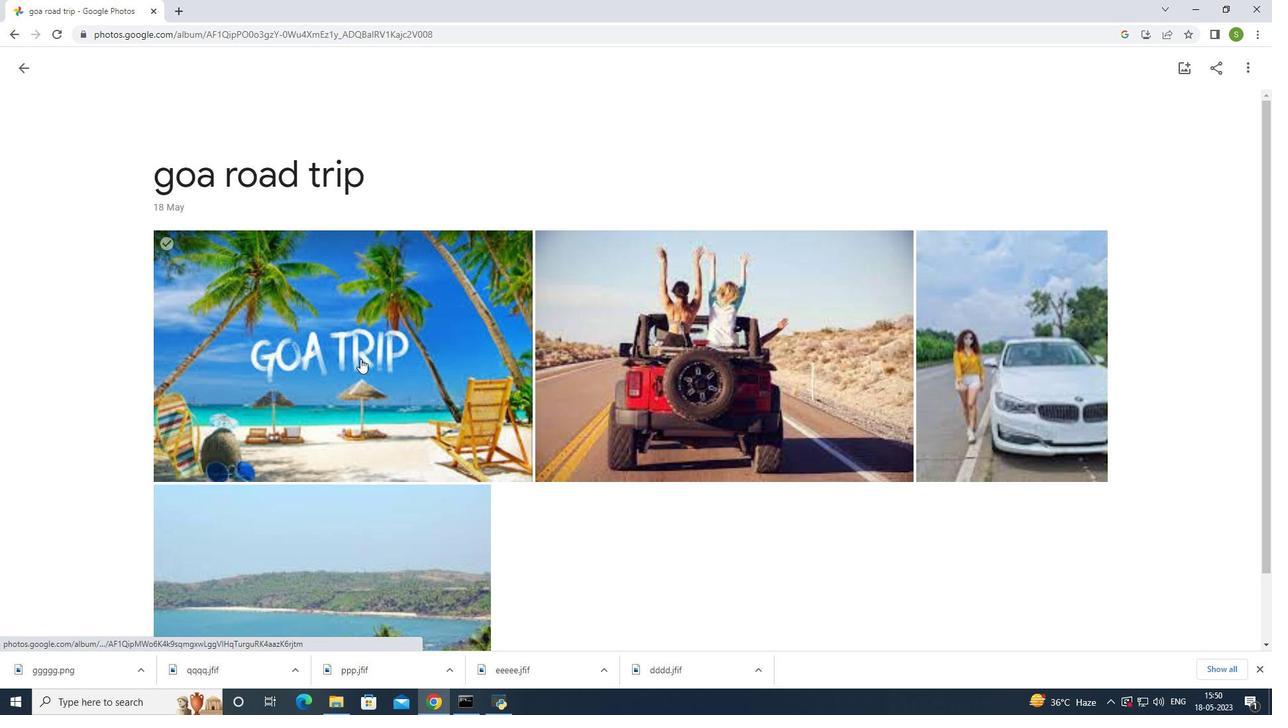 
Action: Mouse pressed left at (360, 357)
Screenshot: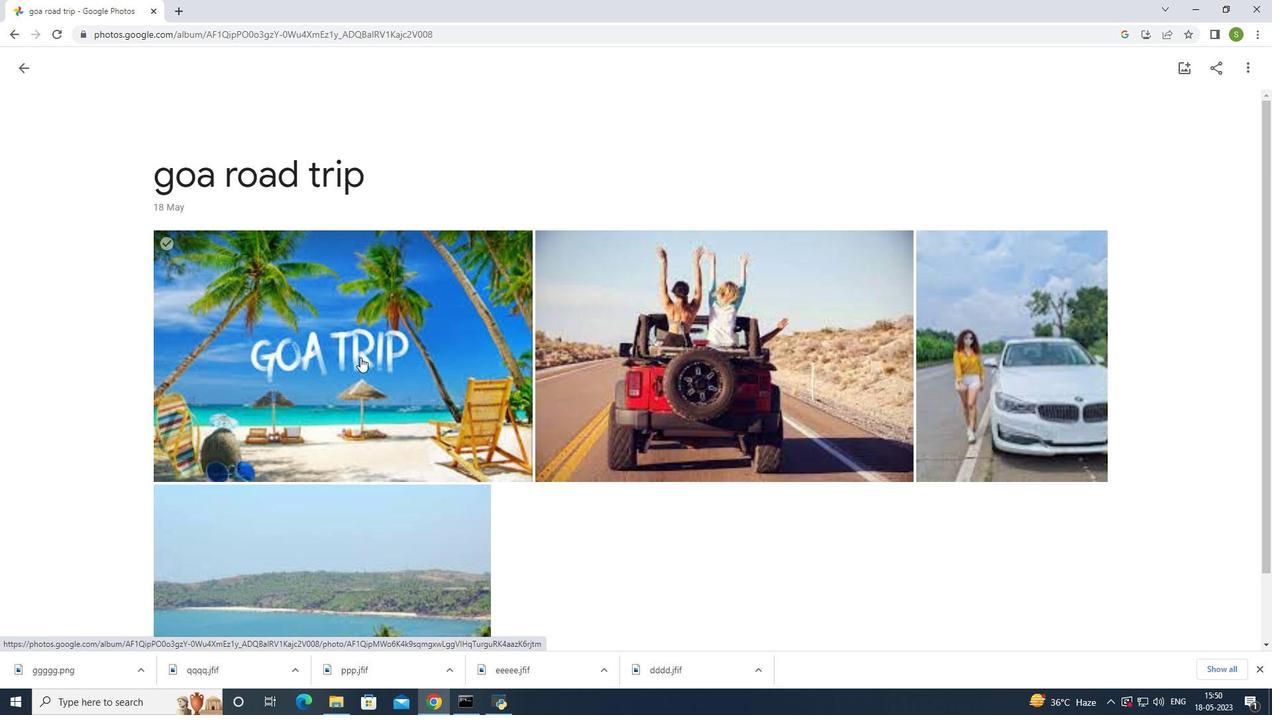 
Action: Mouse pressed left at (360, 357)
Screenshot: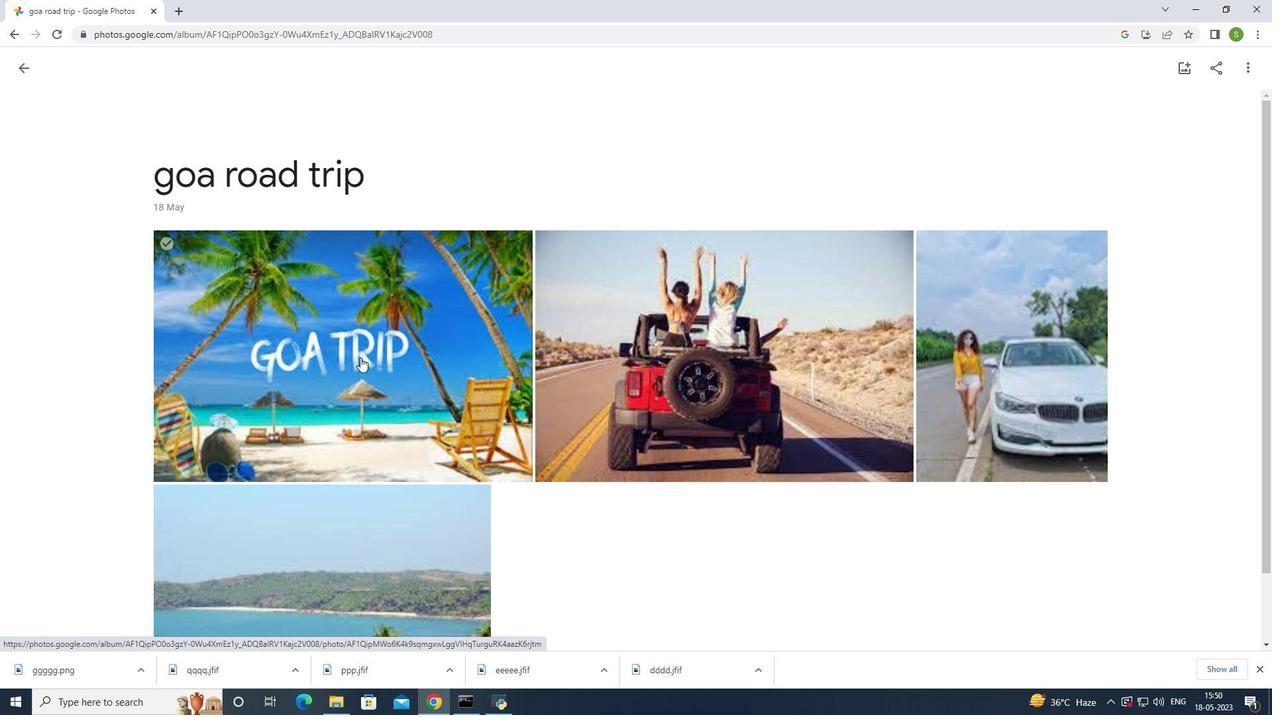 
Action: Mouse moved to (1159, 71)
Screenshot: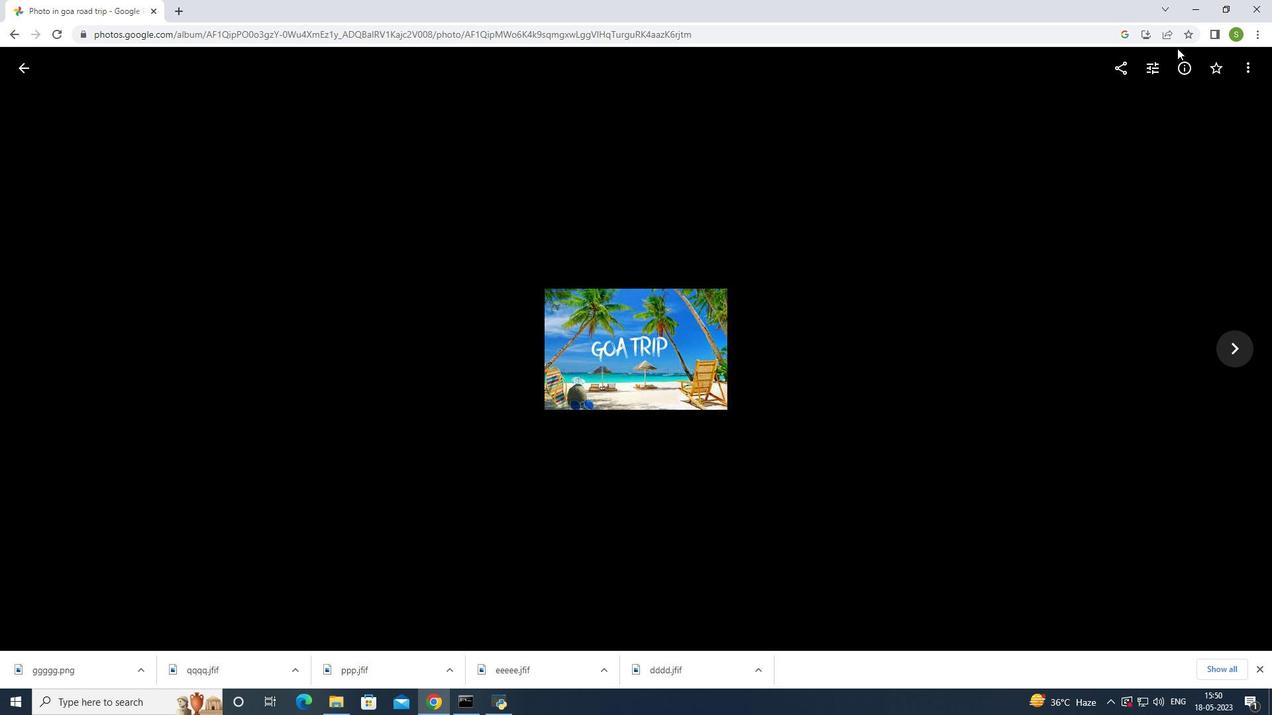 
Action: Mouse pressed left at (1159, 71)
Screenshot: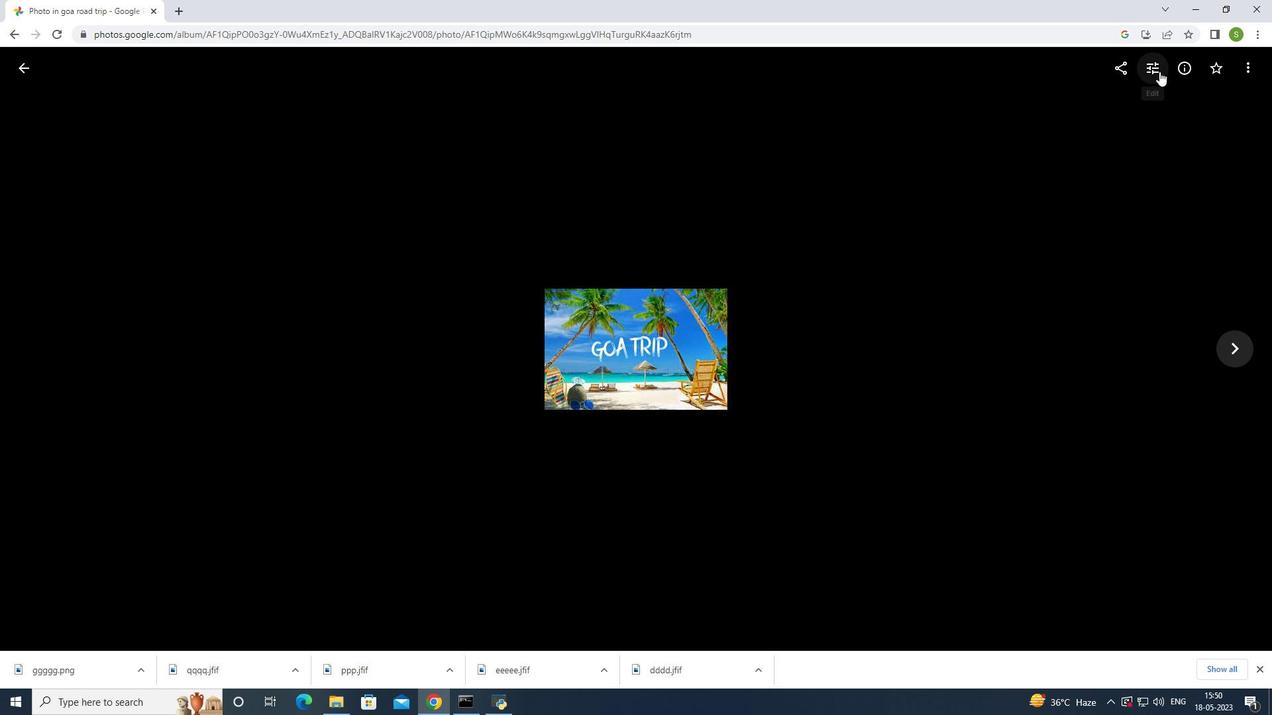 
Action: Mouse moved to (1090, 233)
Screenshot: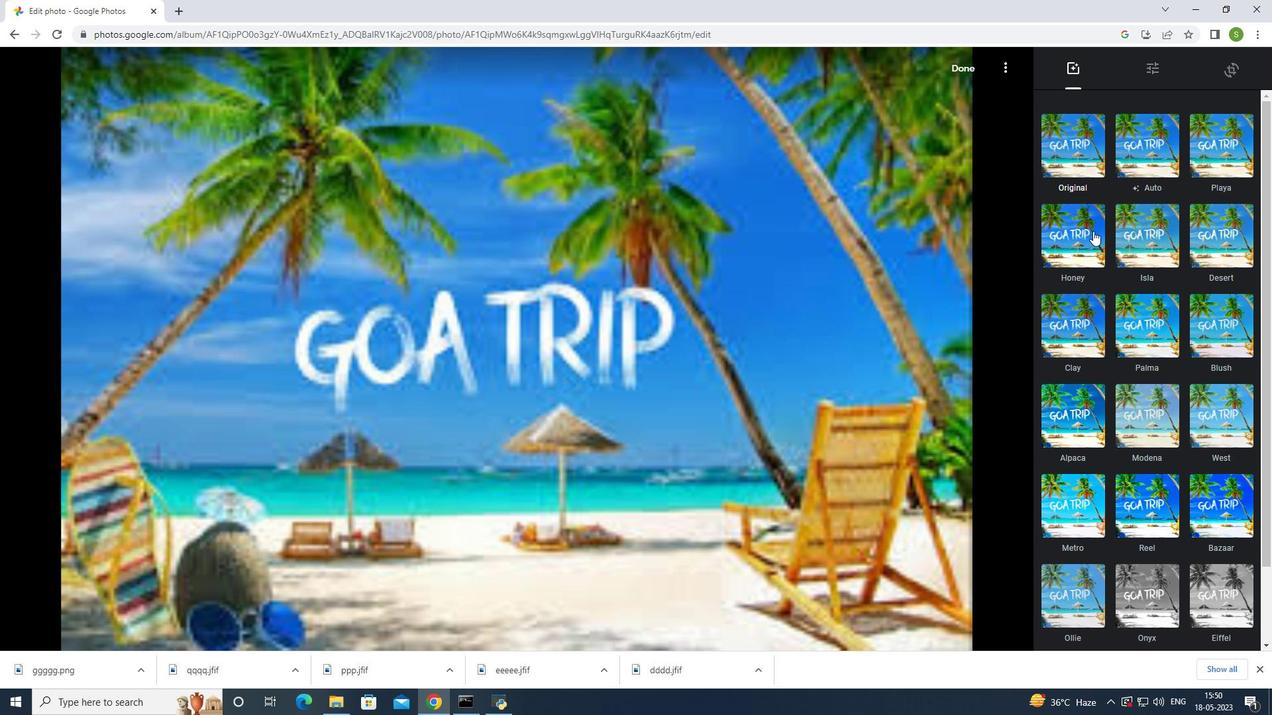 
Action: Mouse pressed left at (1090, 233)
Screenshot: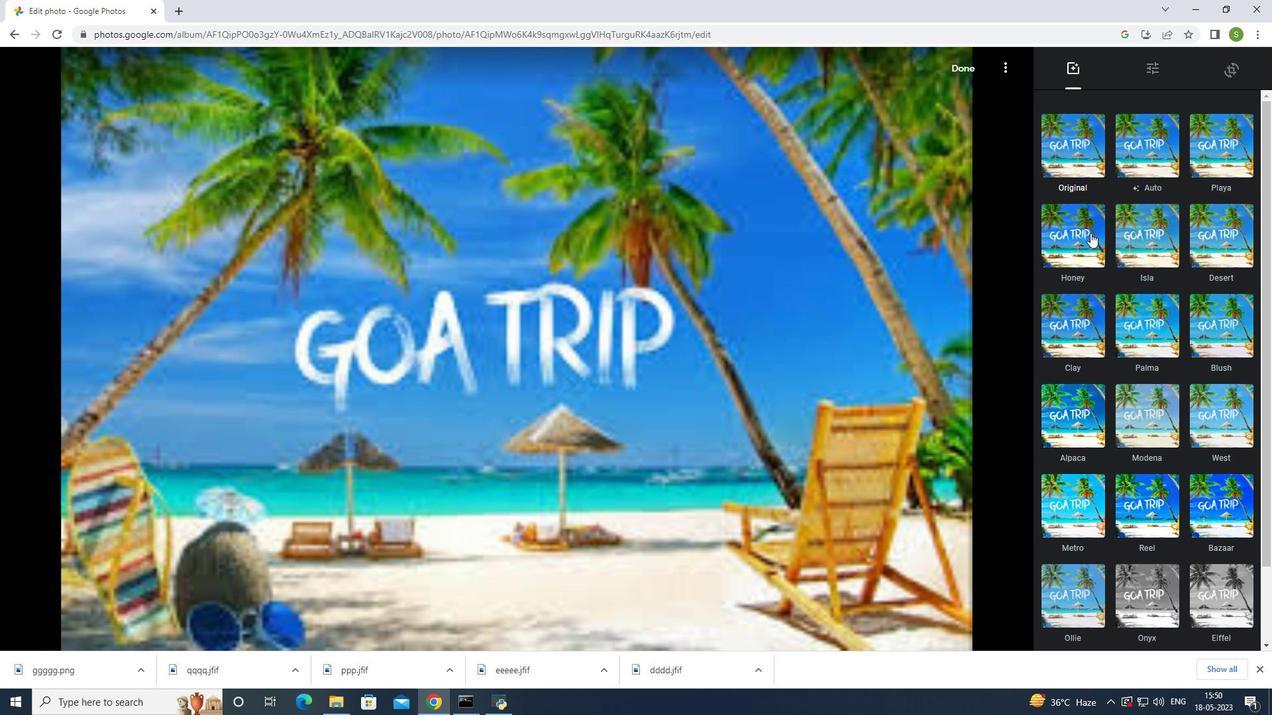 
Action: Mouse moved to (1072, 167)
Screenshot: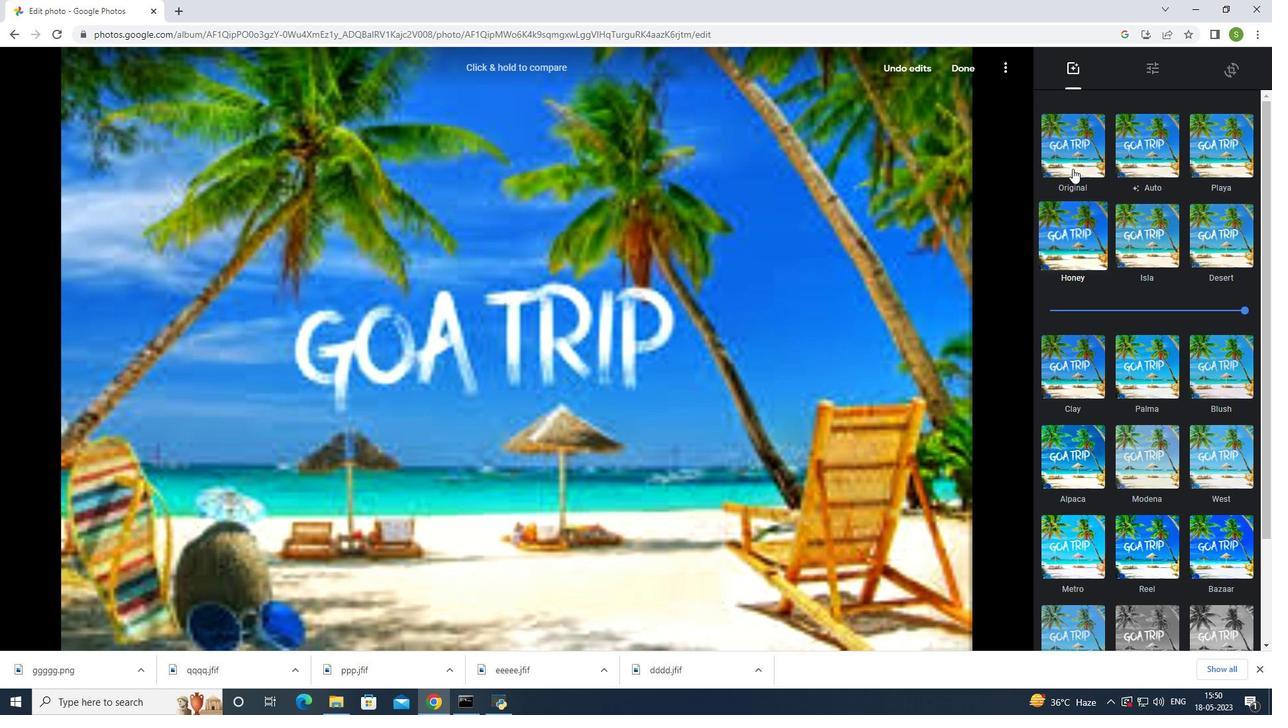 
Action: Mouse pressed left at (1072, 167)
Screenshot: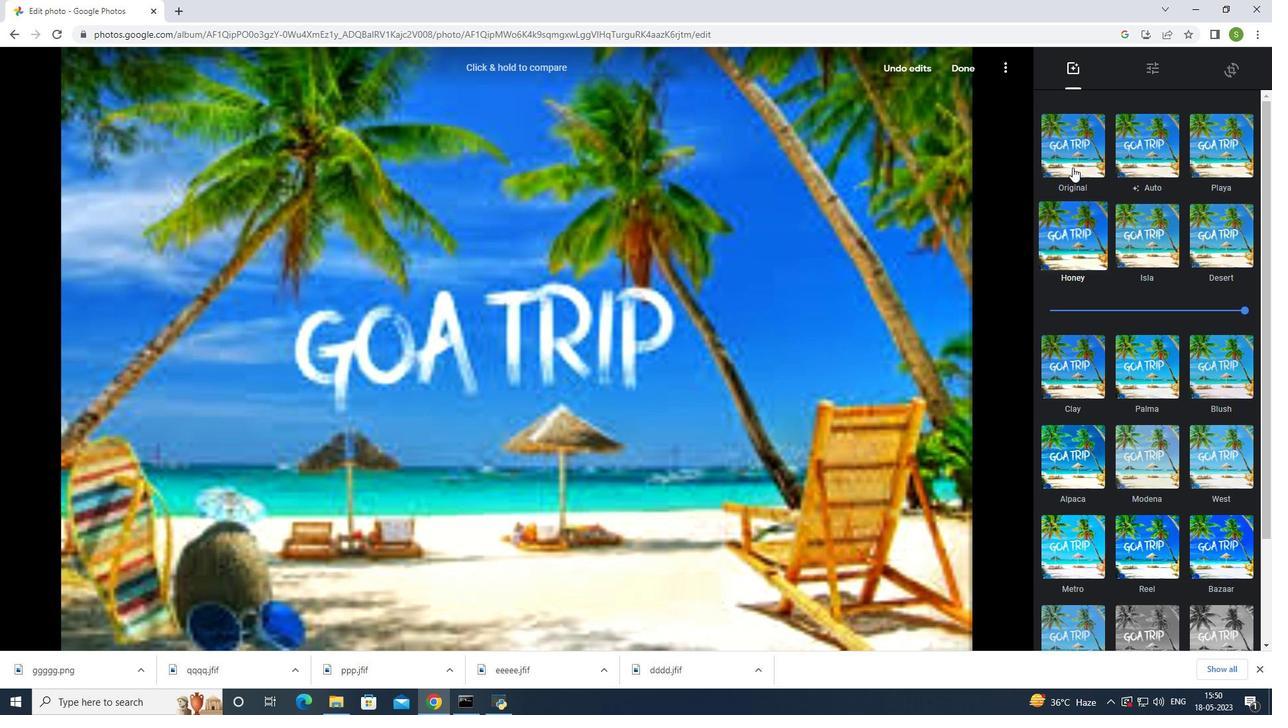 
Action: Mouse moved to (1144, 483)
Screenshot: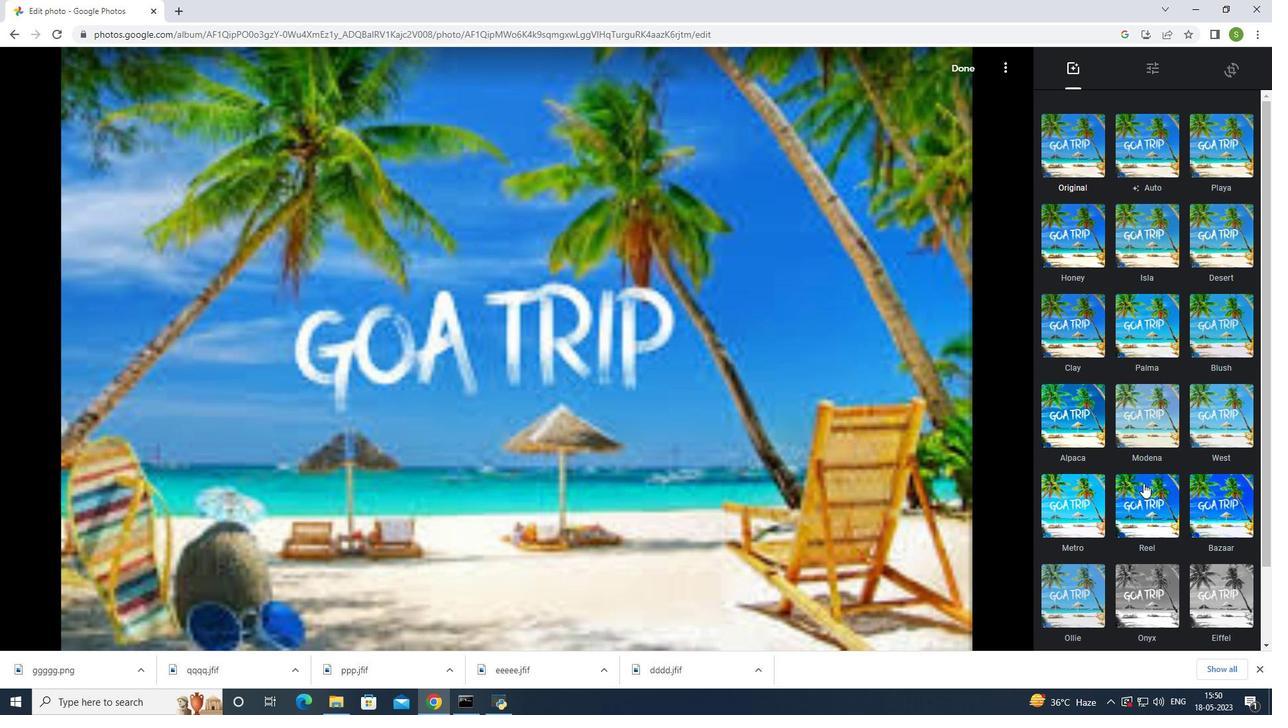 
Action: Mouse pressed left at (1144, 483)
Screenshot: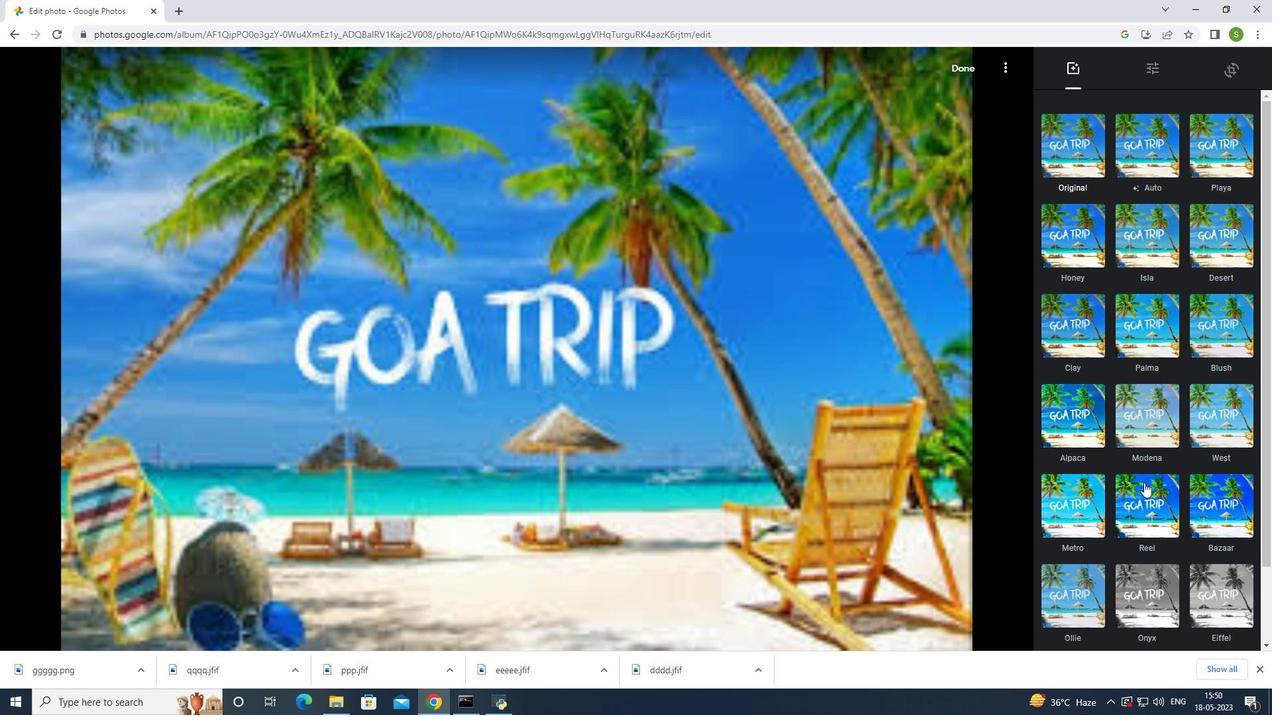 
Action: Mouse moved to (1072, 150)
Screenshot: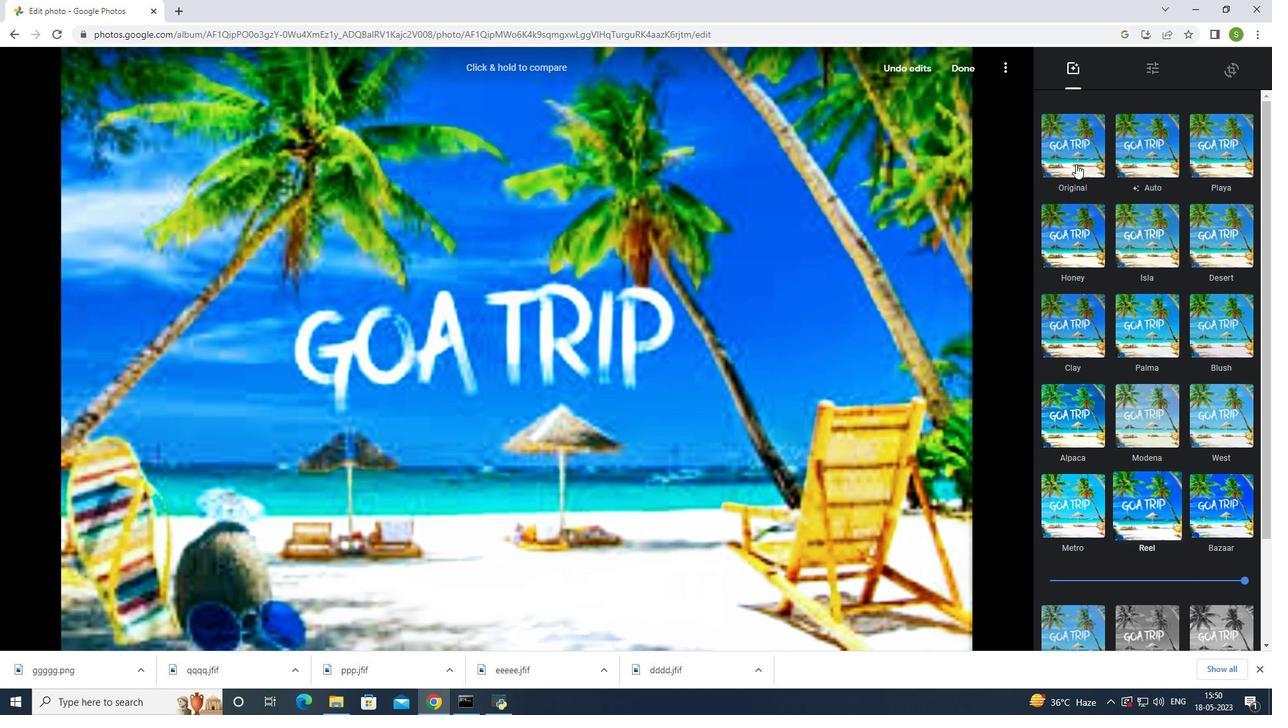 
Action: Mouse pressed left at (1072, 150)
Screenshot: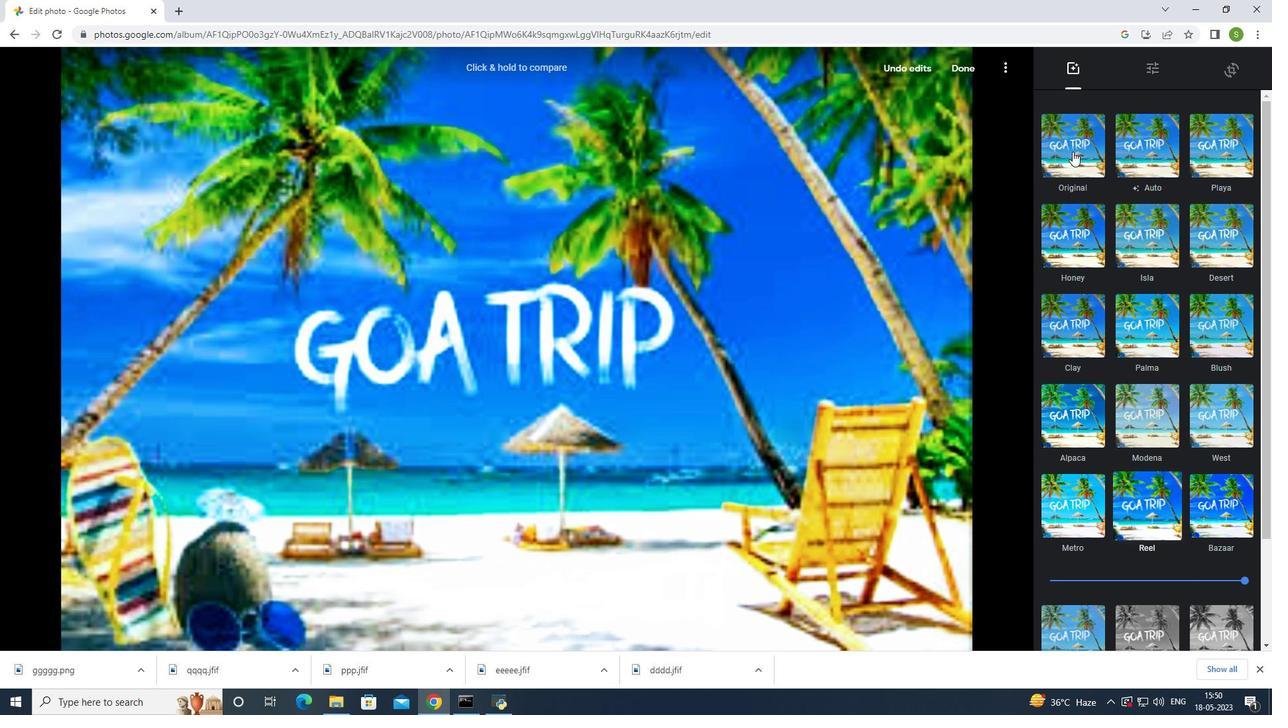 
Action: Mouse moved to (1229, 72)
Screenshot: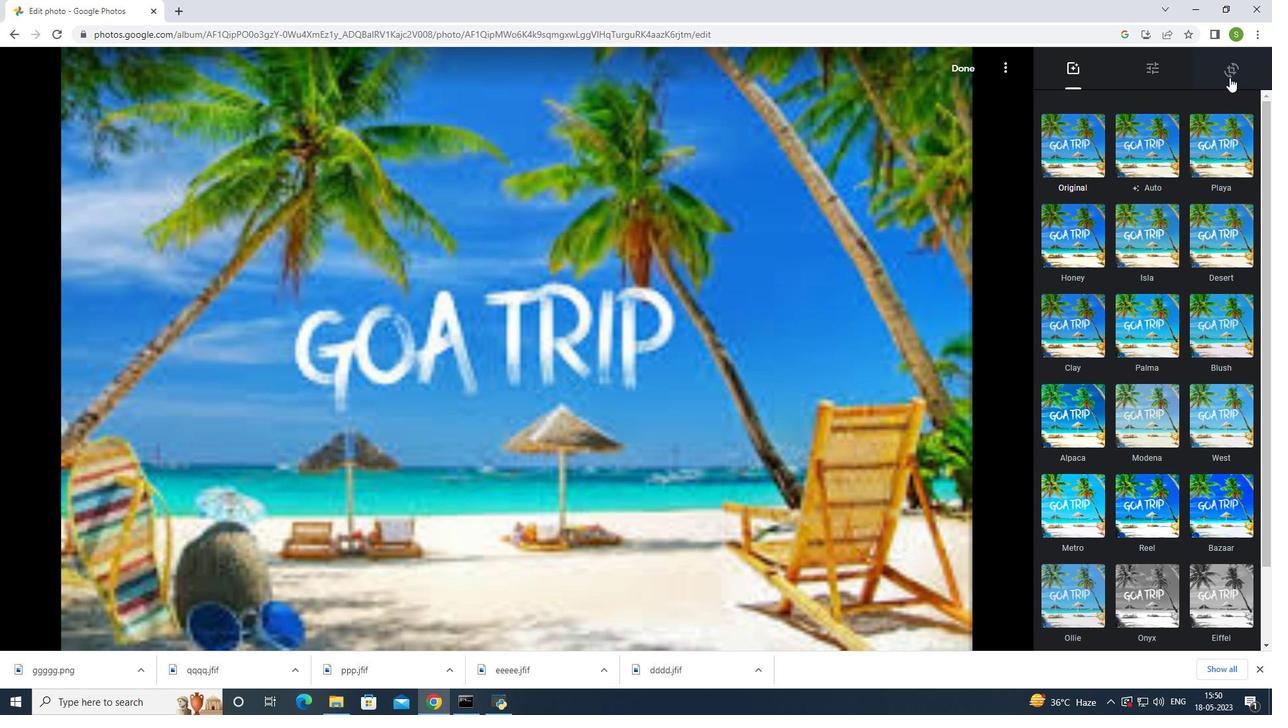 
Action: Mouse pressed left at (1229, 72)
Screenshot: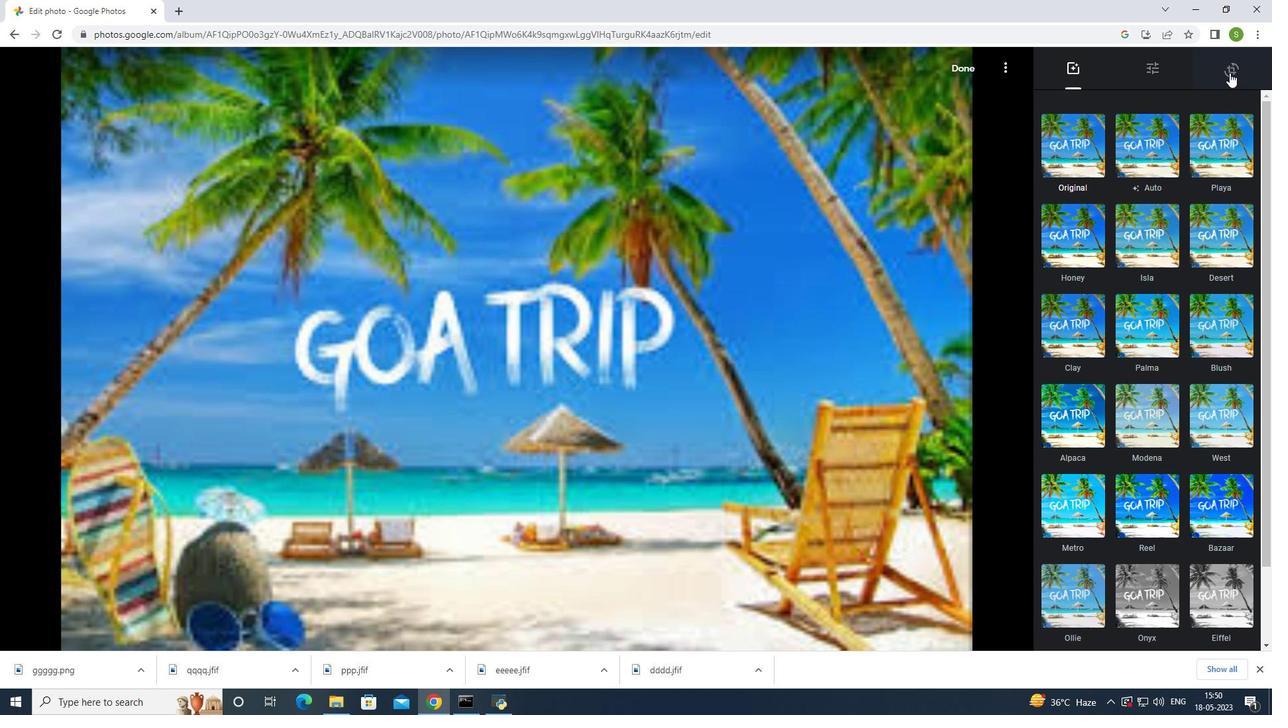 
Action: Mouse moved to (1013, 599)
Screenshot: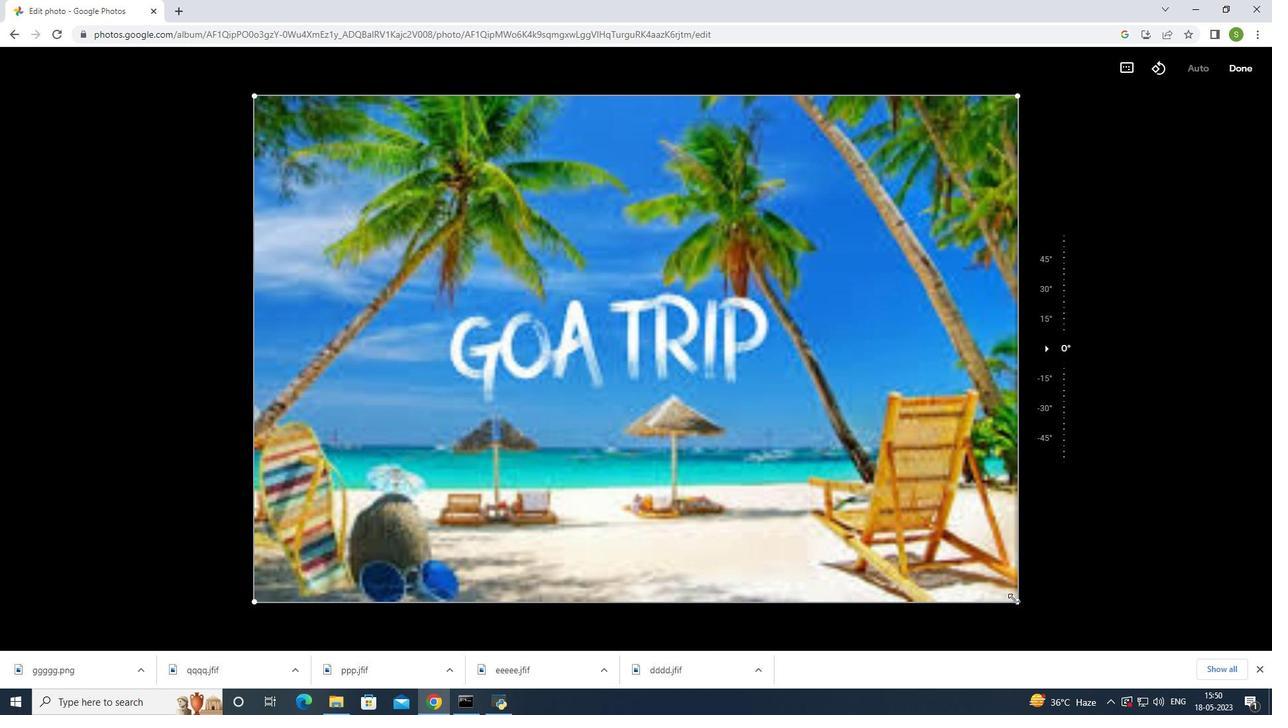 
Action: Mouse pressed left at (1013, 599)
Screenshot: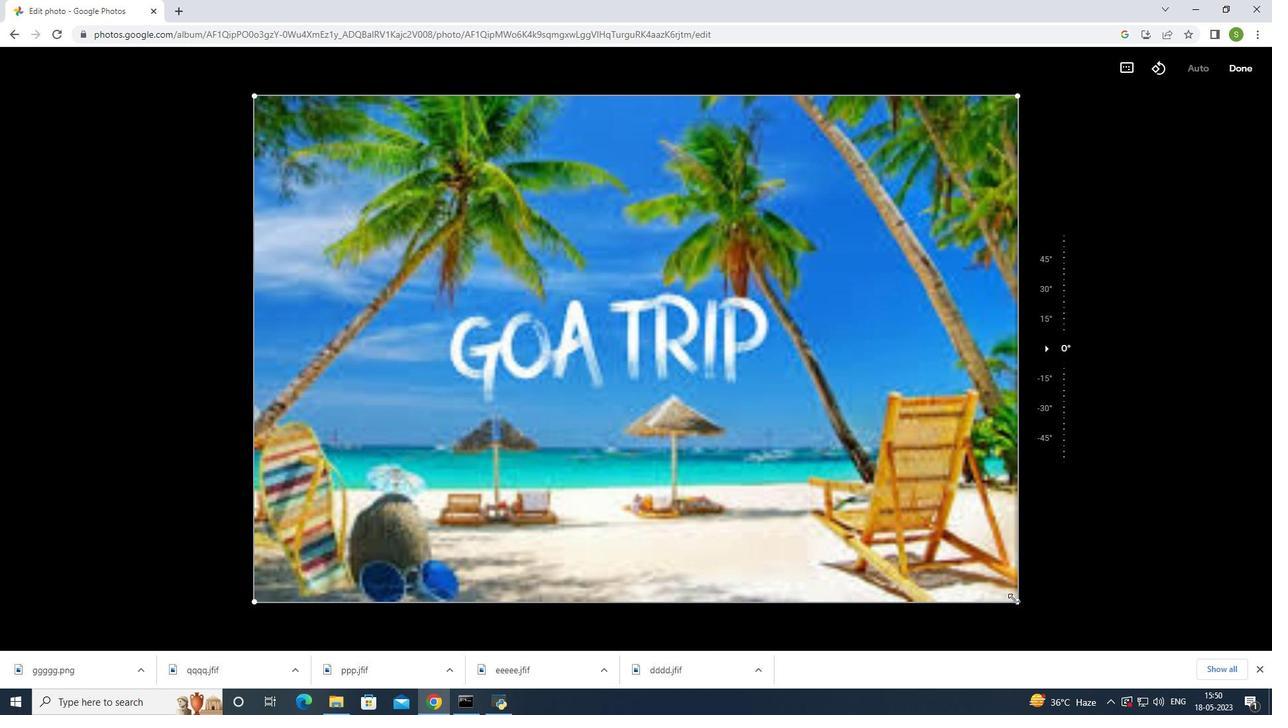 
Action: Mouse moved to (876, 90)
Screenshot: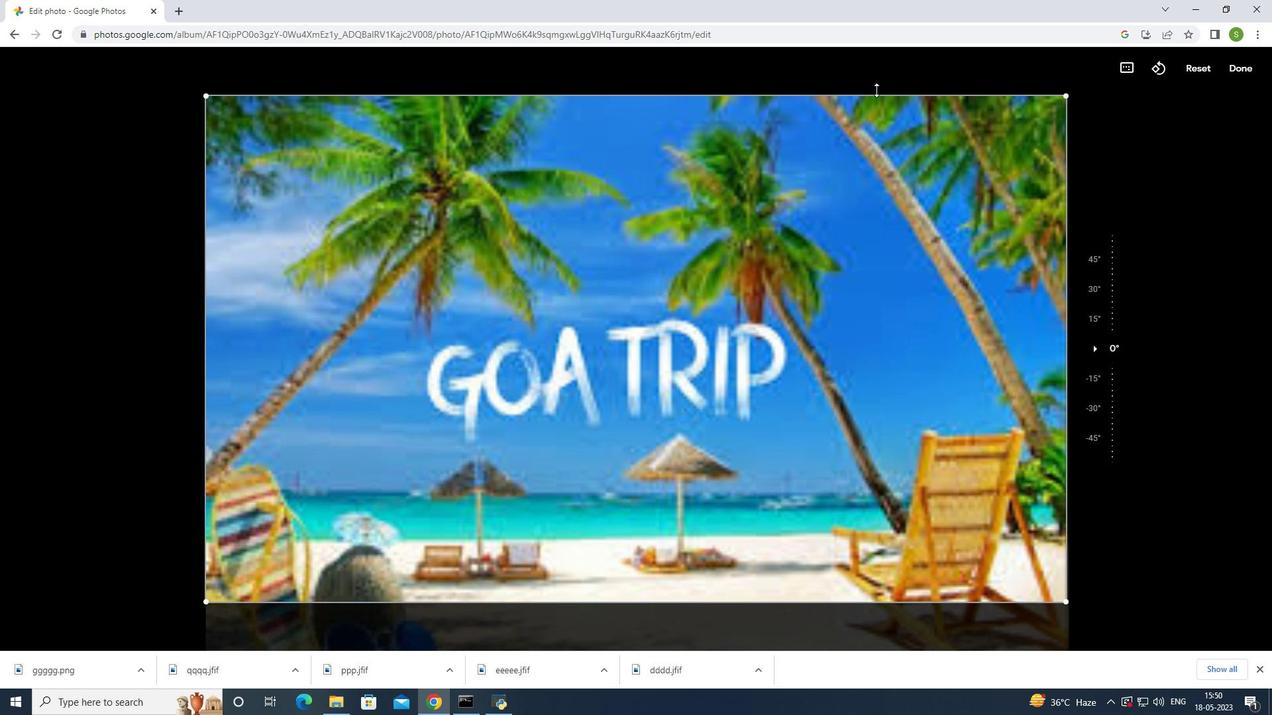 
Action: Mouse pressed left at (876, 90)
Screenshot: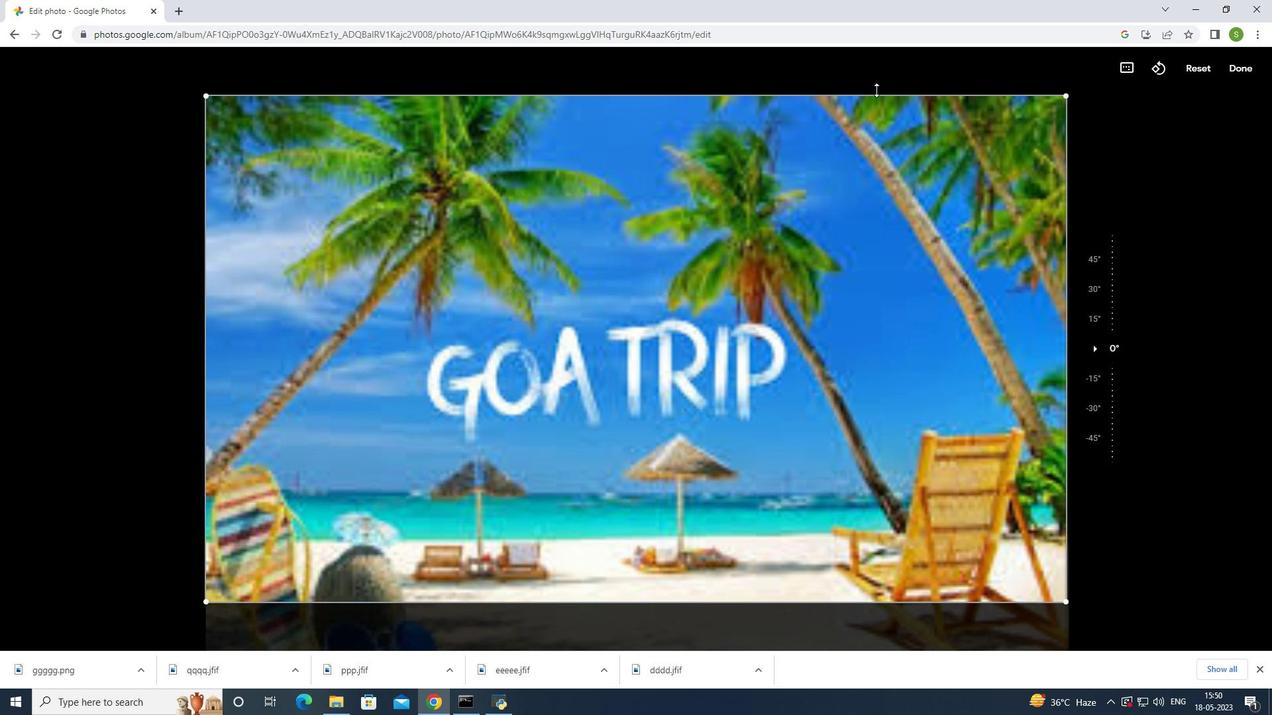 
Action: Mouse moved to (1122, 62)
Screenshot: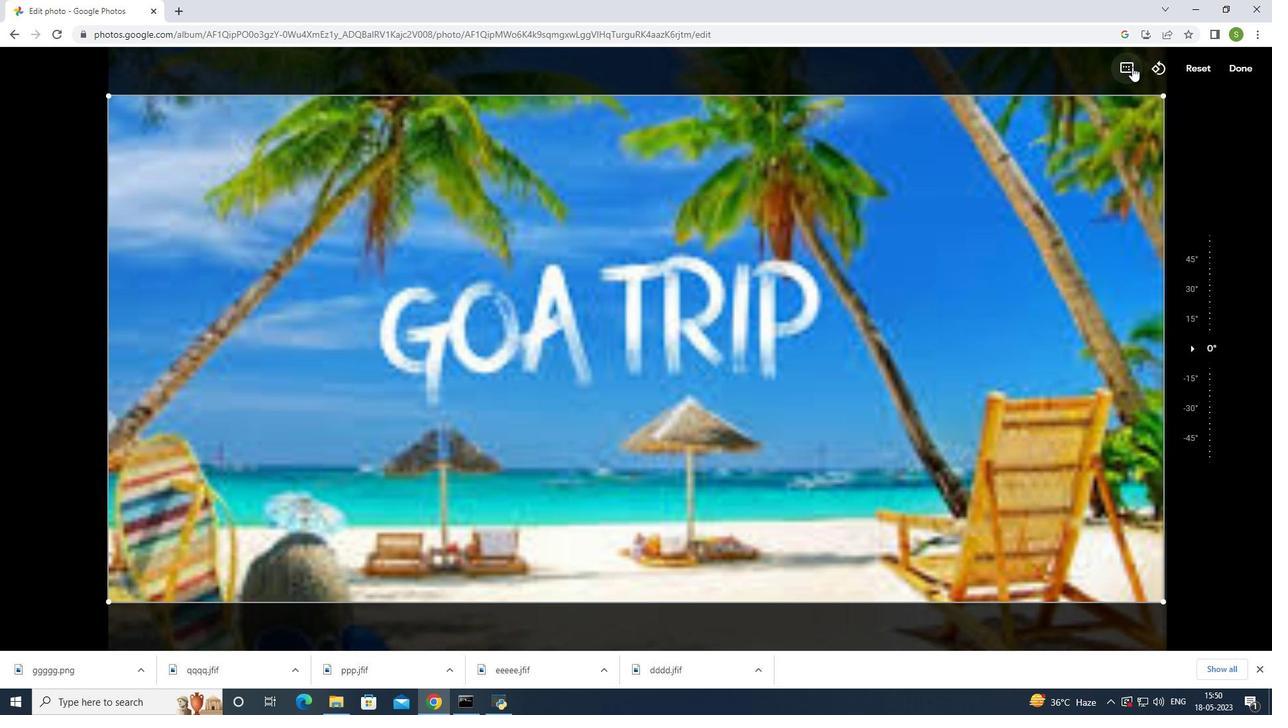 
Action: Mouse pressed left at (1122, 62)
Screenshot: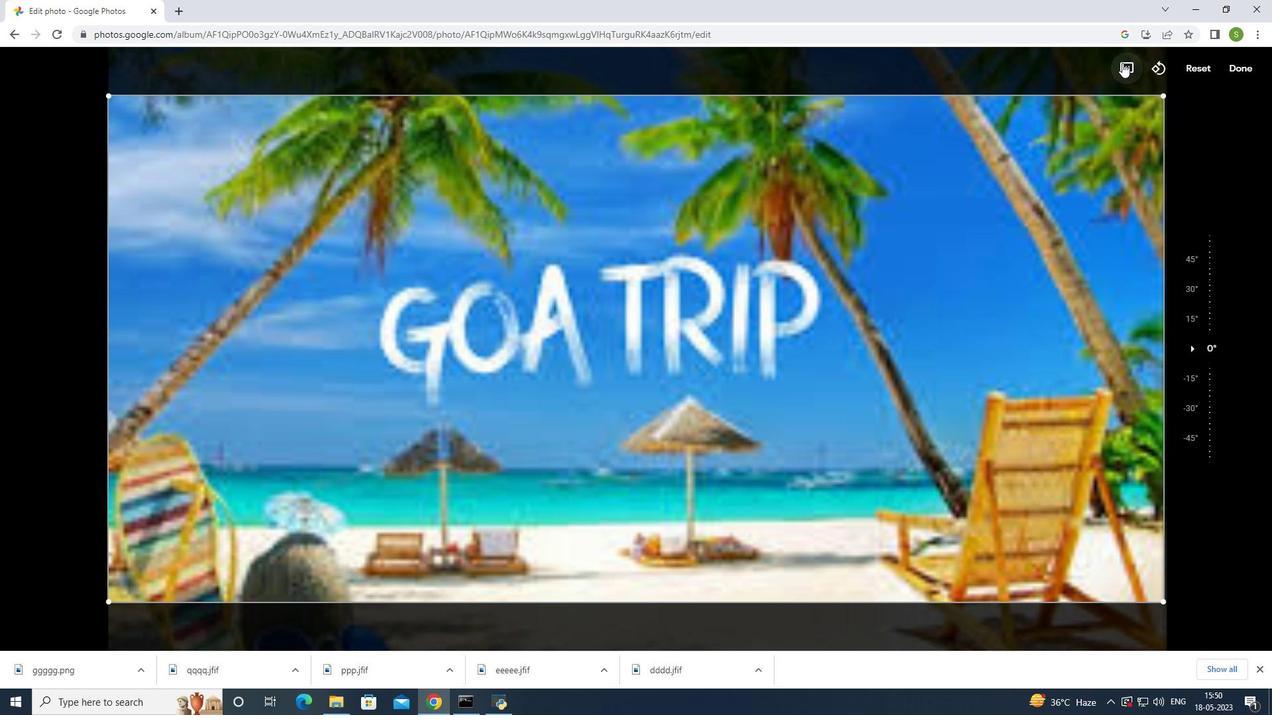 
Action: Mouse moved to (1168, 132)
Screenshot: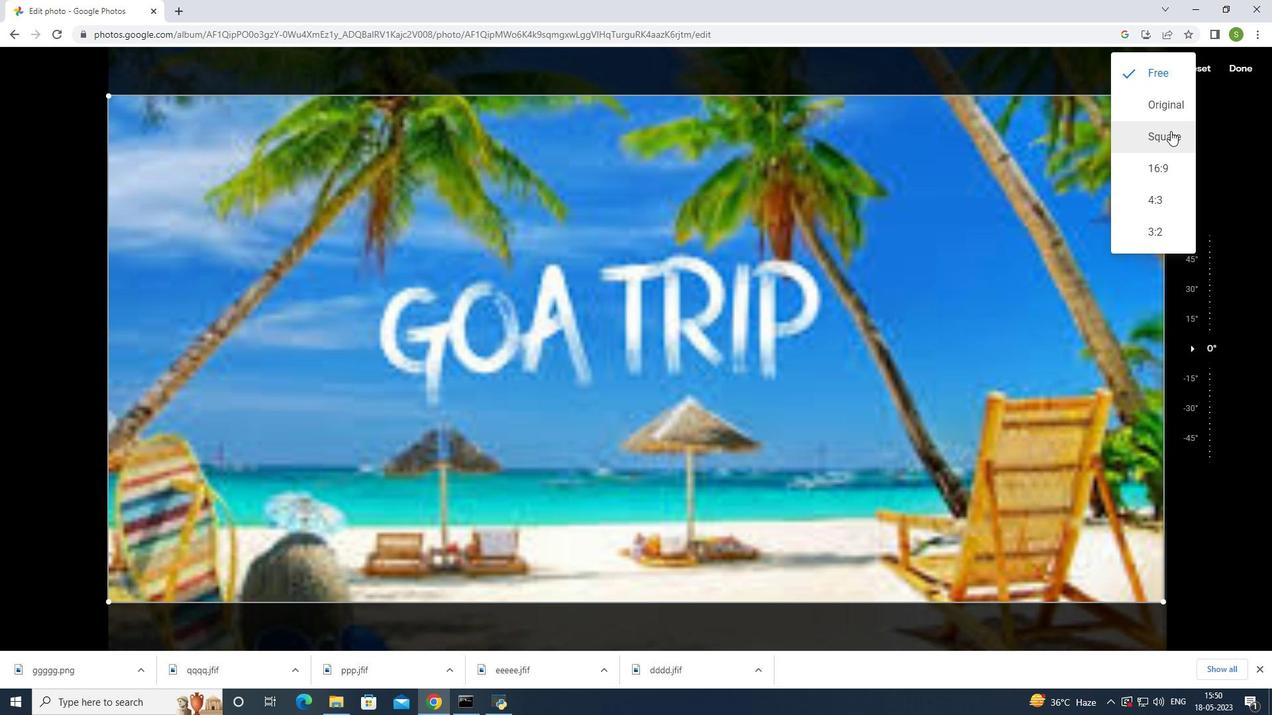 
Action: Mouse pressed left at (1168, 132)
Screenshot: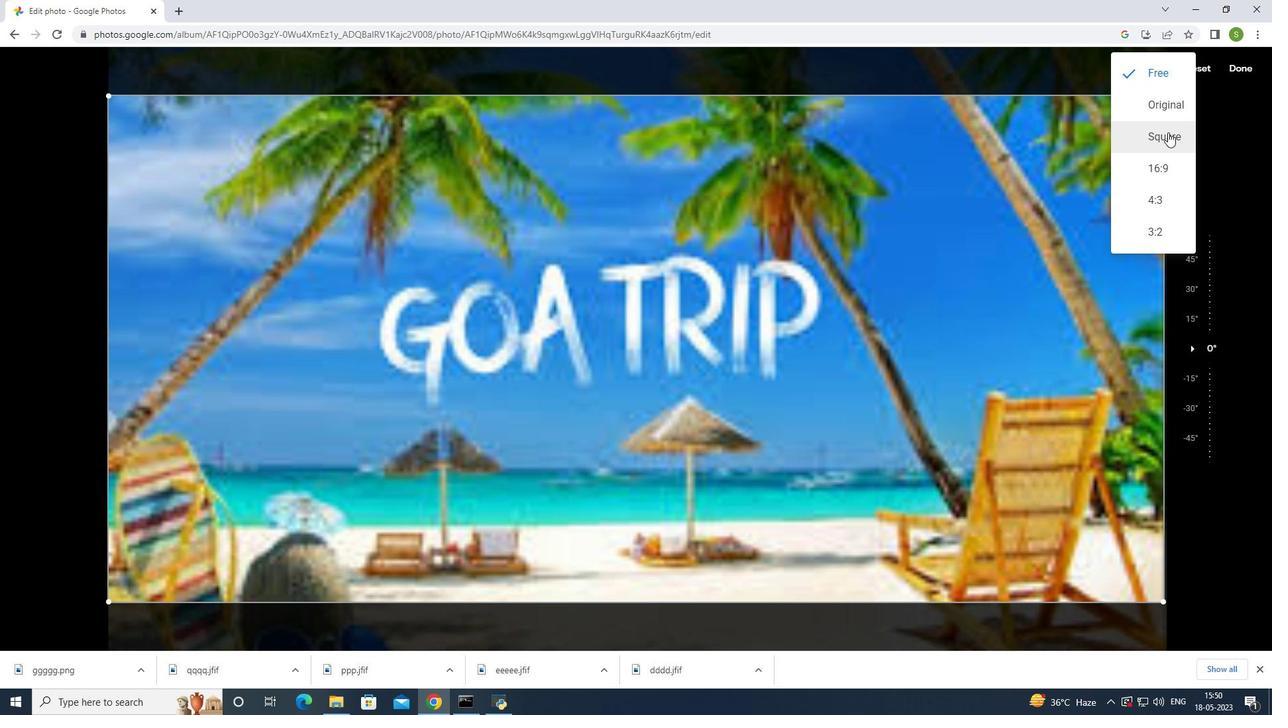 
Action: Mouse moved to (1163, 67)
Screenshot: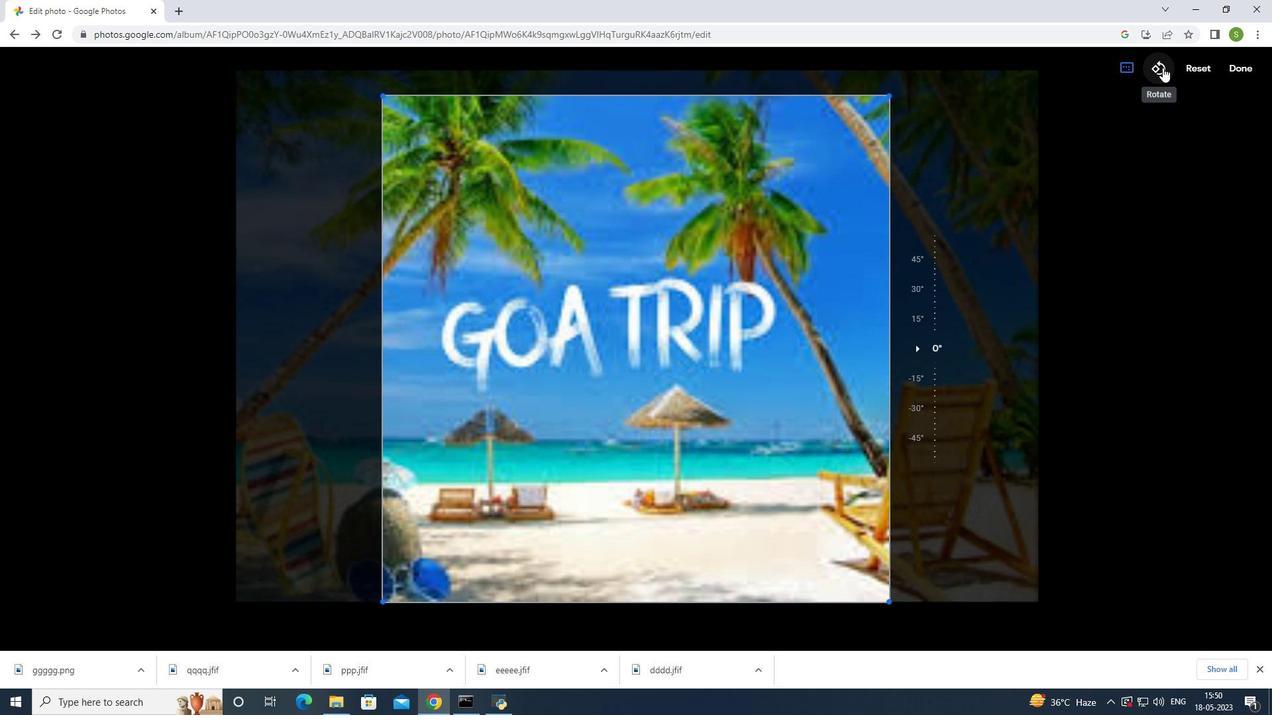 
Action: Mouse pressed left at (1163, 67)
Screenshot: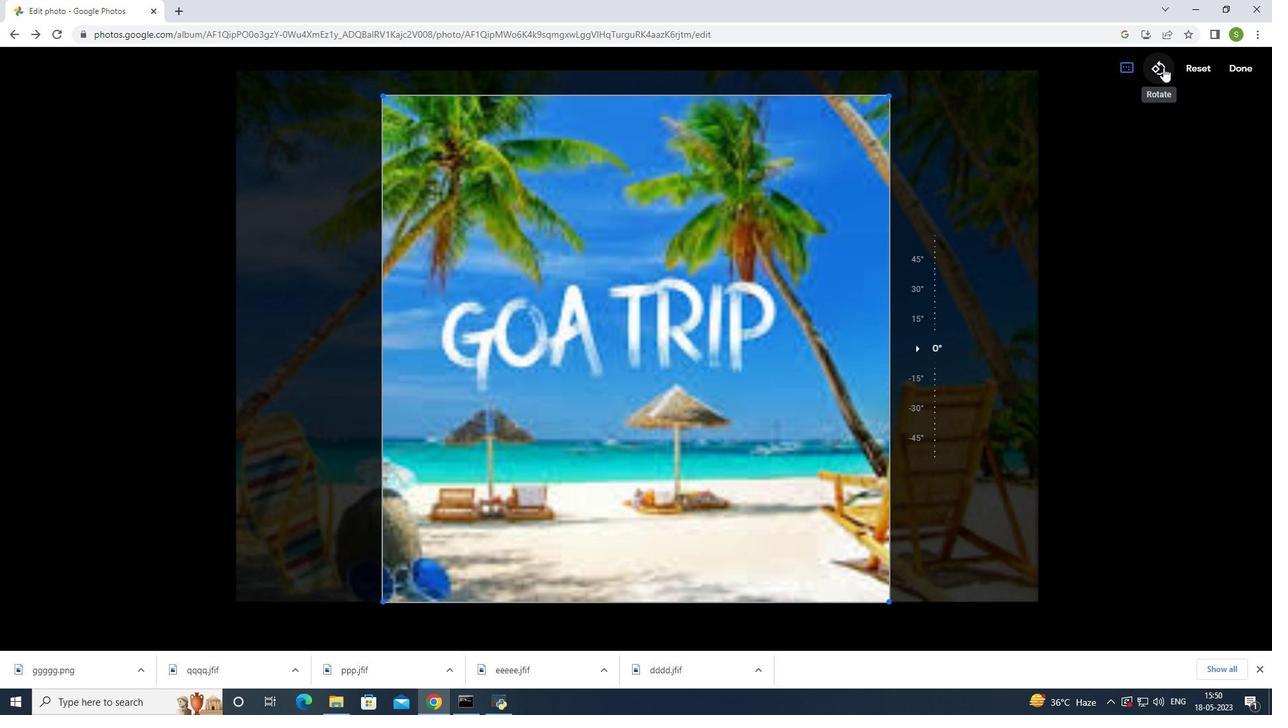 
Action: Mouse pressed left at (1163, 67)
Screenshot: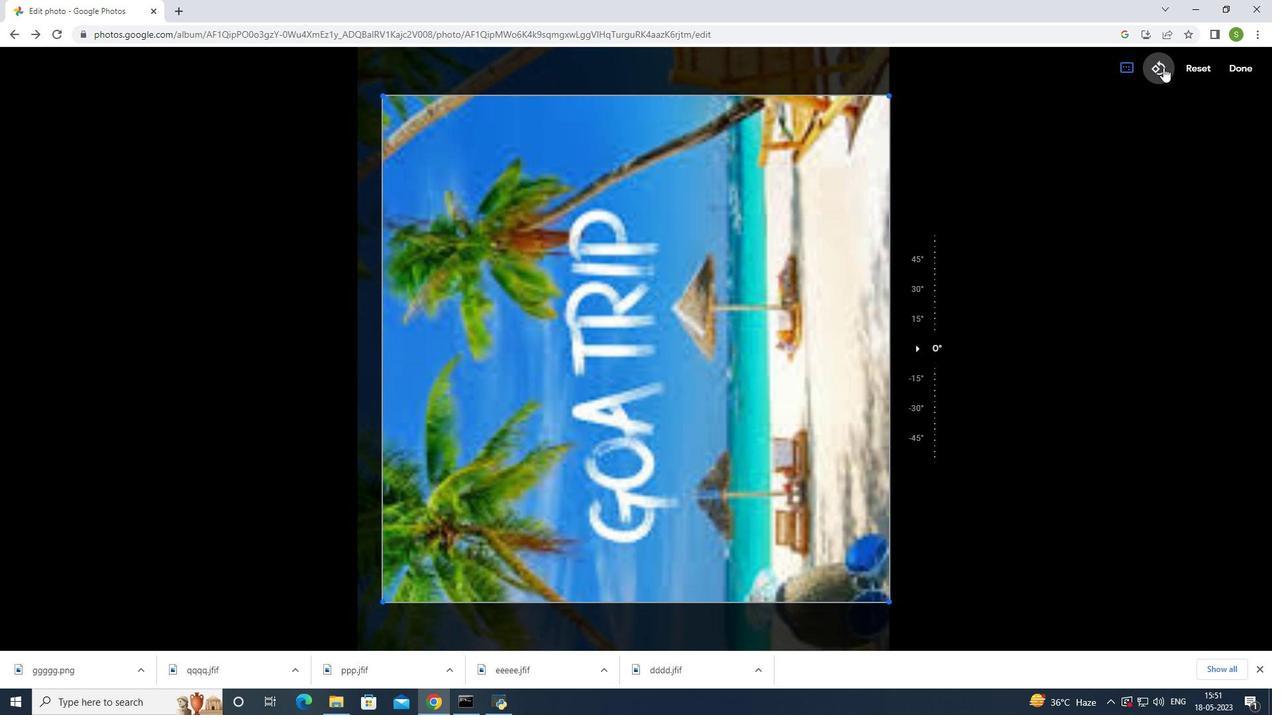 
Action: Mouse pressed left at (1163, 67)
Screenshot: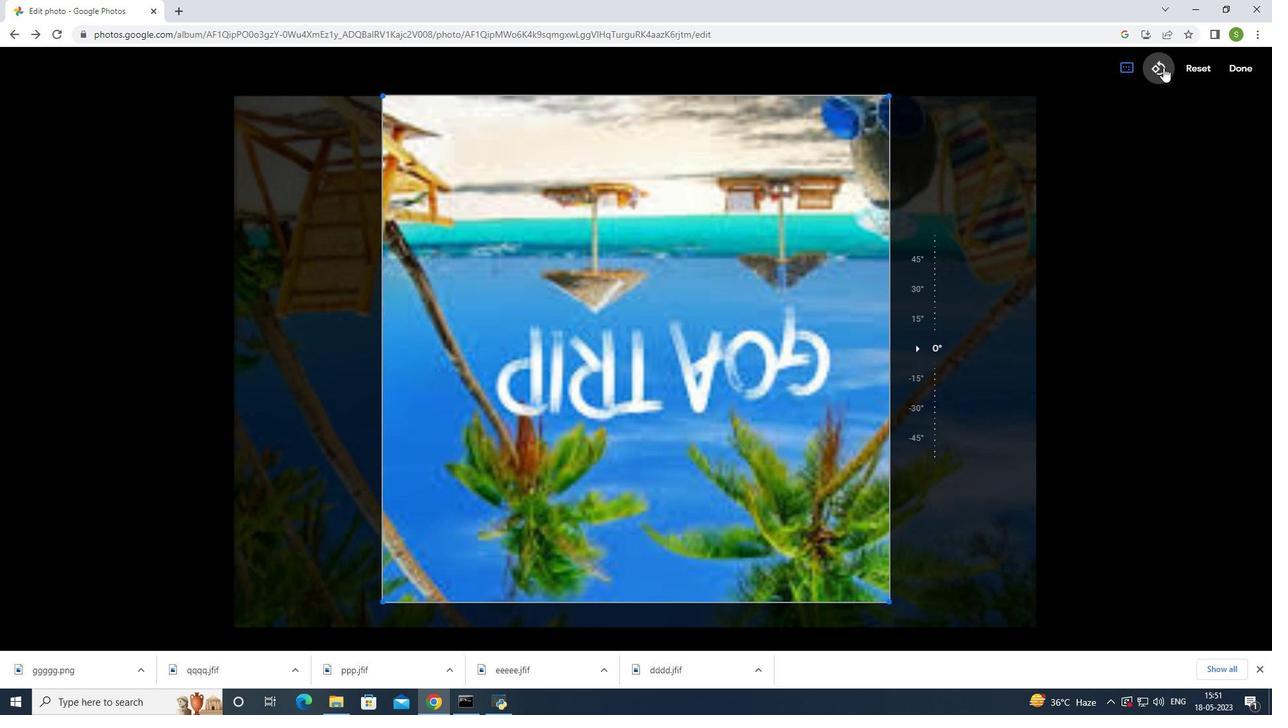 
Action: Mouse pressed left at (1163, 67)
Screenshot: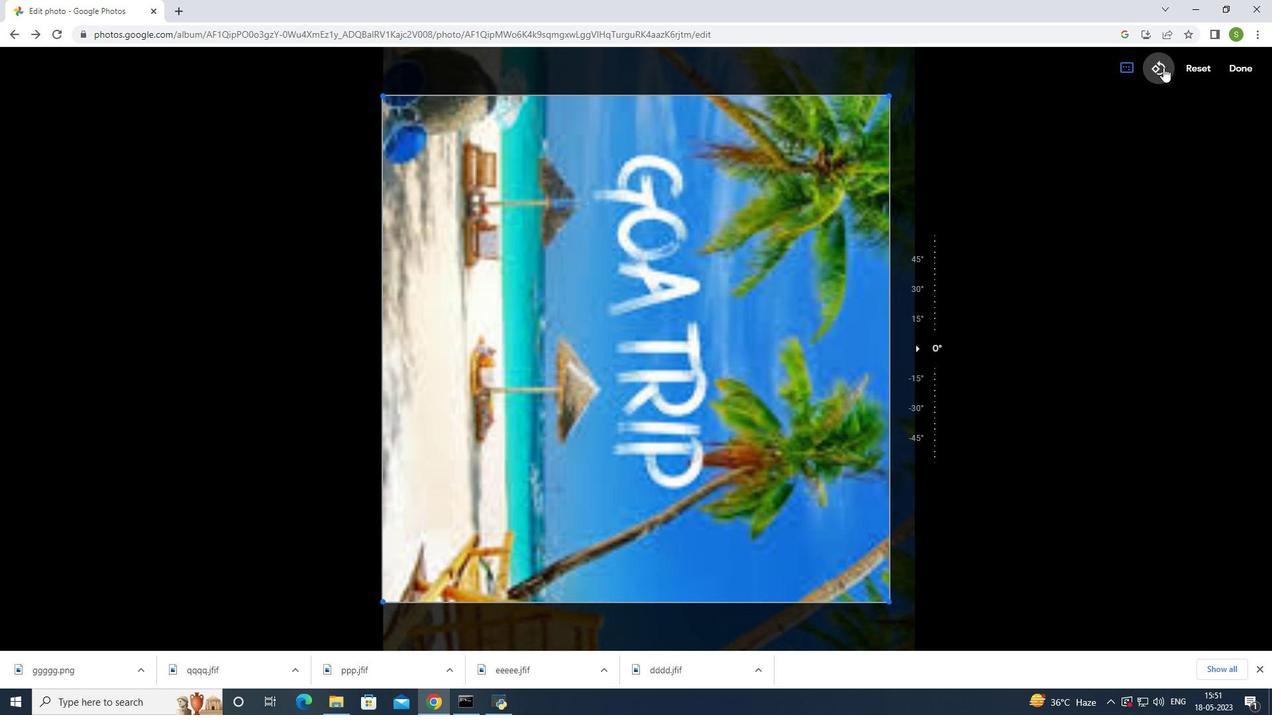 
Action: Mouse moved to (1238, 63)
Screenshot: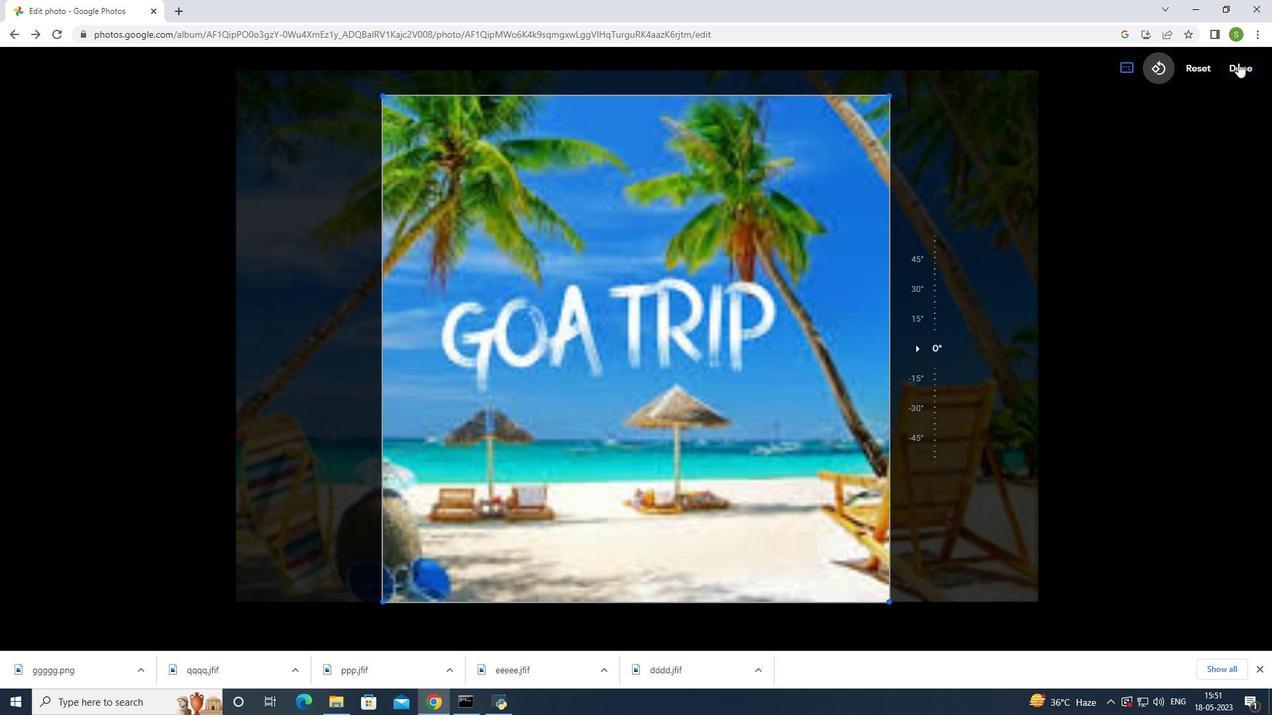 
Action: Mouse pressed left at (1238, 63)
Screenshot: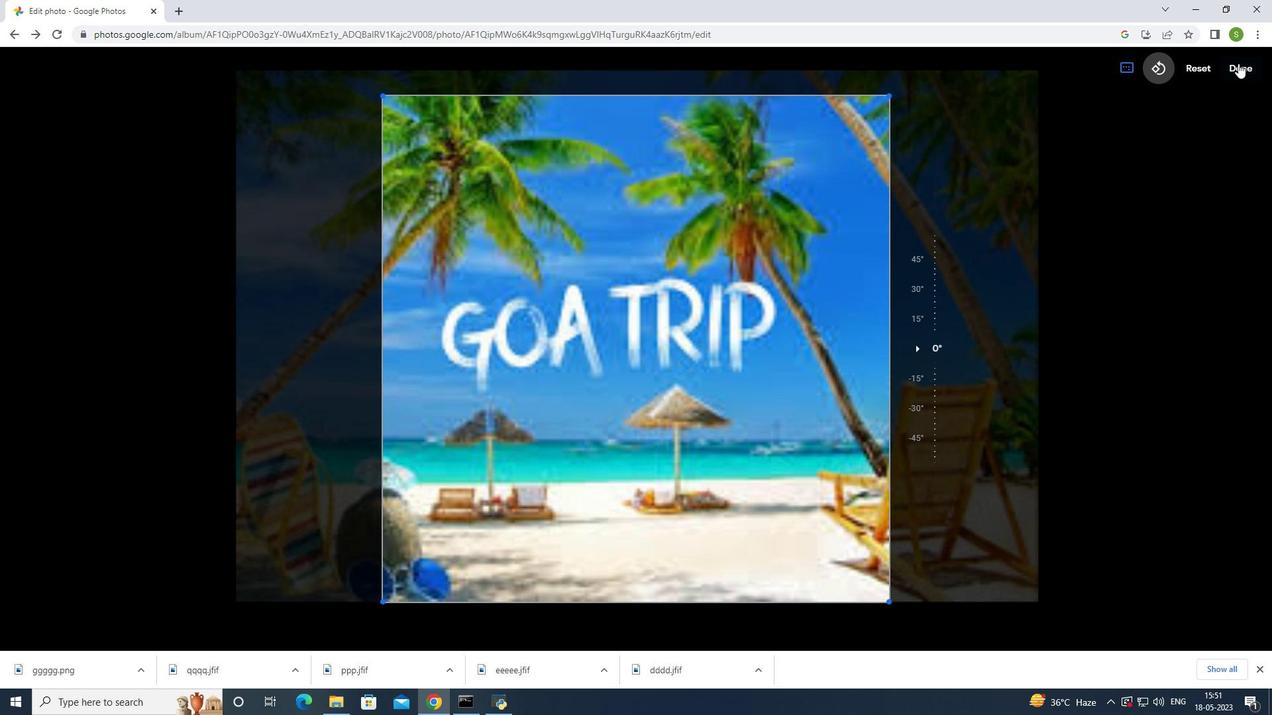 
Action: Mouse moved to (1087, 227)
Screenshot: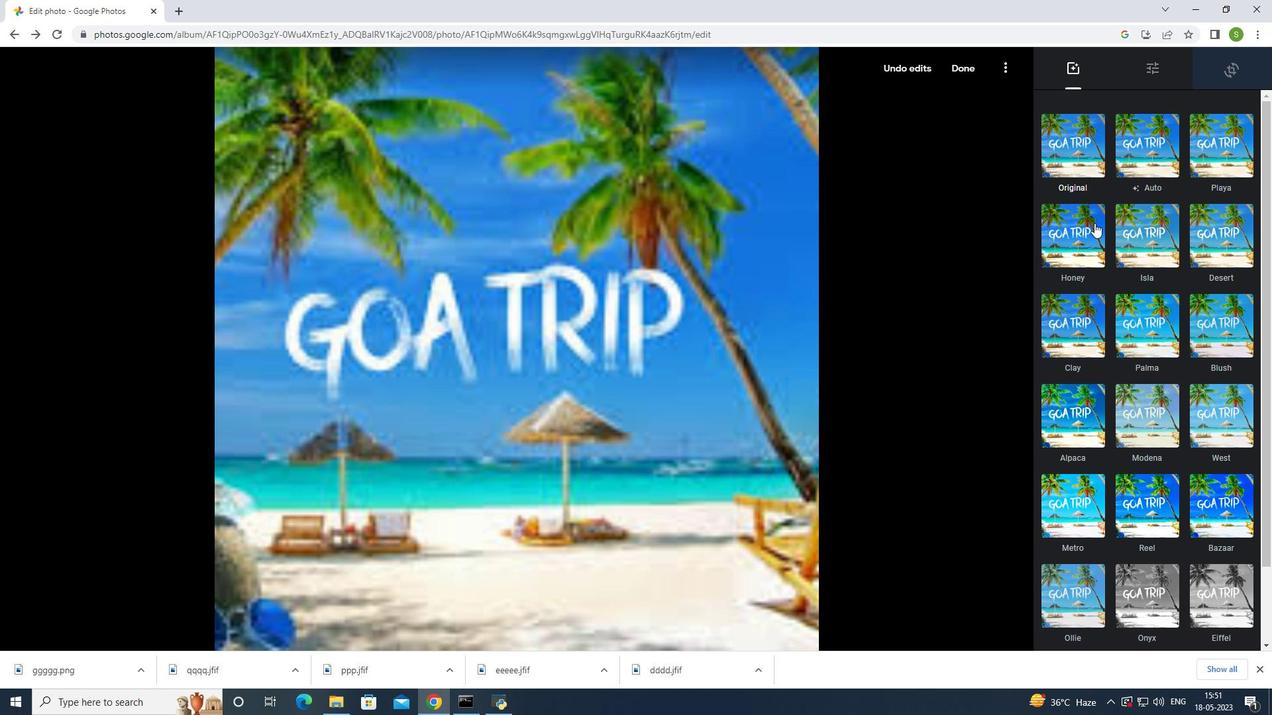
Action: Mouse pressed left at (1087, 227)
Screenshot: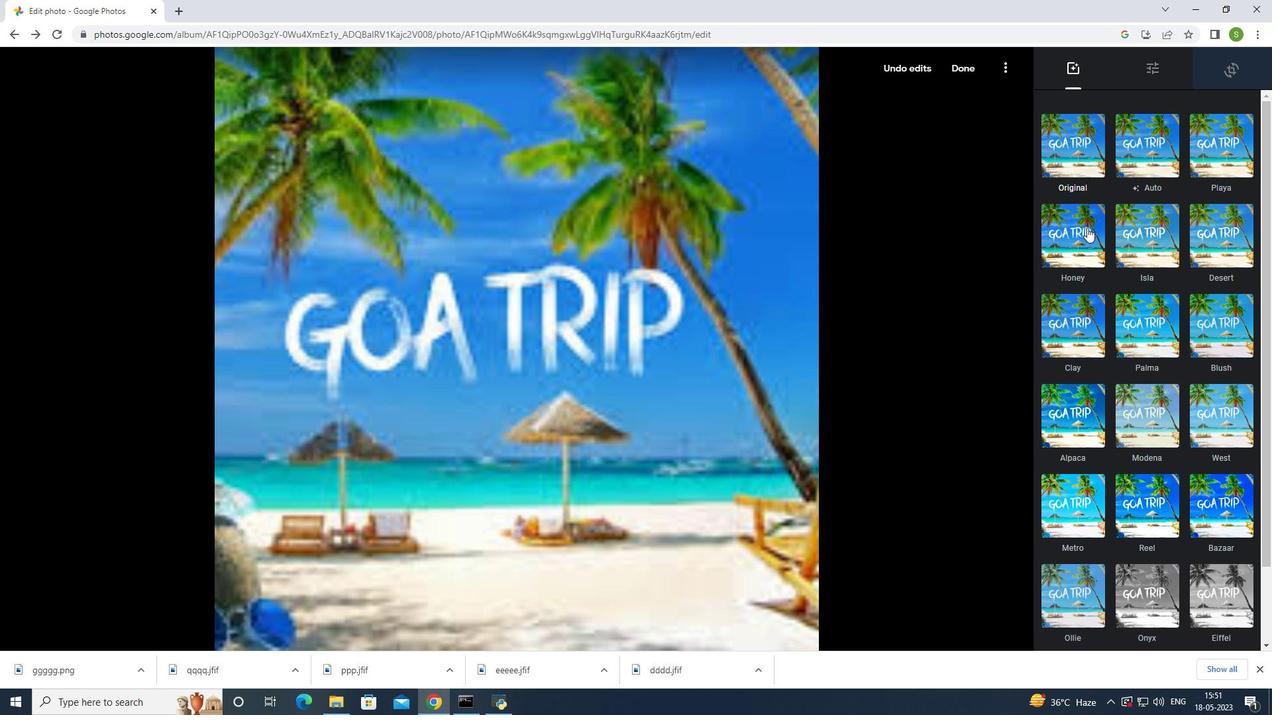 
Action: Mouse moved to (1241, 310)
Screenshot: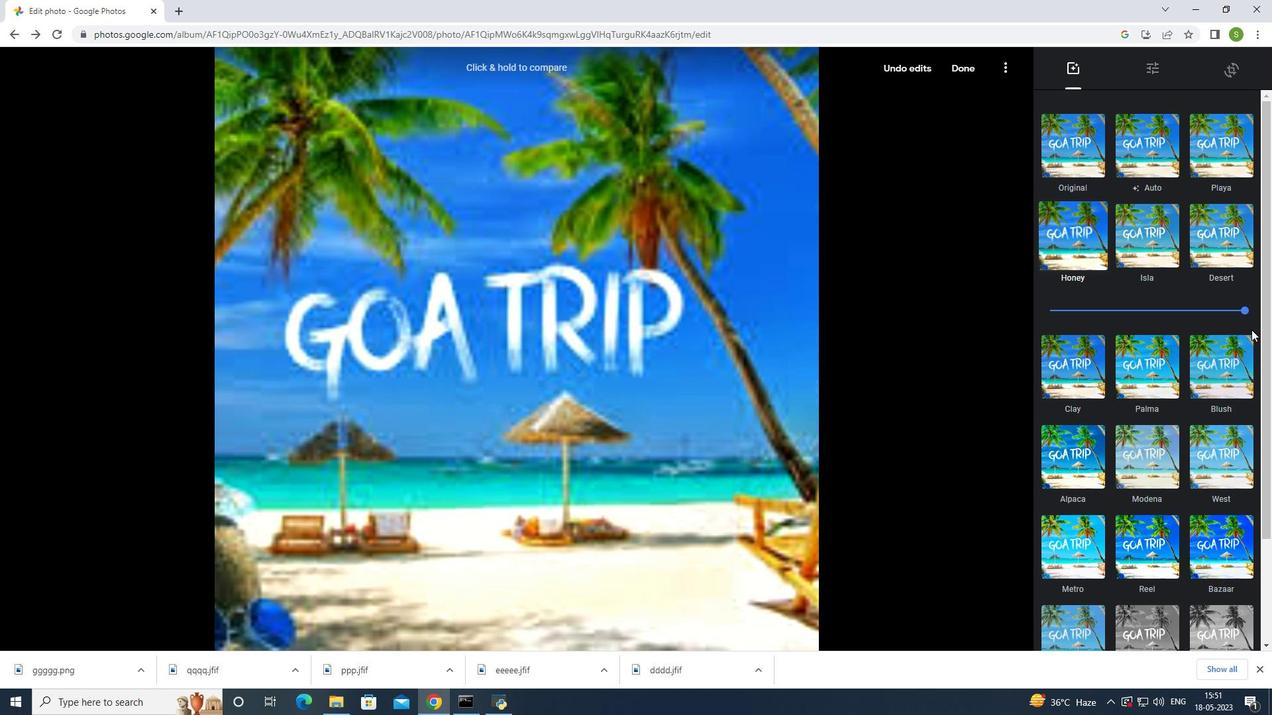 
Action: Mouse pressed left at (1241, 310)
Screenshot: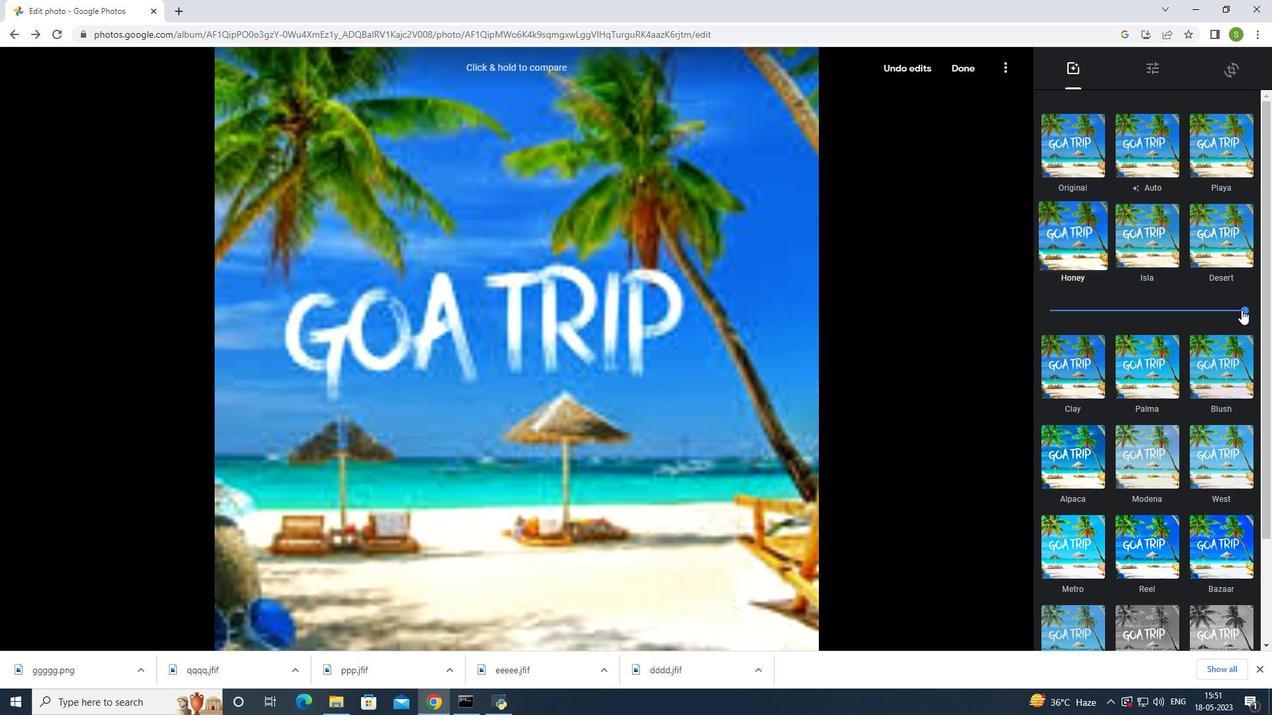 
Action: Mouse moved to (1003, 66)
Screenshot: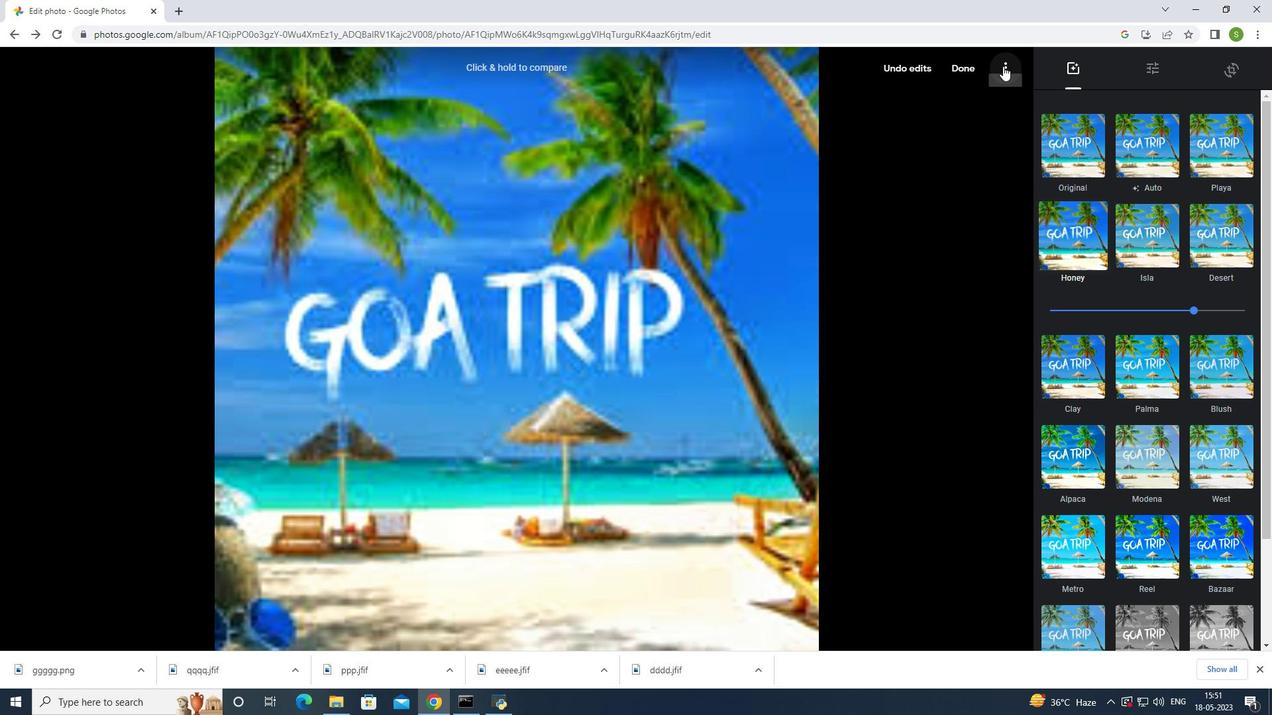 
Action: Mouse pressed left at (1003, 66)
Screenshot: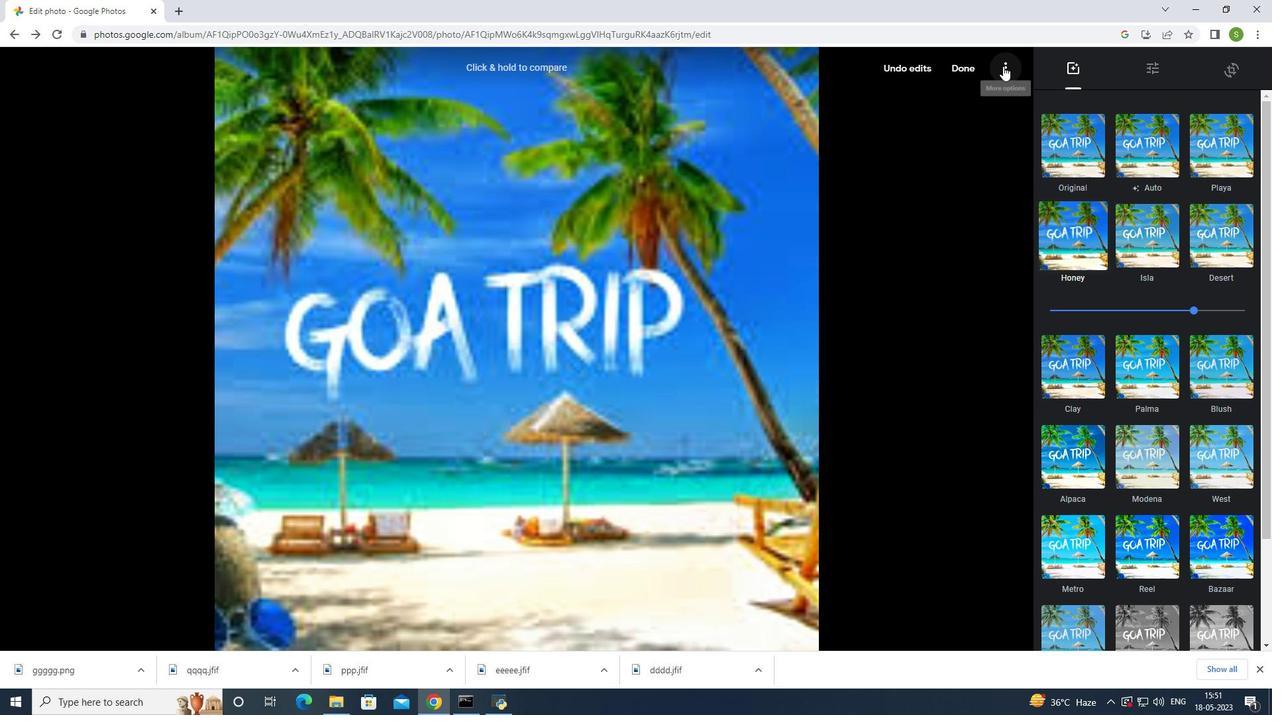 
Action: Mouse moved to (903, 190)
Screenshot: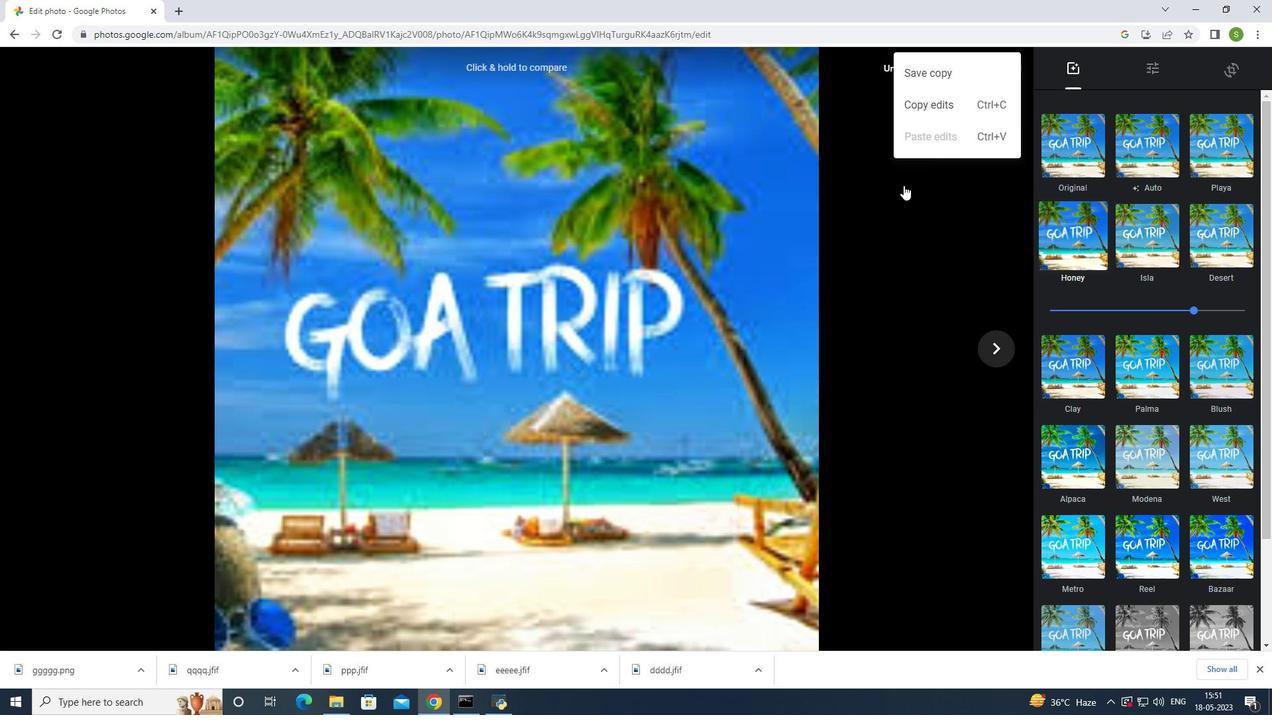 
Action: Mouse pressed left at (903, 190)
Screenshot: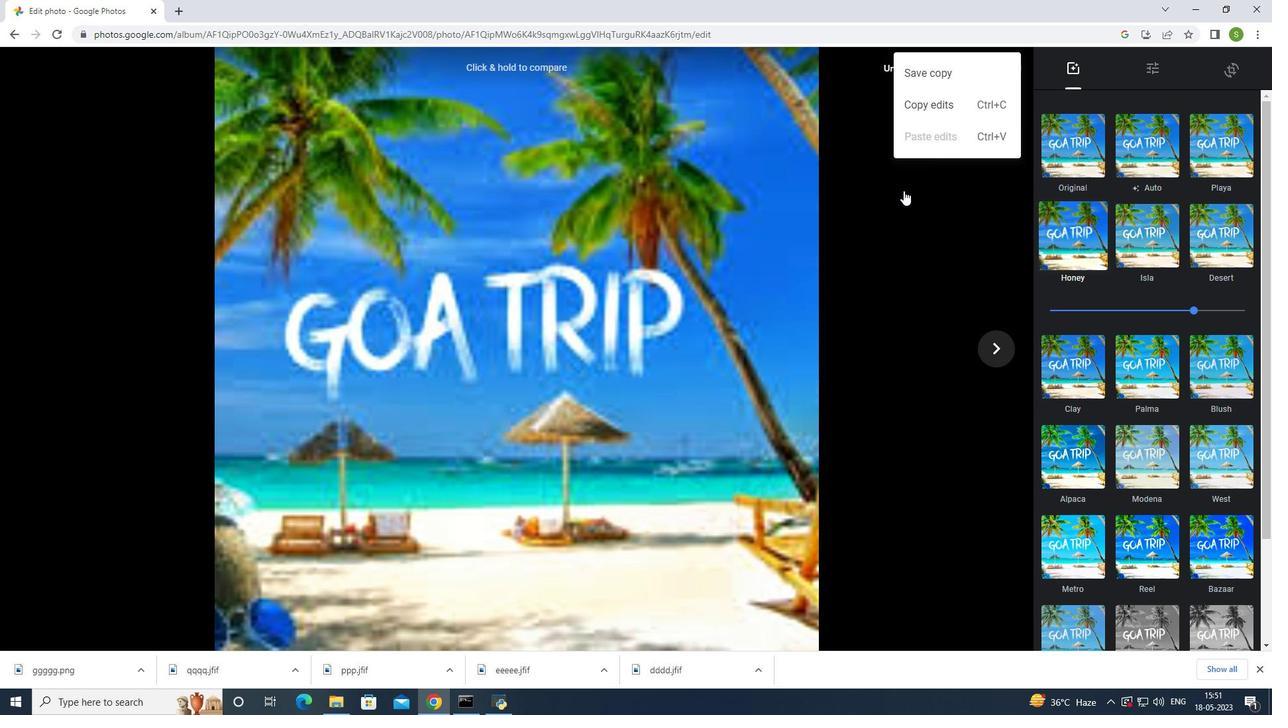 
Action: Mouse moved to (28, 338)
Screenshot: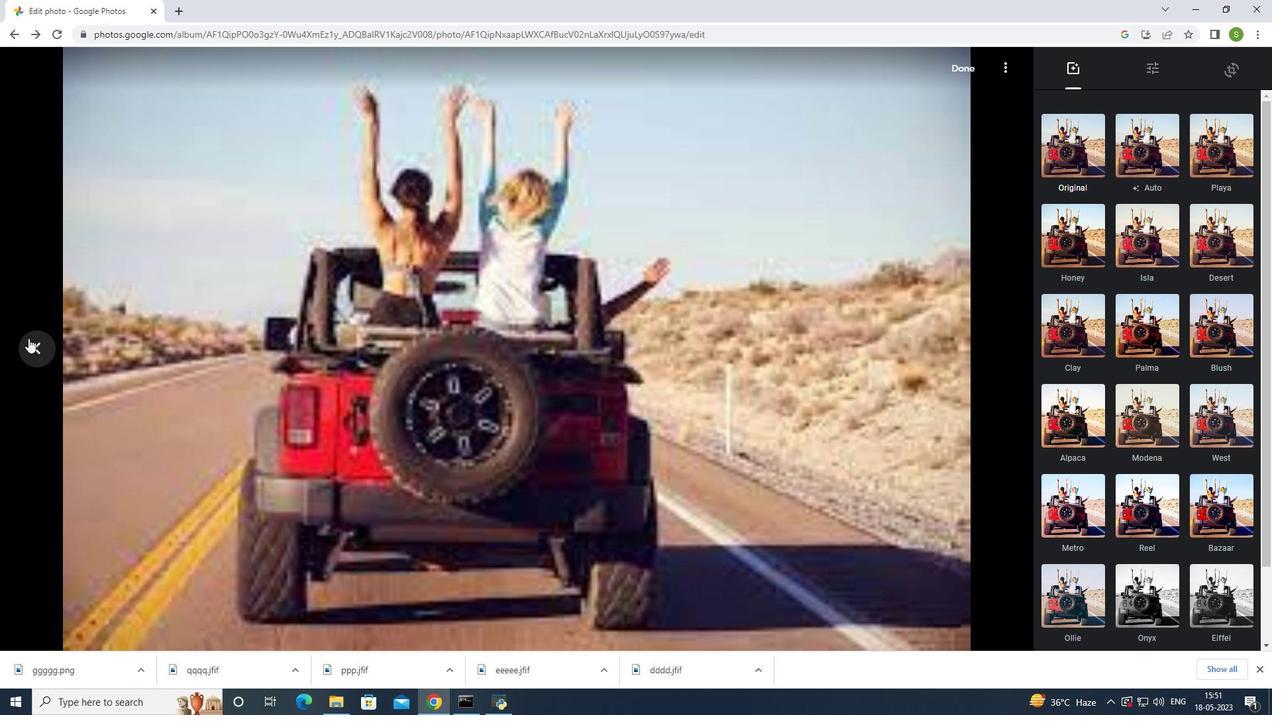 
Action: Mouse pressed left at (28, 338)
Screenshot: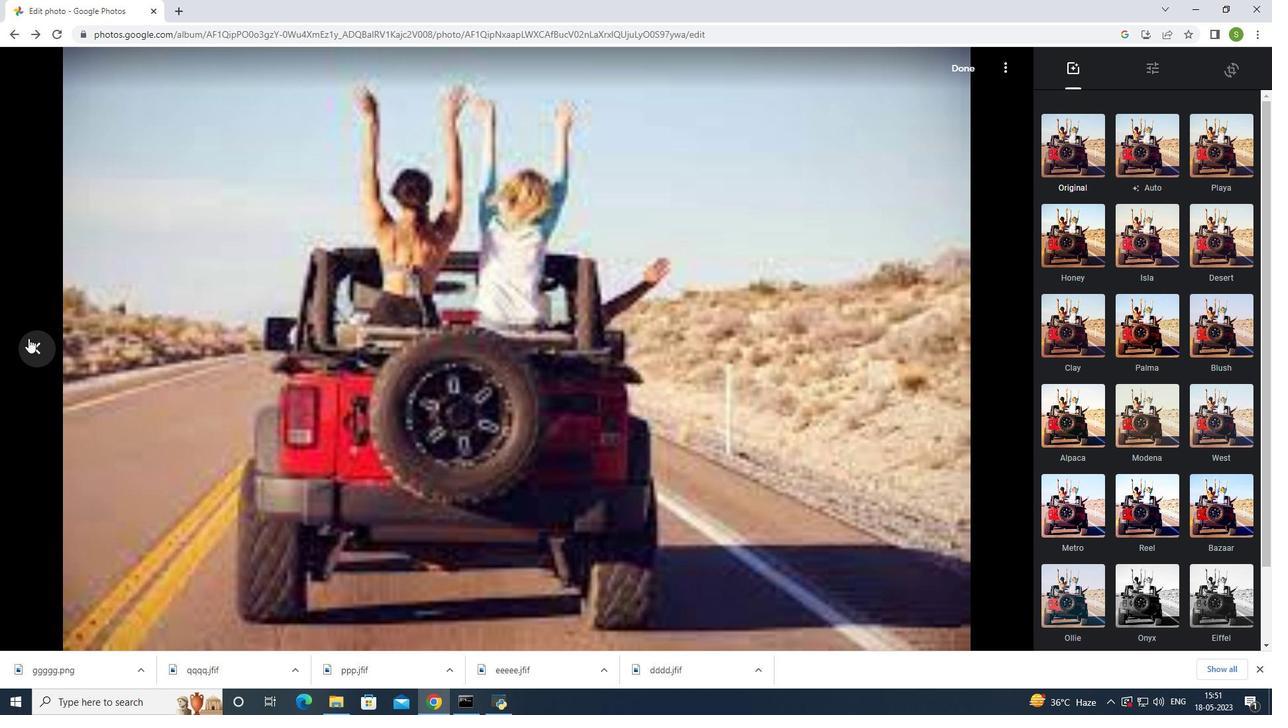 
Action: Mouse moved to (971, 67)
Screenshot: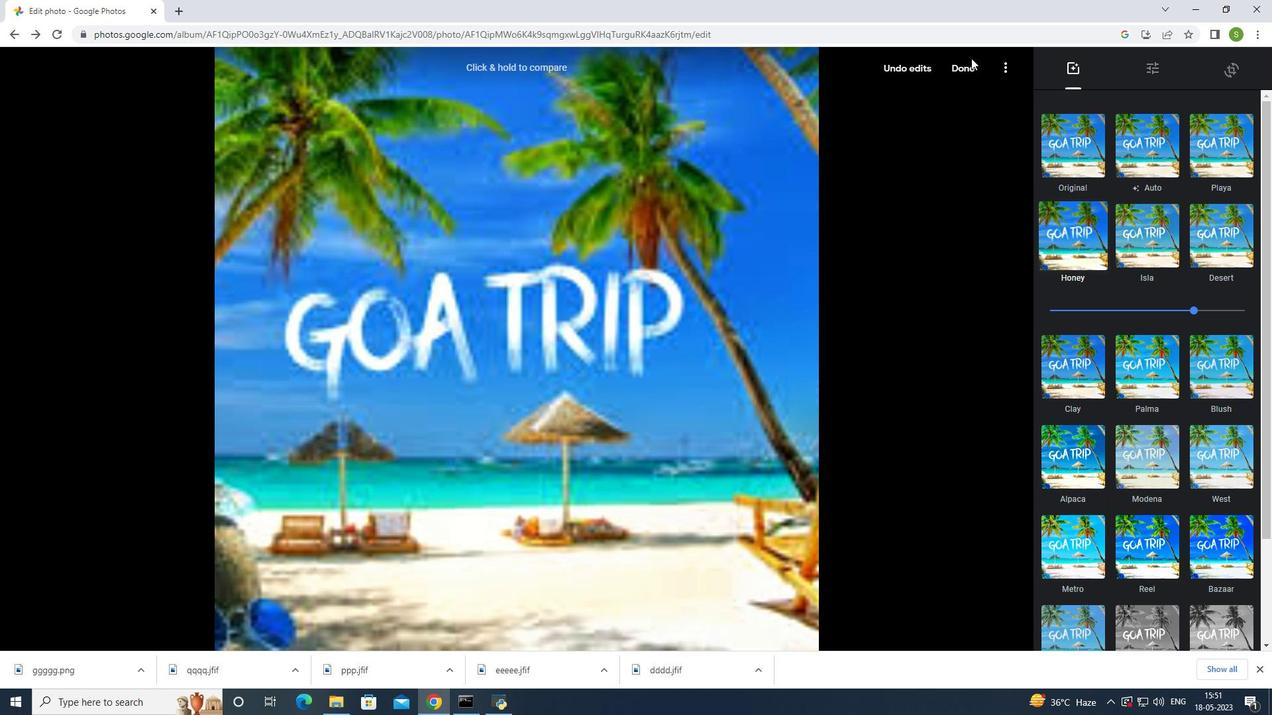 
Action: Mouse pressed left at (971, 67)
Screenshot: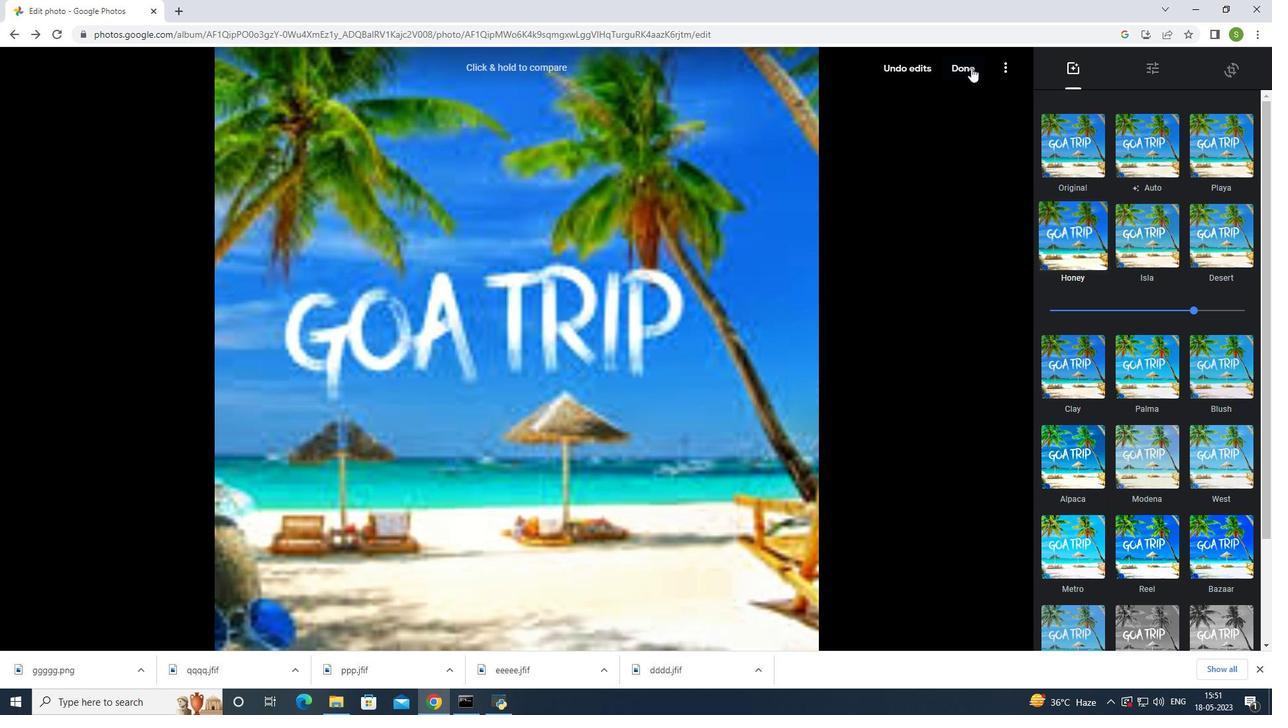 
Action: Mouse moved to (19, 61)
Screenshot: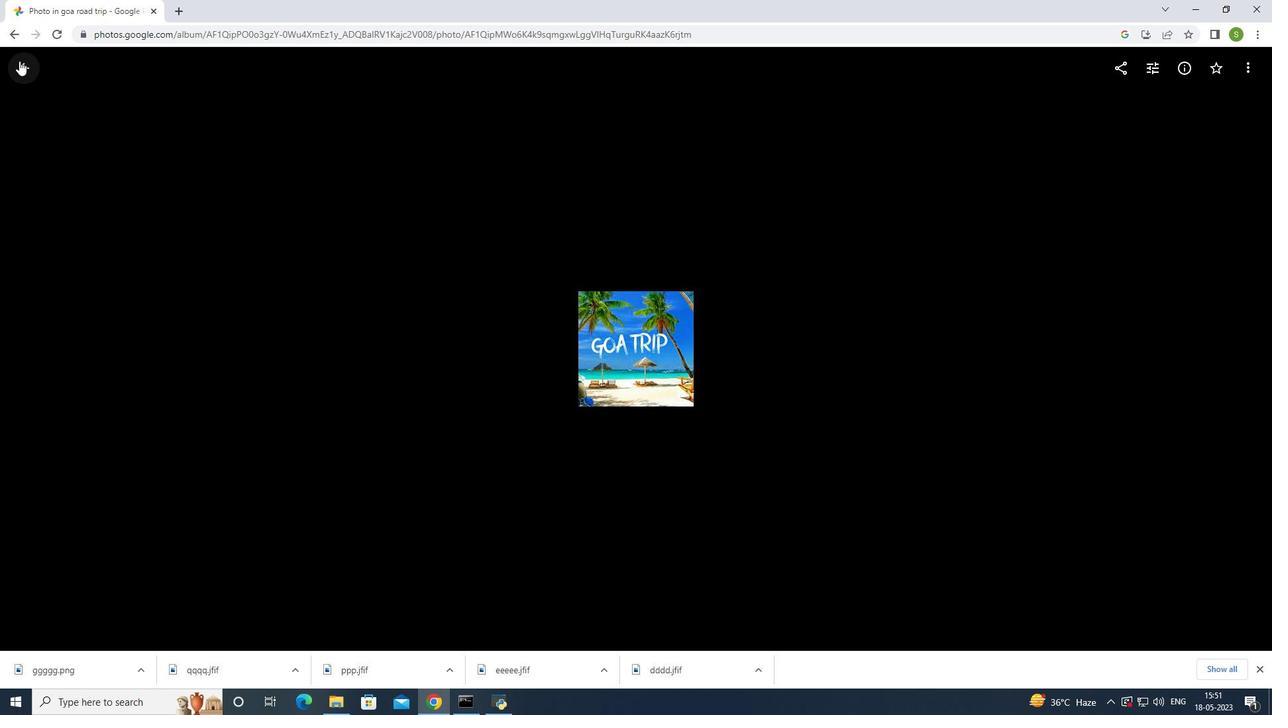 
Action: Mouse pressed left at (19, 61)
Screenshot: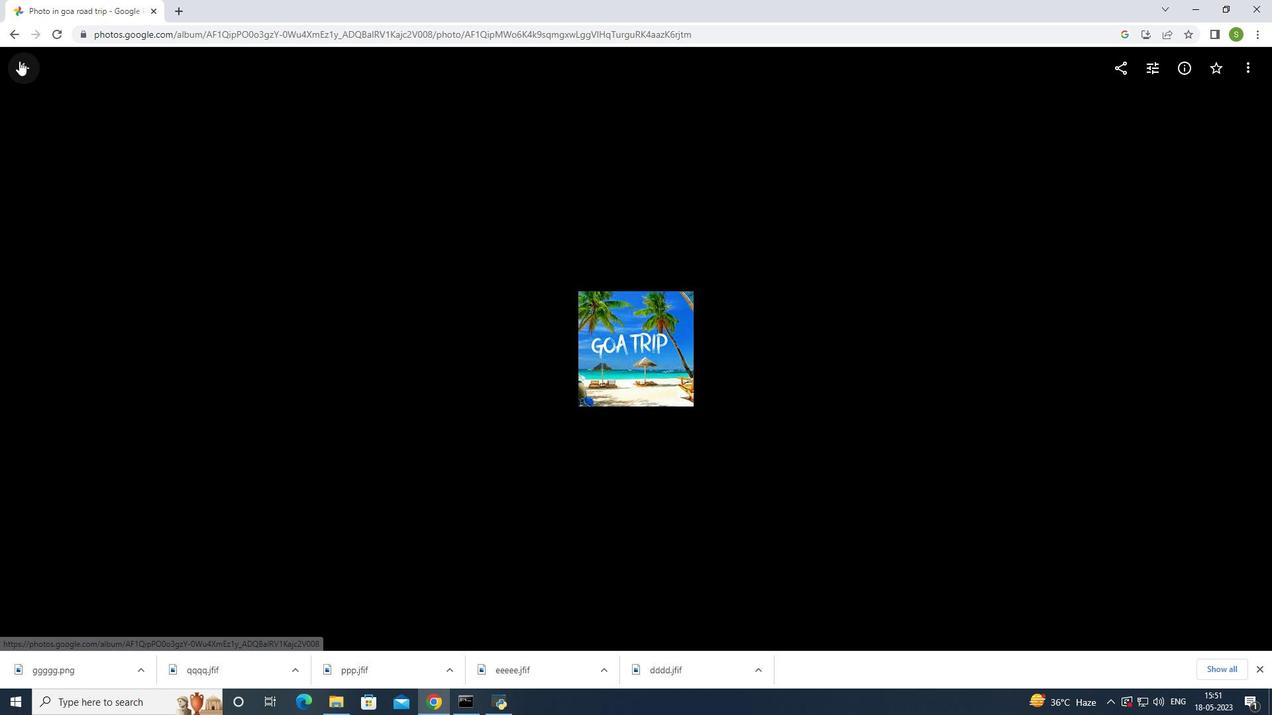 
Action: Mouse moved to (21, 66)
Screenshot: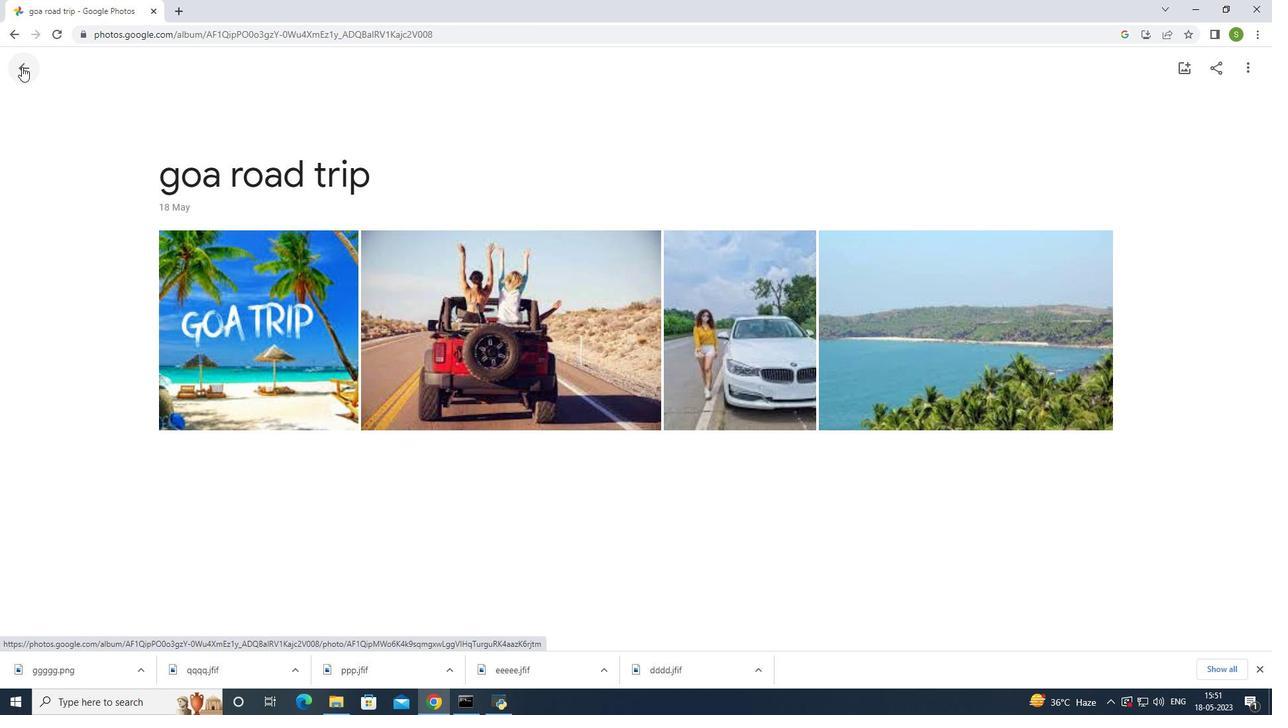 
